 Task: Find connections with filter location Chía with filter topic #likewith filter profile language Potuguese with filter current company Hubilo with filter school Muzaffarpur Institute of Technology with filter industry Securities and Commodity Exchanges with filter service category Typing with filter keywords title Proposal Writer
Action: Mouse moved to (619, 90)
Screenshot: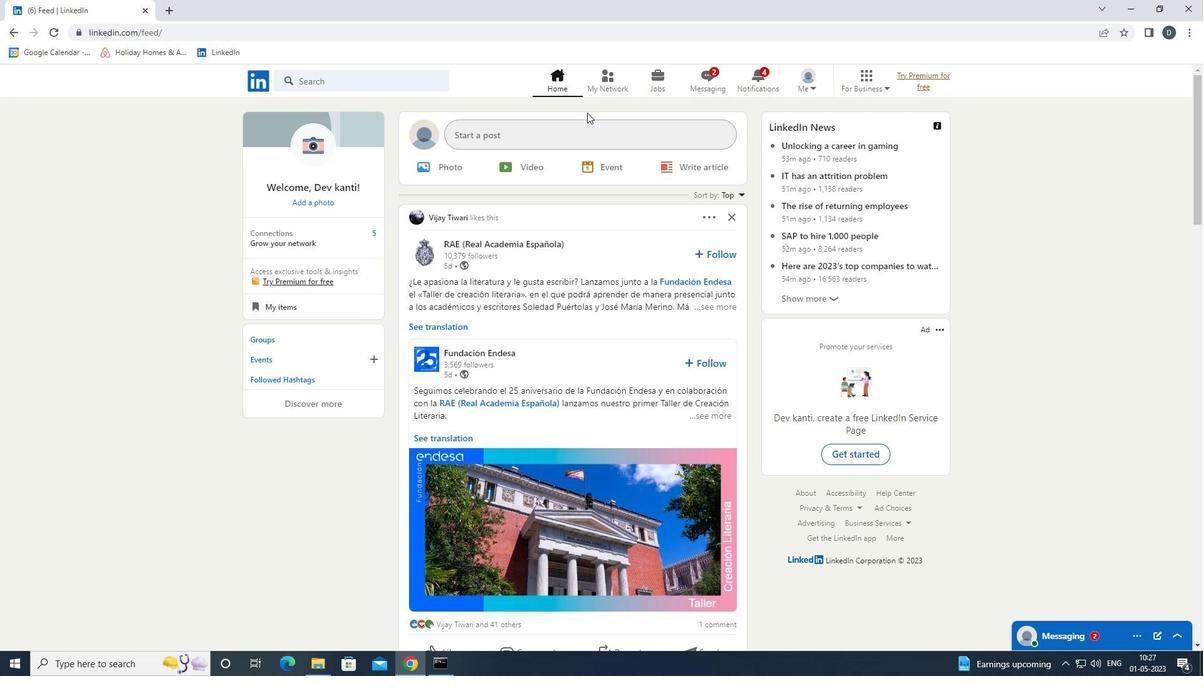 
Action: Mouse pressed left at (619, 90)
Screenshot: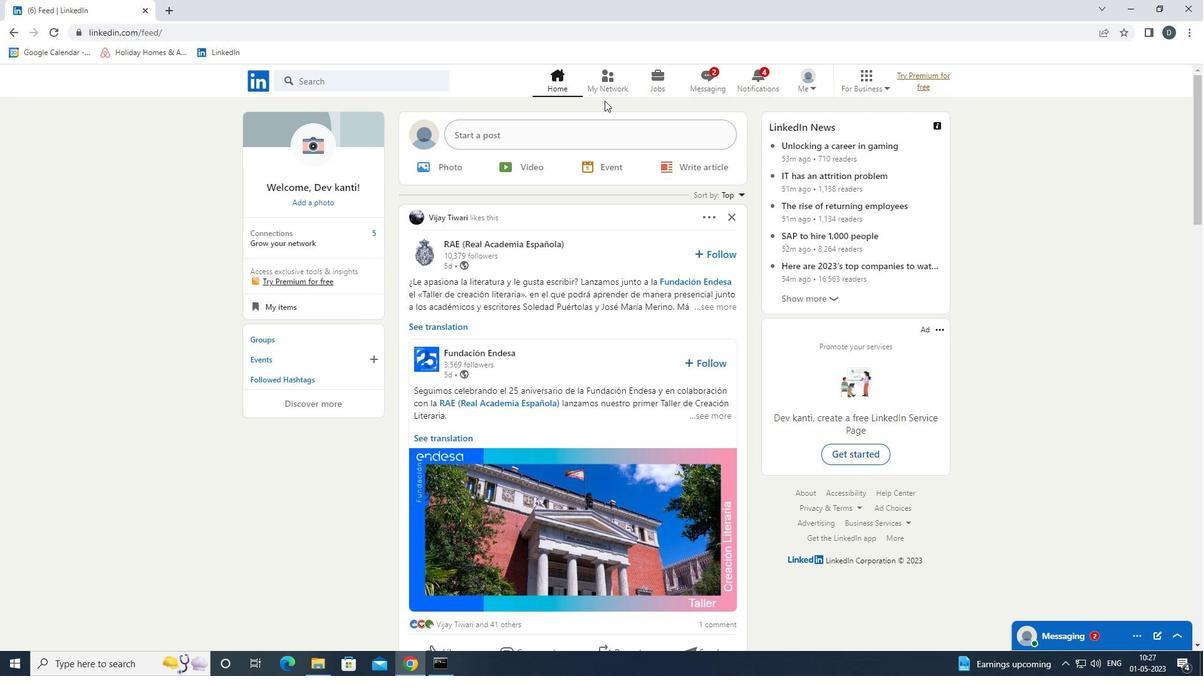 
Action: Mouse moved to (410, 150)
Screenshot: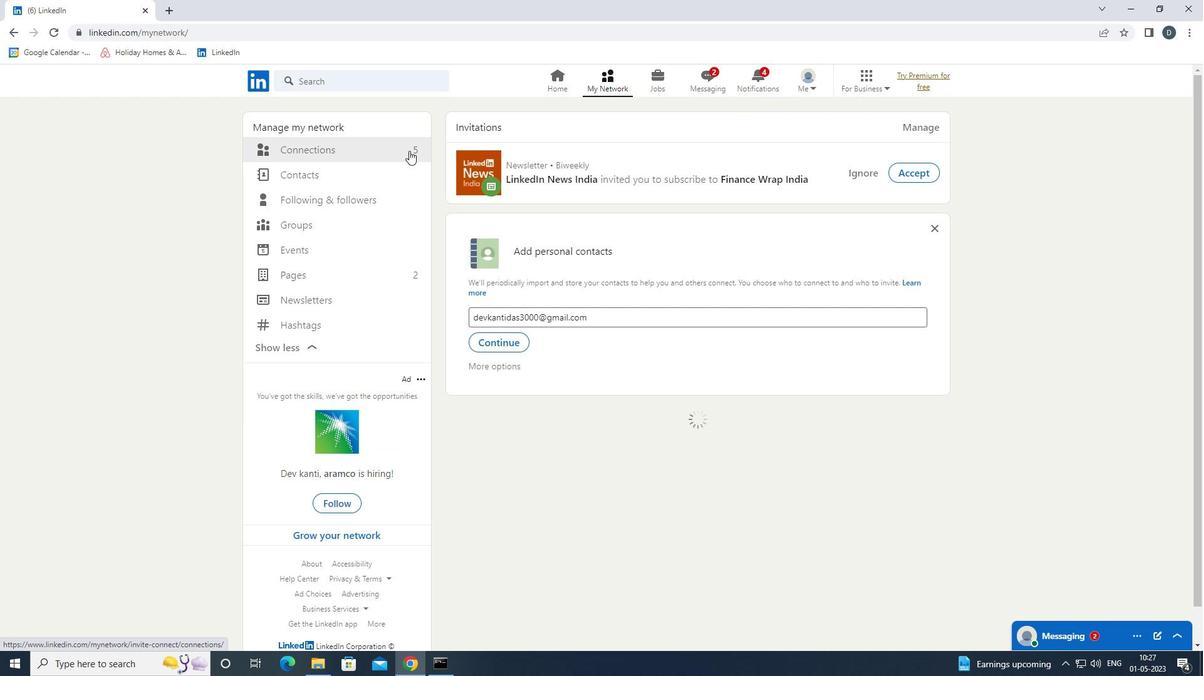 
Action: Mouse pressed left at (410, 150)
Screenshot: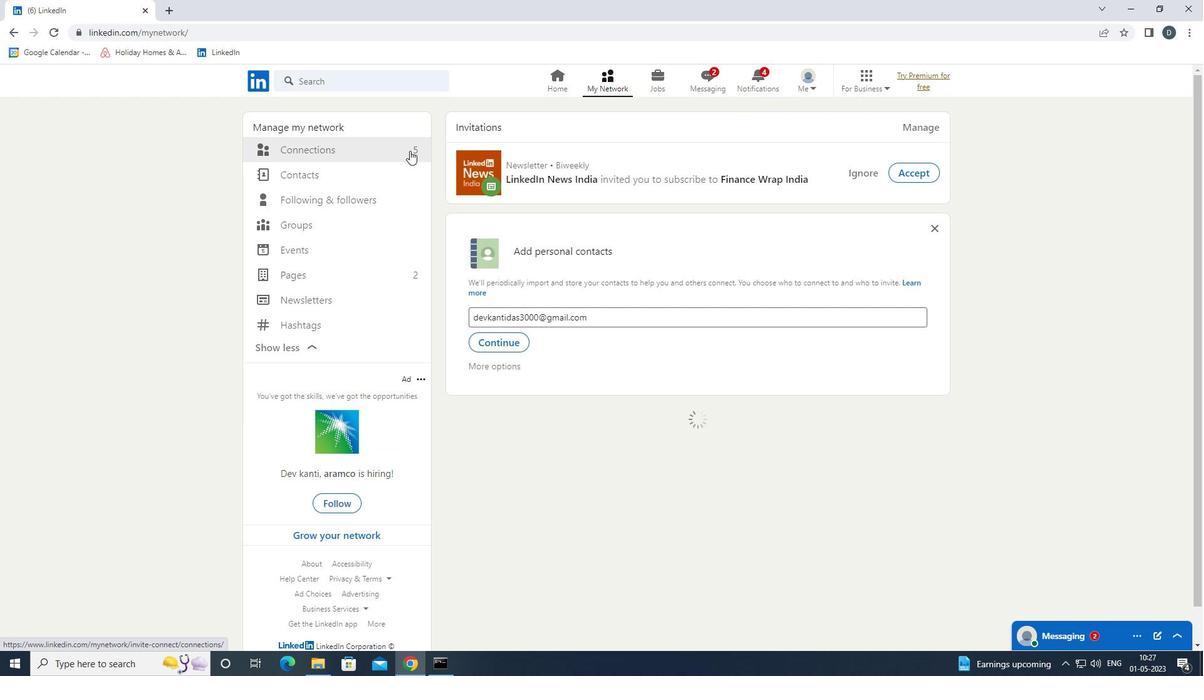 
Action: Mouse moved to (704, 148)
Screenshot: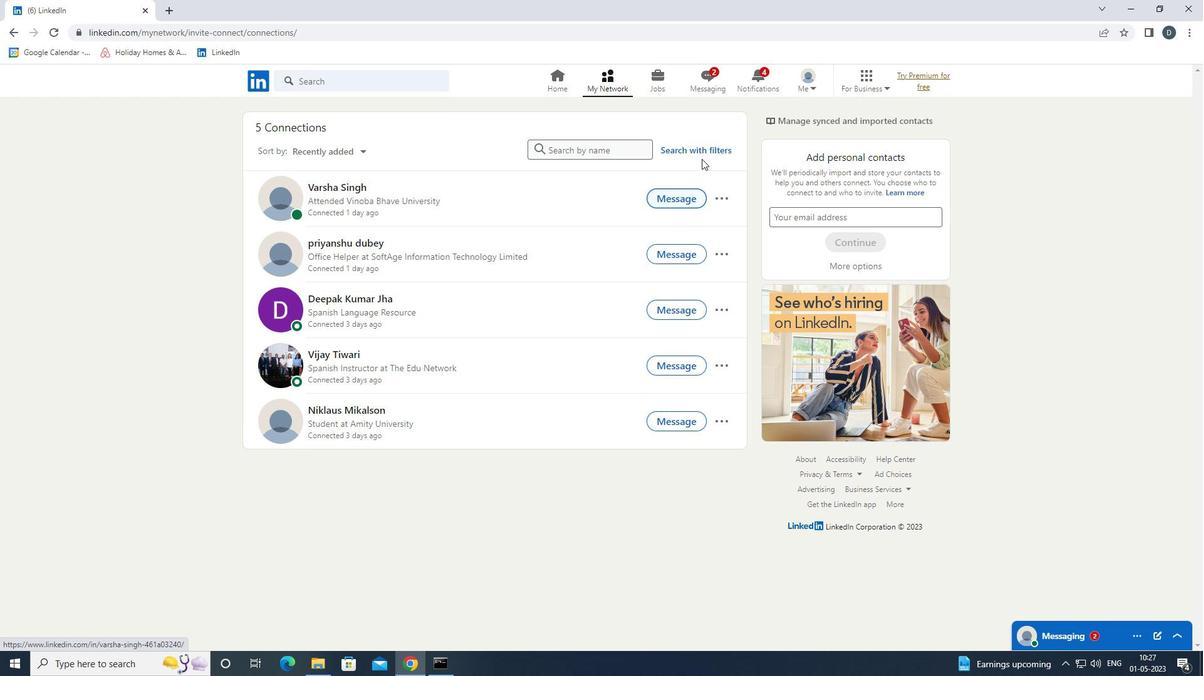 
Action: Mouse pressed left at (704, 148)
Screenshot: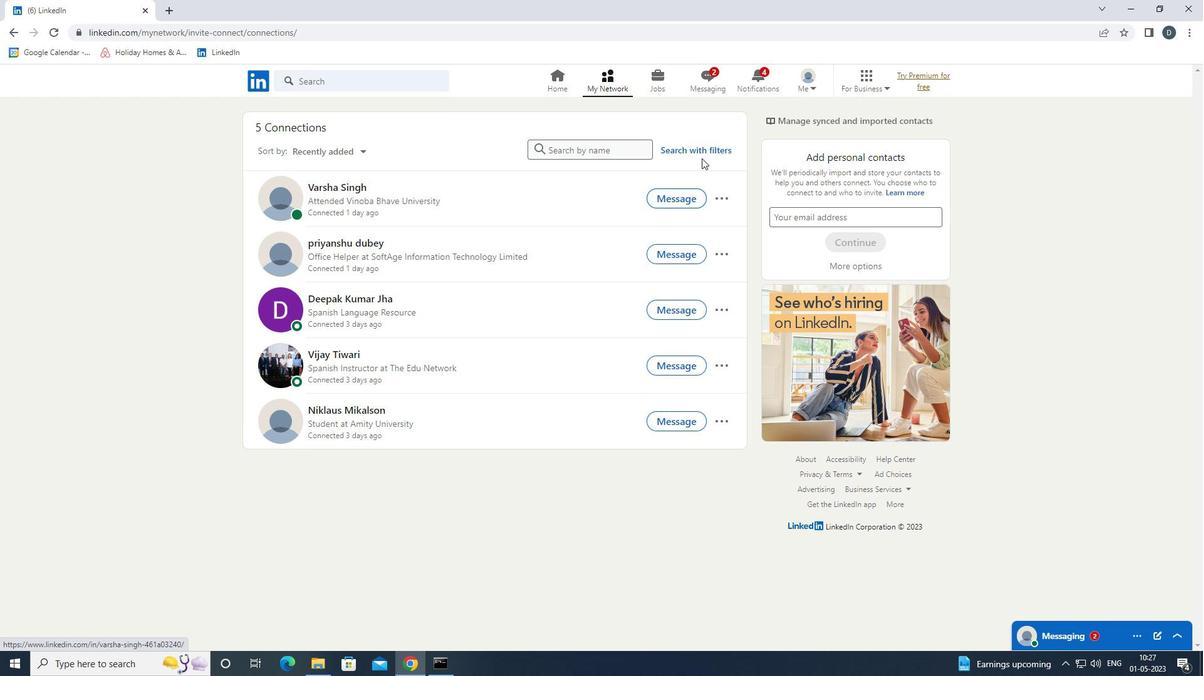 
Action: Mouse moved to (630, 112)
Screenshot: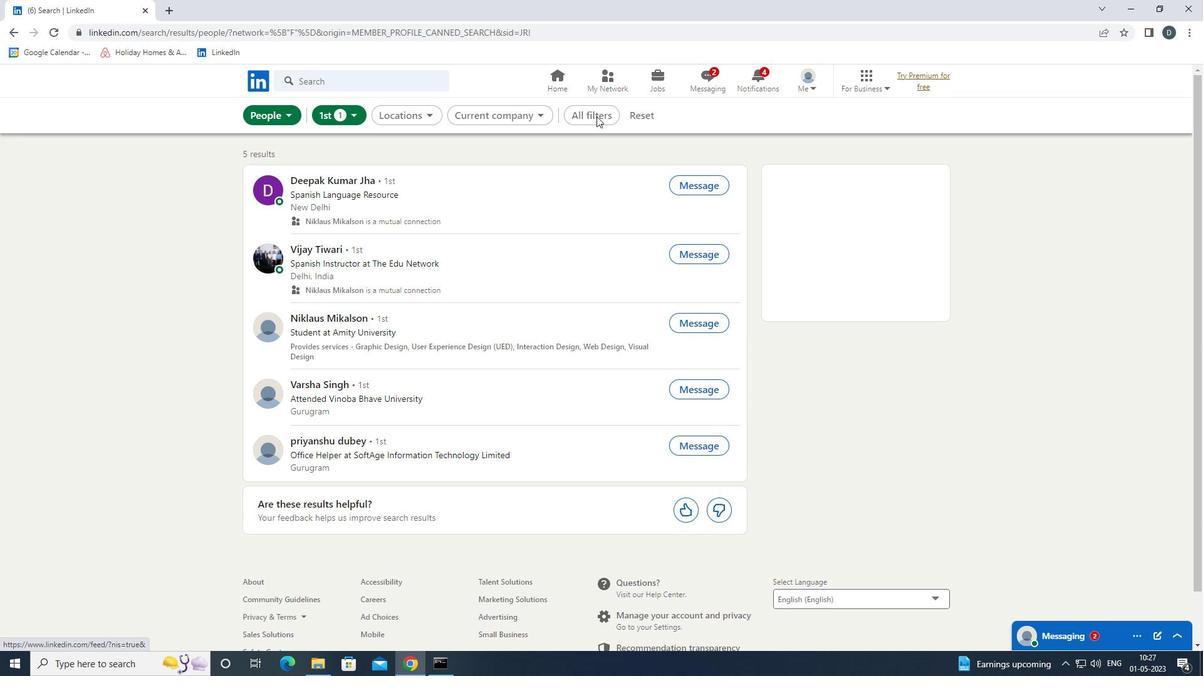 
Action: Mouse pressed left at (630, 112)
Screenshot: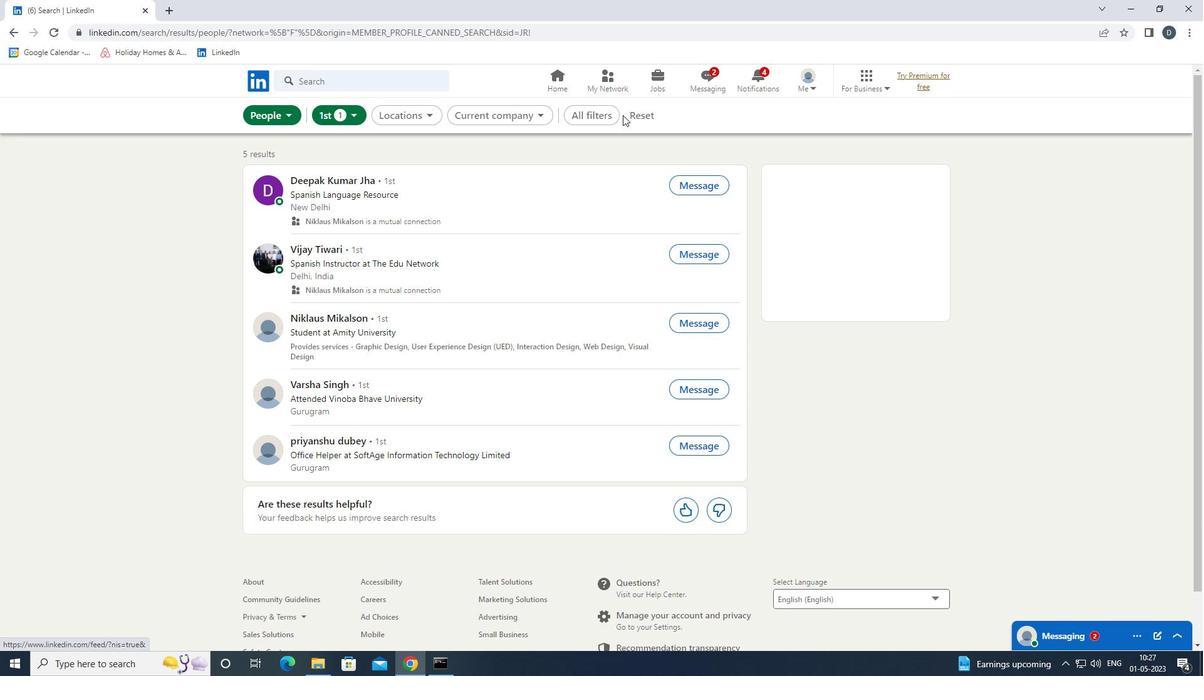 
Action: Mouse moved to (619, 109)
Screenshot: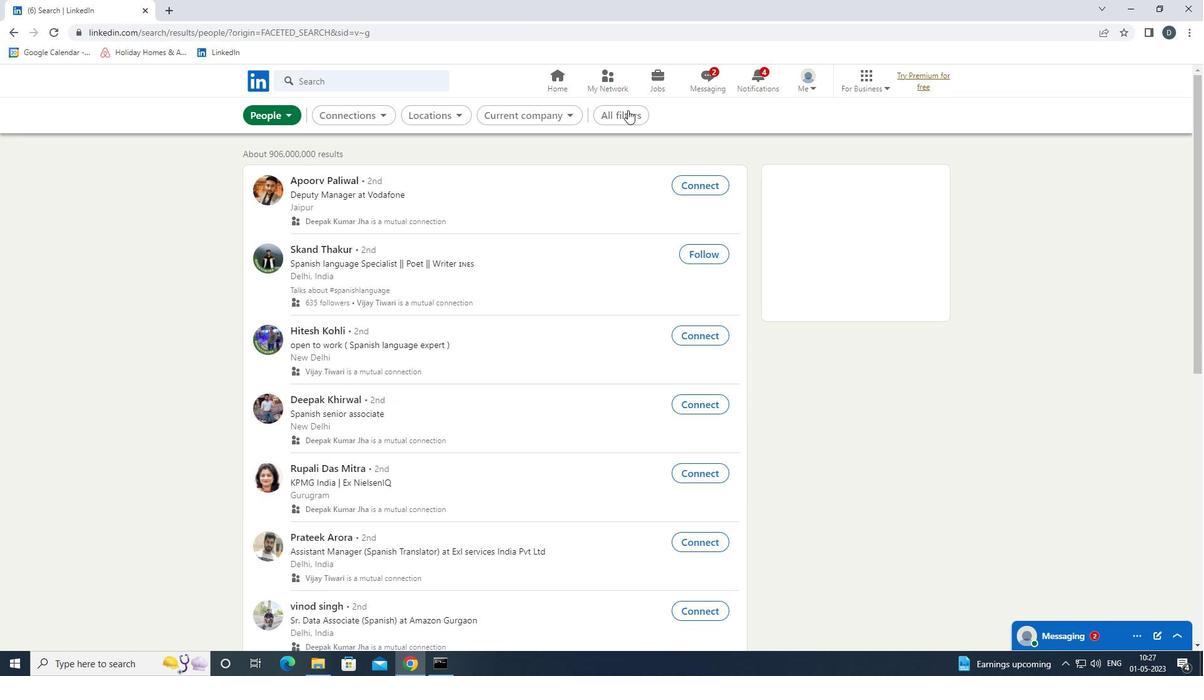 
Action: Mouse pressed left at (619, 109)
Screenshot: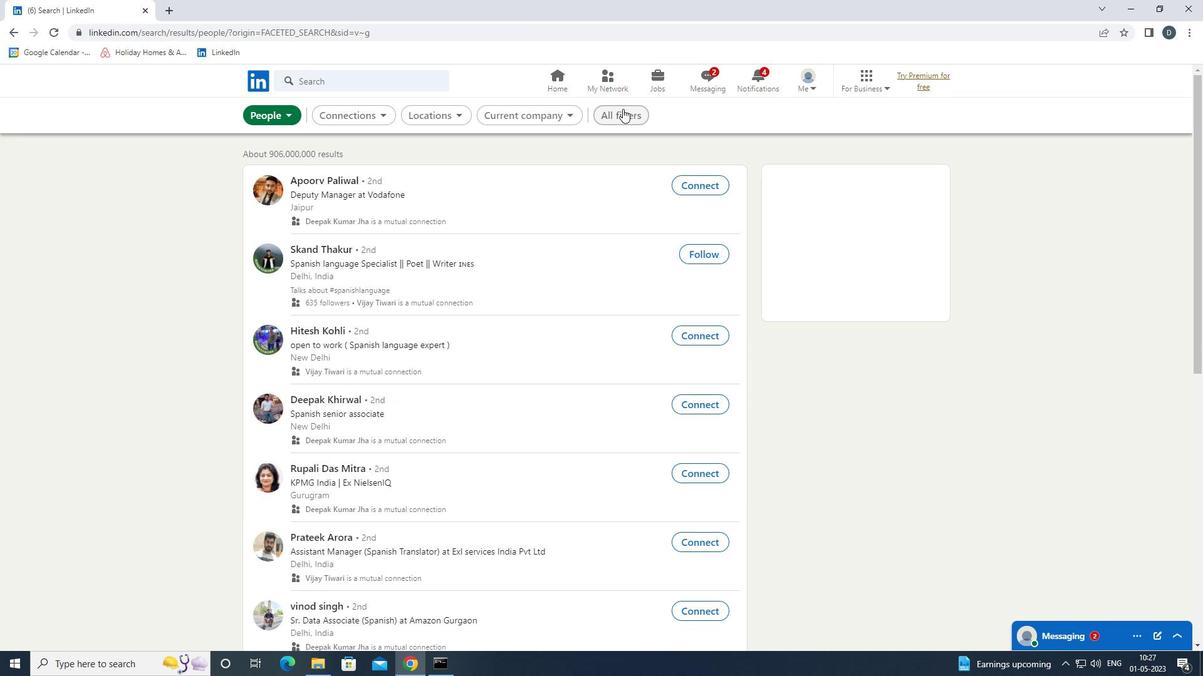 
Action: Mouse moved to (979, 375)
Screenshot: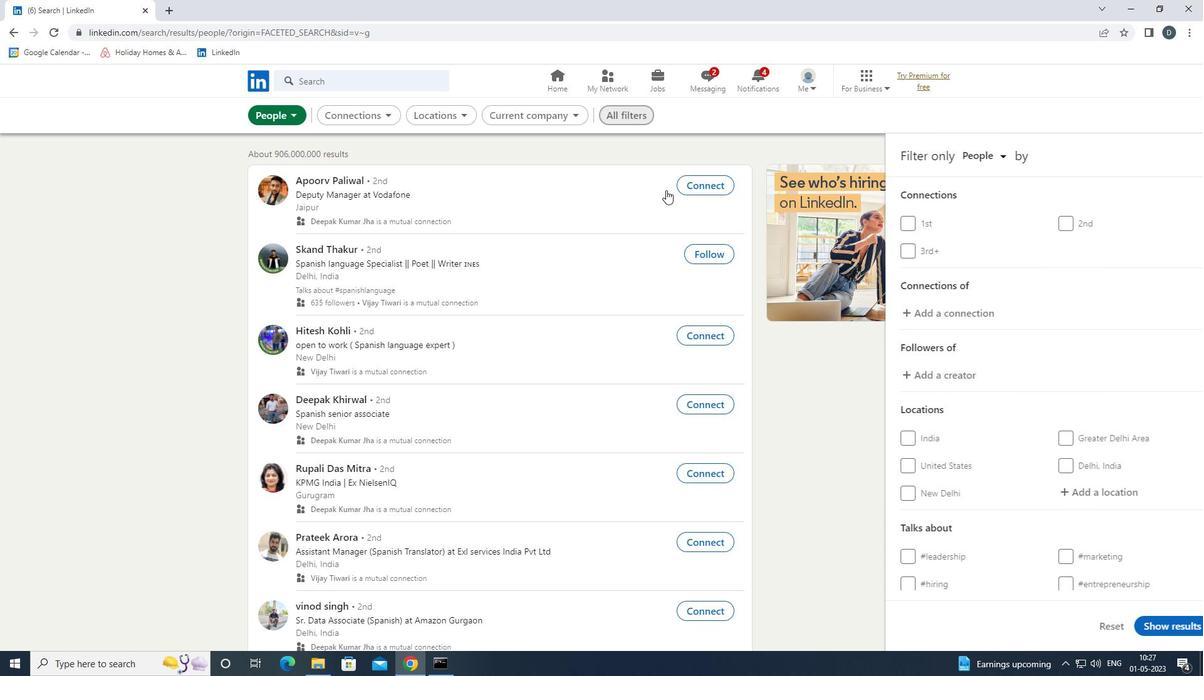 
Action: Mouse scrolled (979, 374) with delta (0, 0)
Screenshot: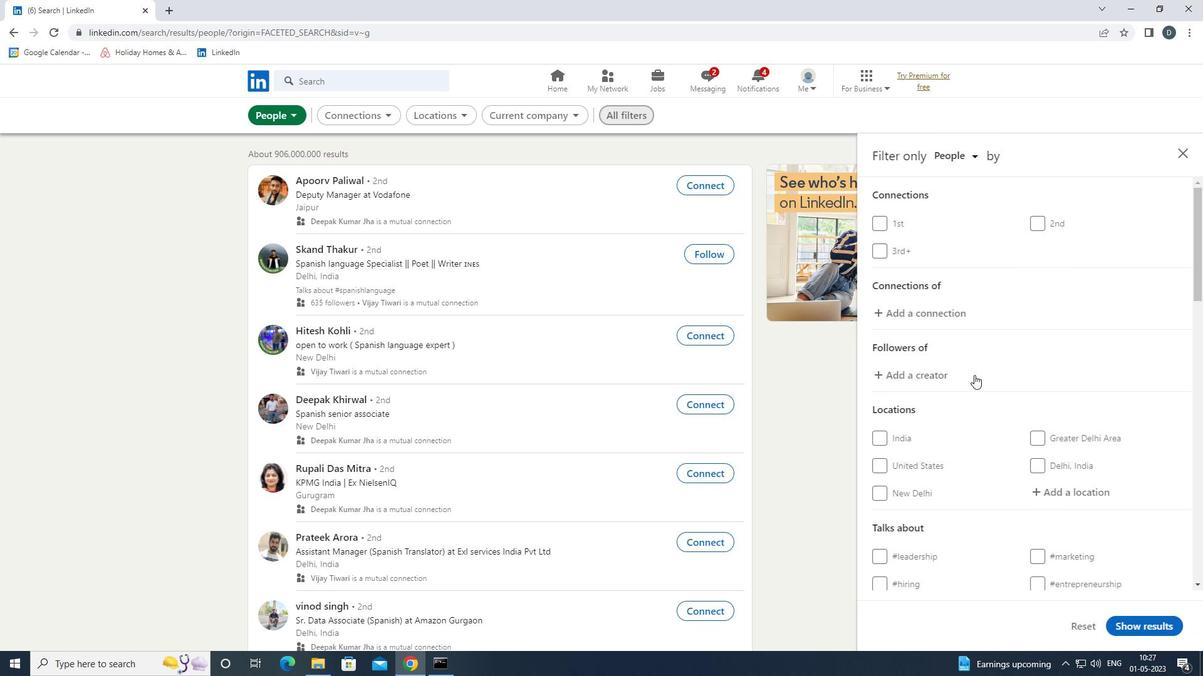 
Action: Mouse scrolled (979, 374) with delta (0, 0)
Screenshot: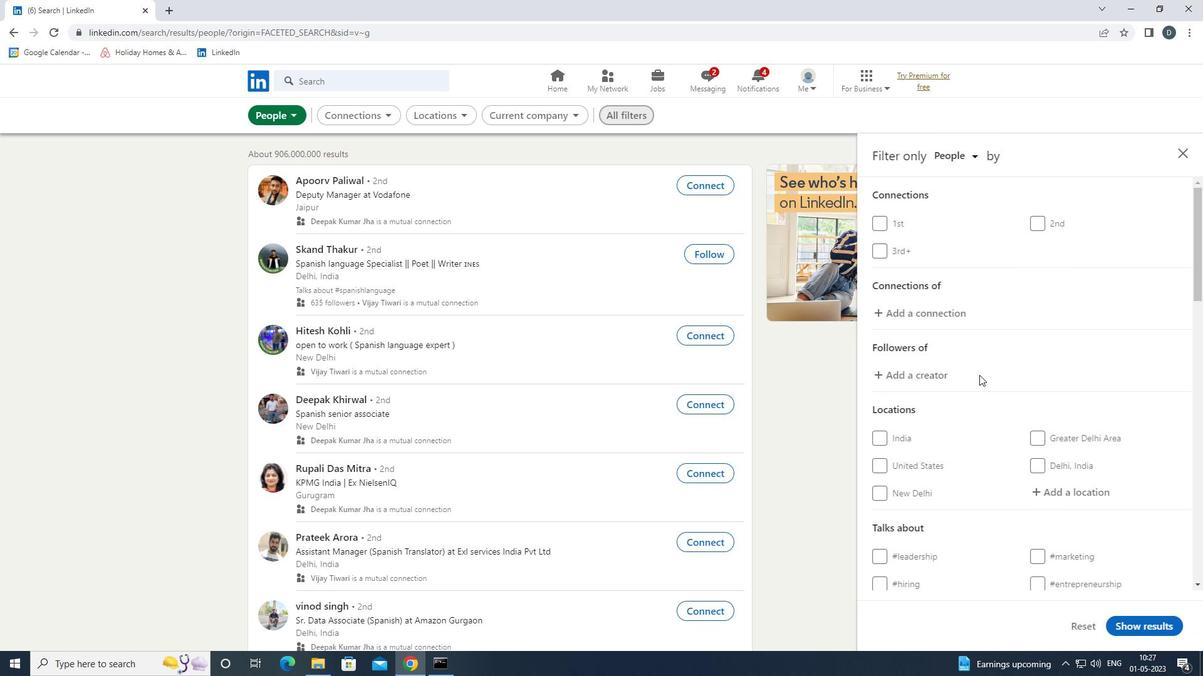 
Action: Mouse moved to (1050, 369)
Screenshot: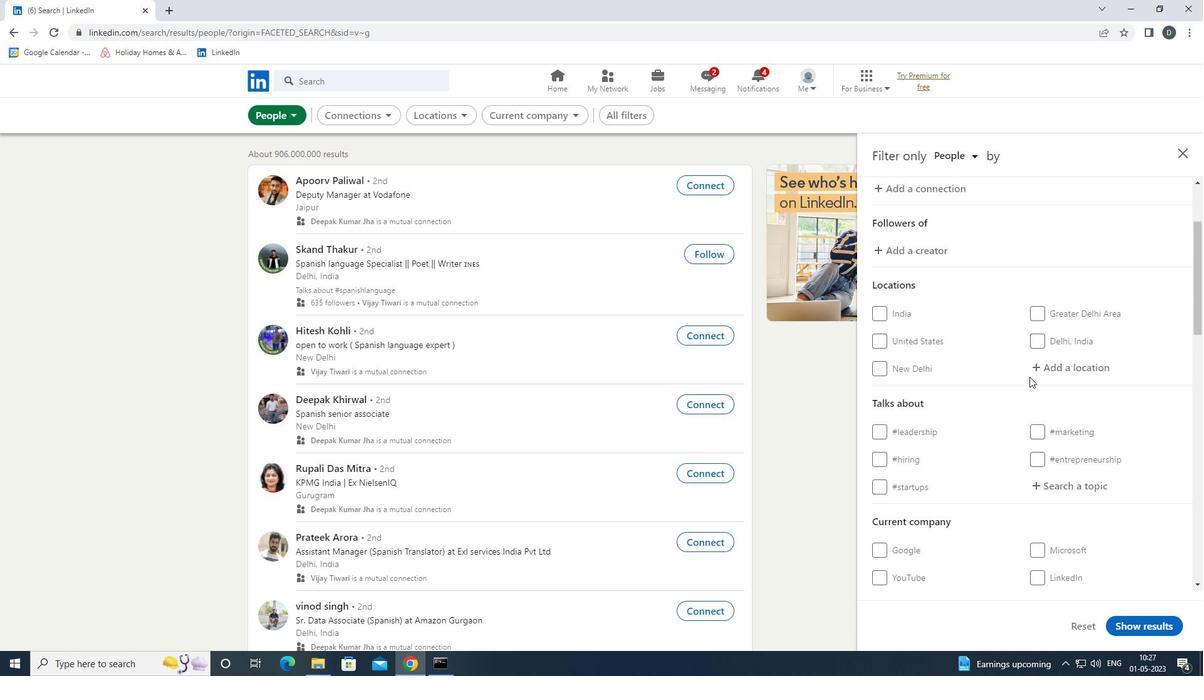 
Action: Mouse pressed left at (1050, 369)
Screenshot: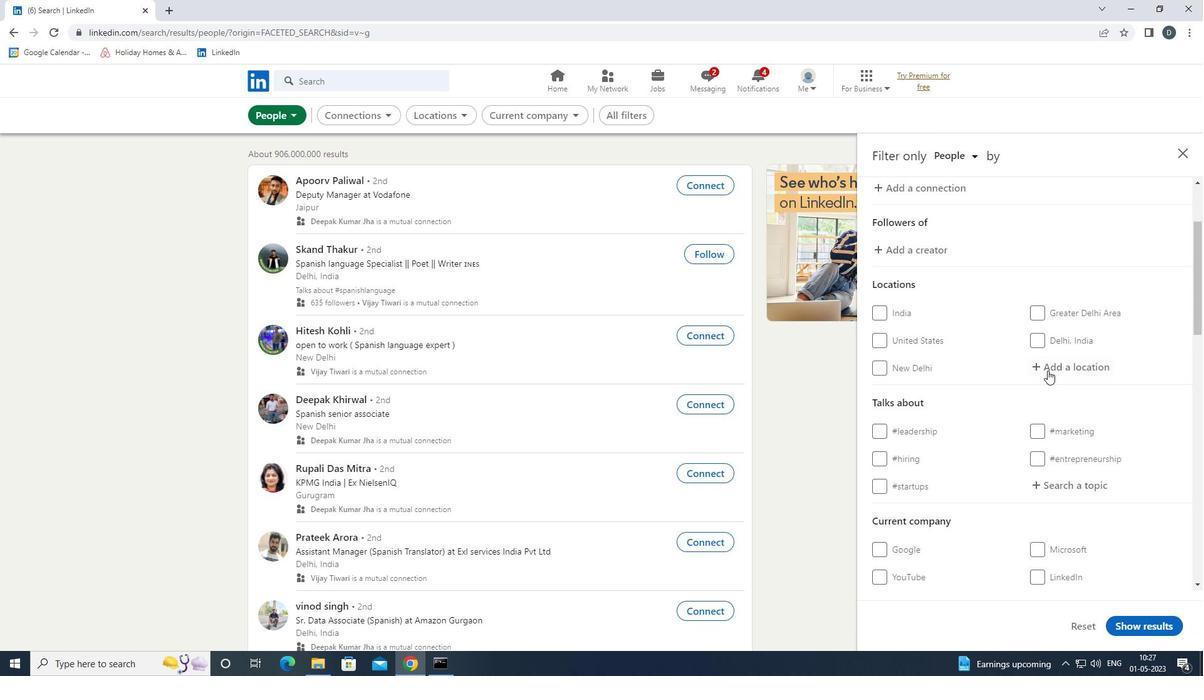 
Action: Key pressed <Key.shift>CHIA<Key.enter>
Screenshot: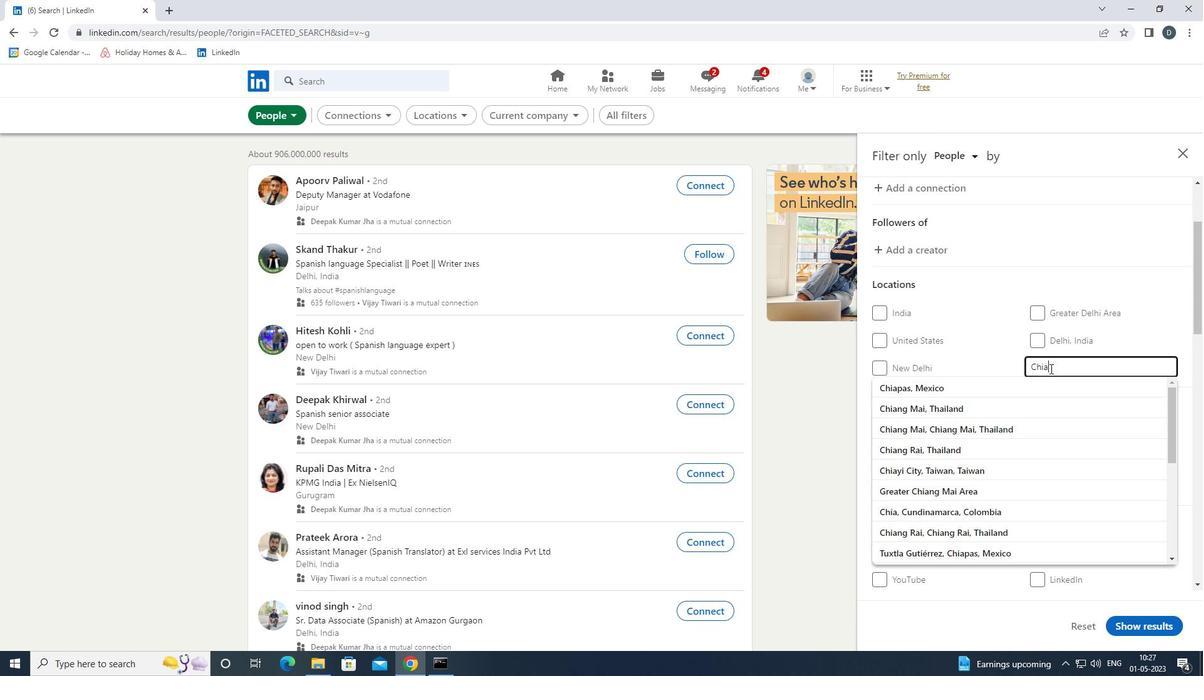 
Action: Mouse scrolled (1050, 368) with delta (0, 0)
Screenshot: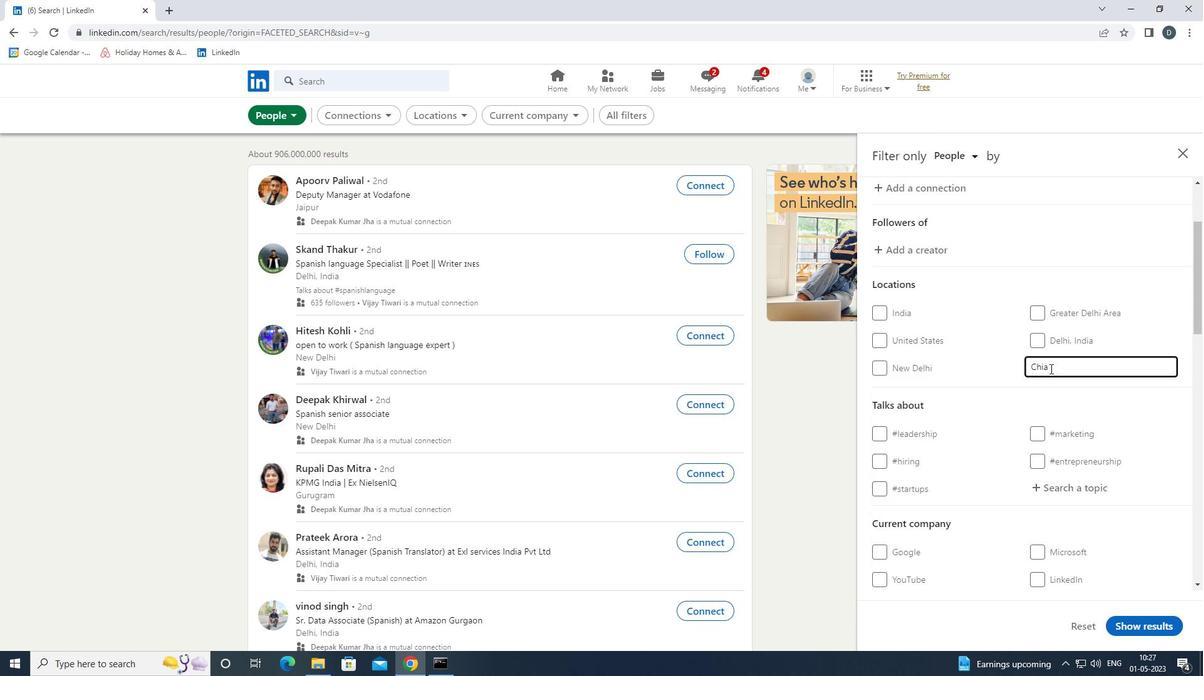 
Action: Mouse scrolled (1050, 368) with delta (0, 0)
Screenshot: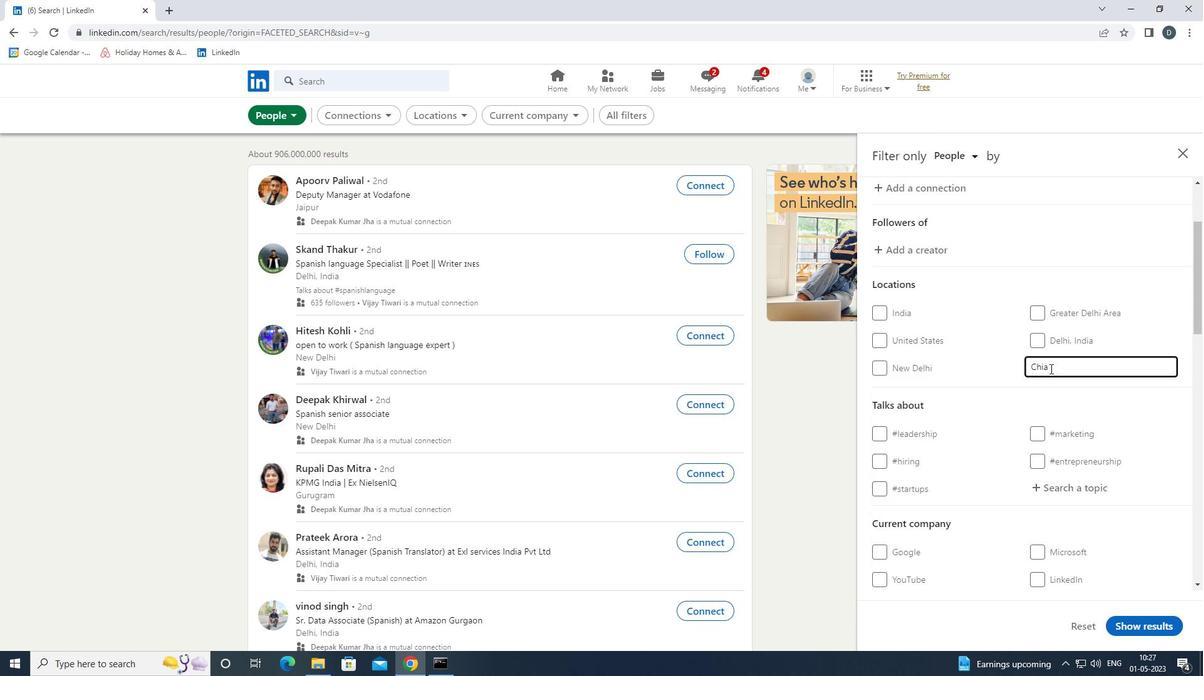 
Action: Mouse moved to (1056, 369)
Screenshot: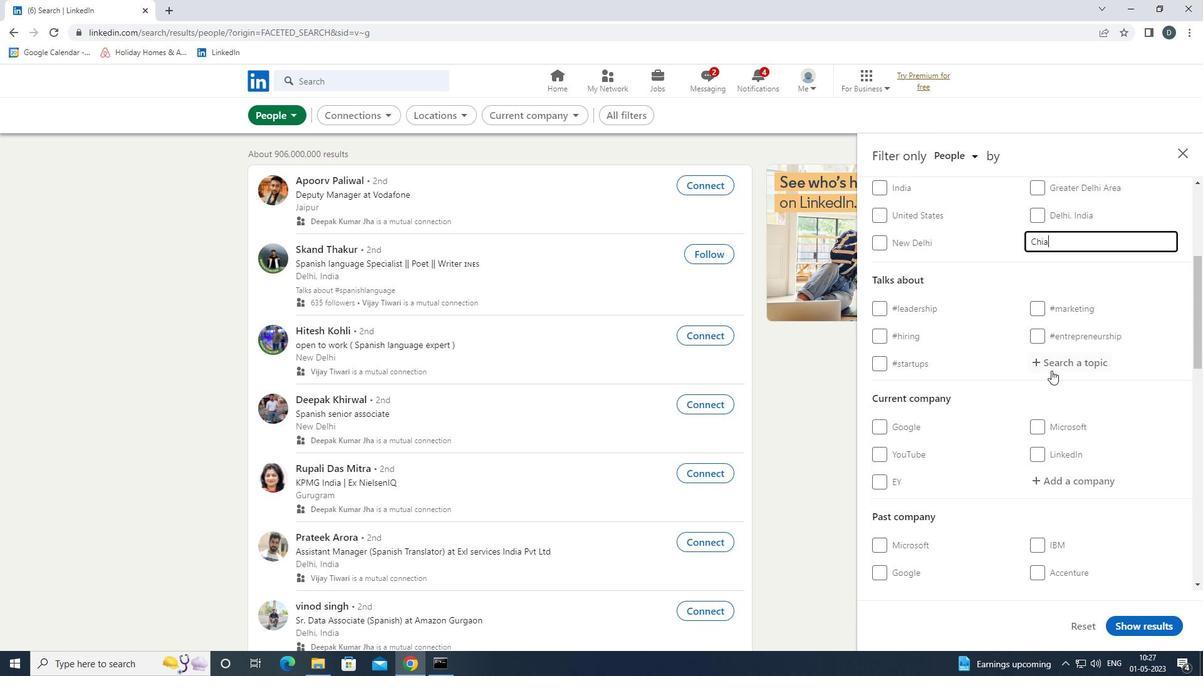 
Action: Mouse pressed left at (1056, 369)
Screenshot: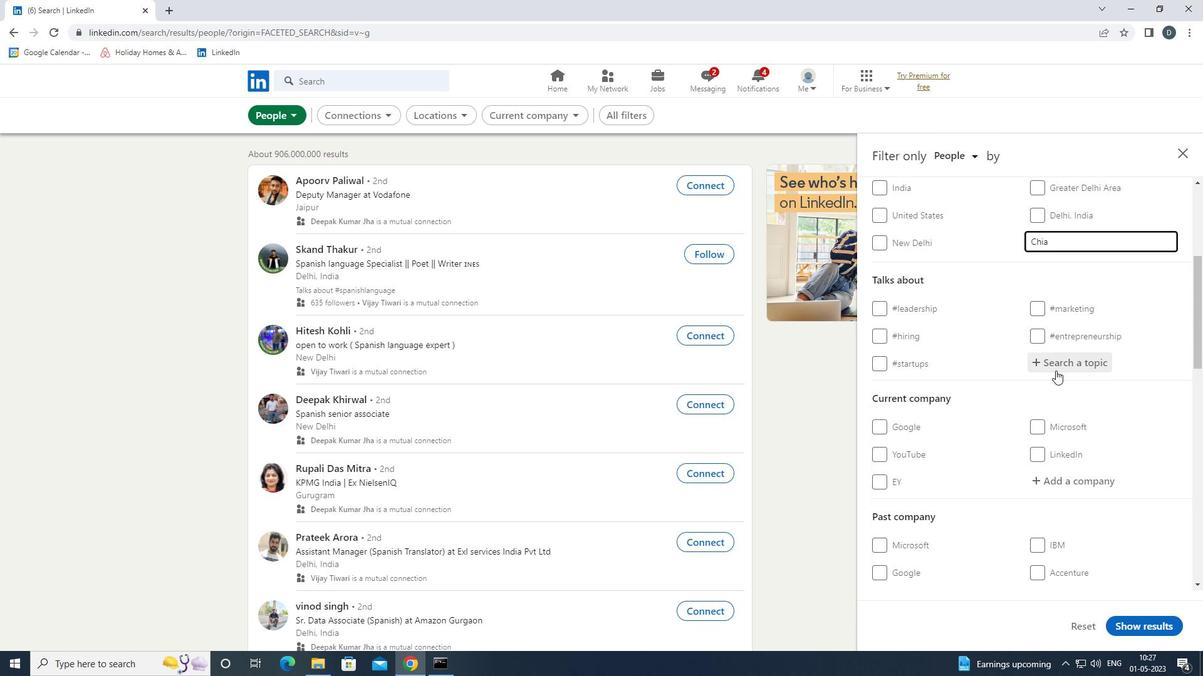 
Action: Key pressed <Key.shift>#LIKE
Screenshot: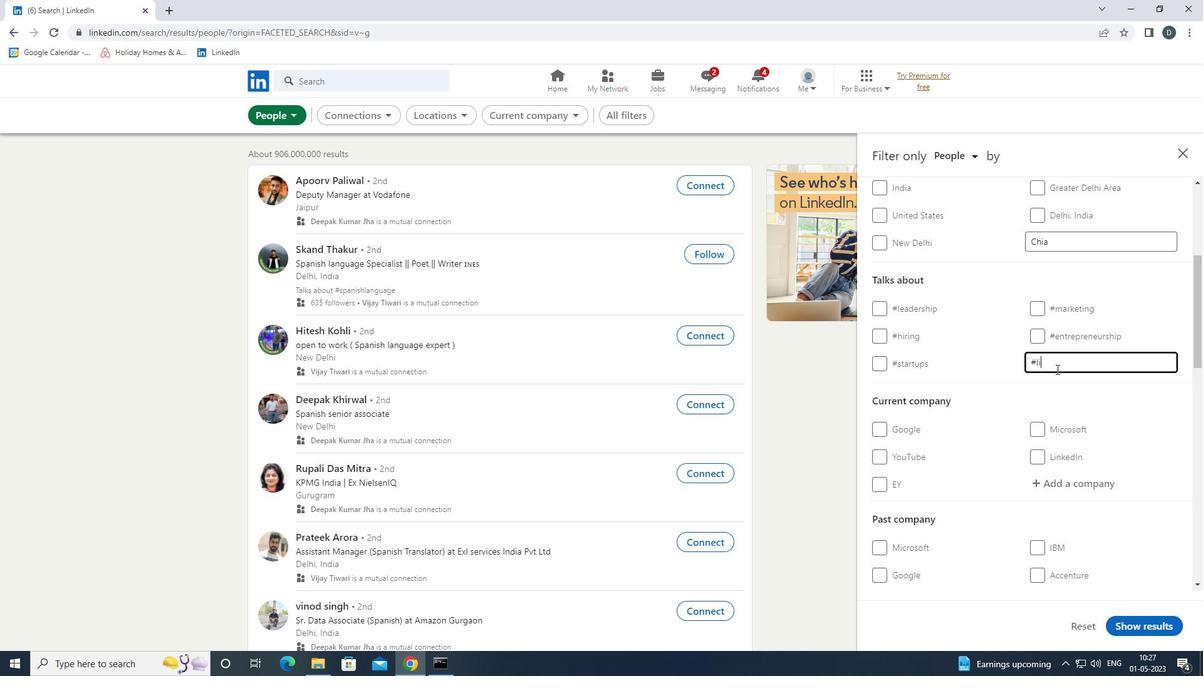 
Action: Mouse scrolled (1056, 369) with delta (0, 0)
Screenshot: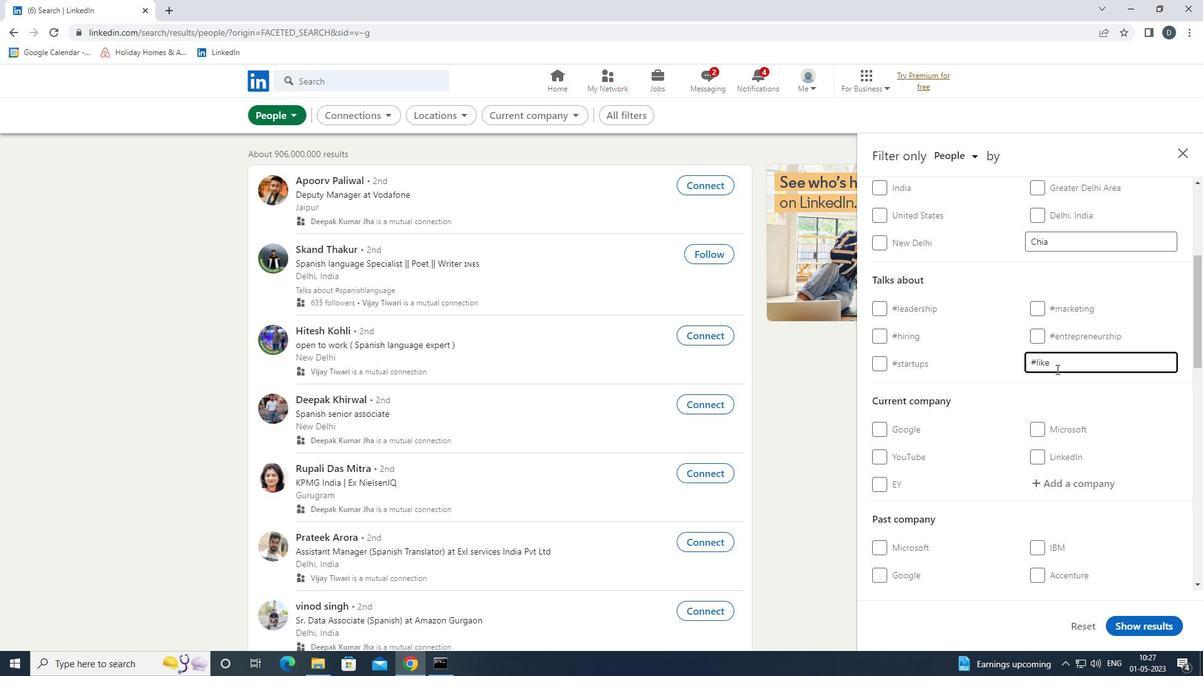 
Action: Mouse scrolled (1056, 369) with delta (0, 0)
Screenshot: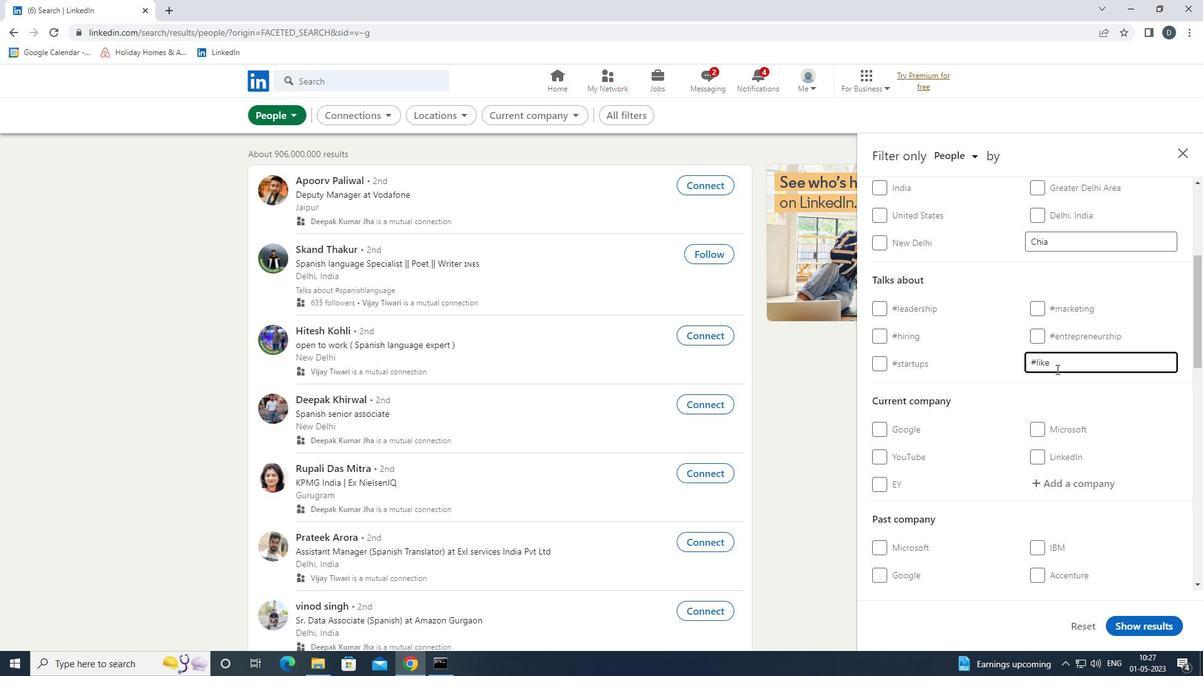 
Action: Mouse scrolled (1056, 369) with delta (0, 0)
Screenshot: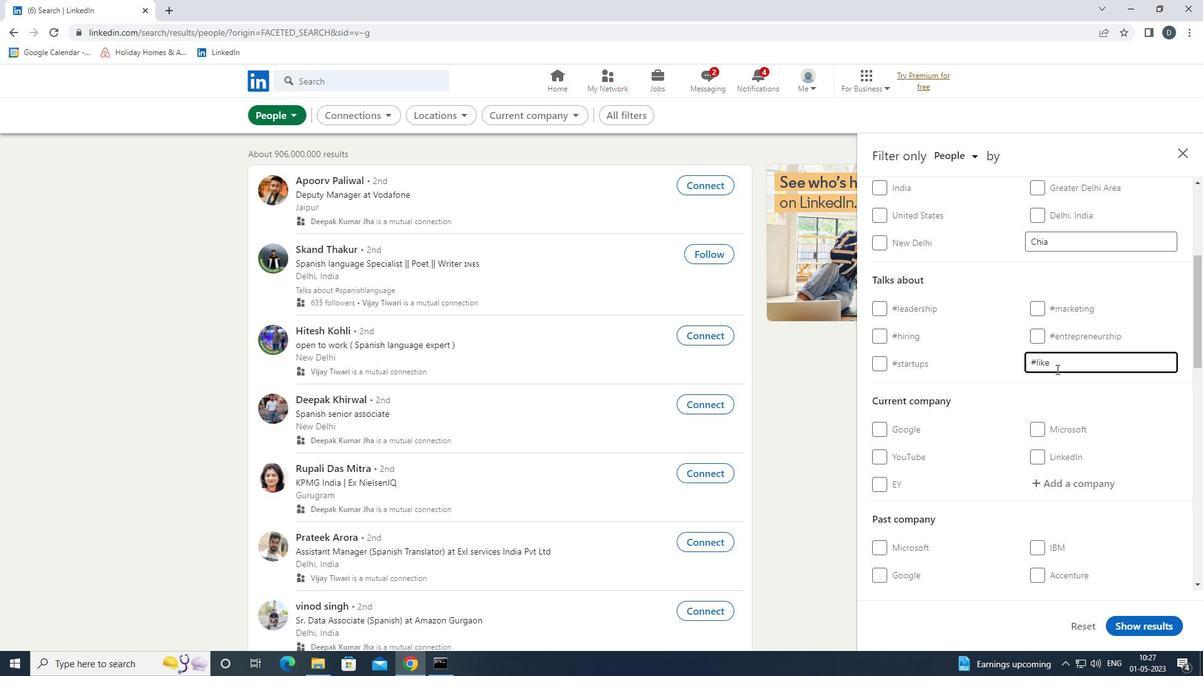 
Action: Mouse scrolled (1056, 369) with delta (0, 0)
Screenshot: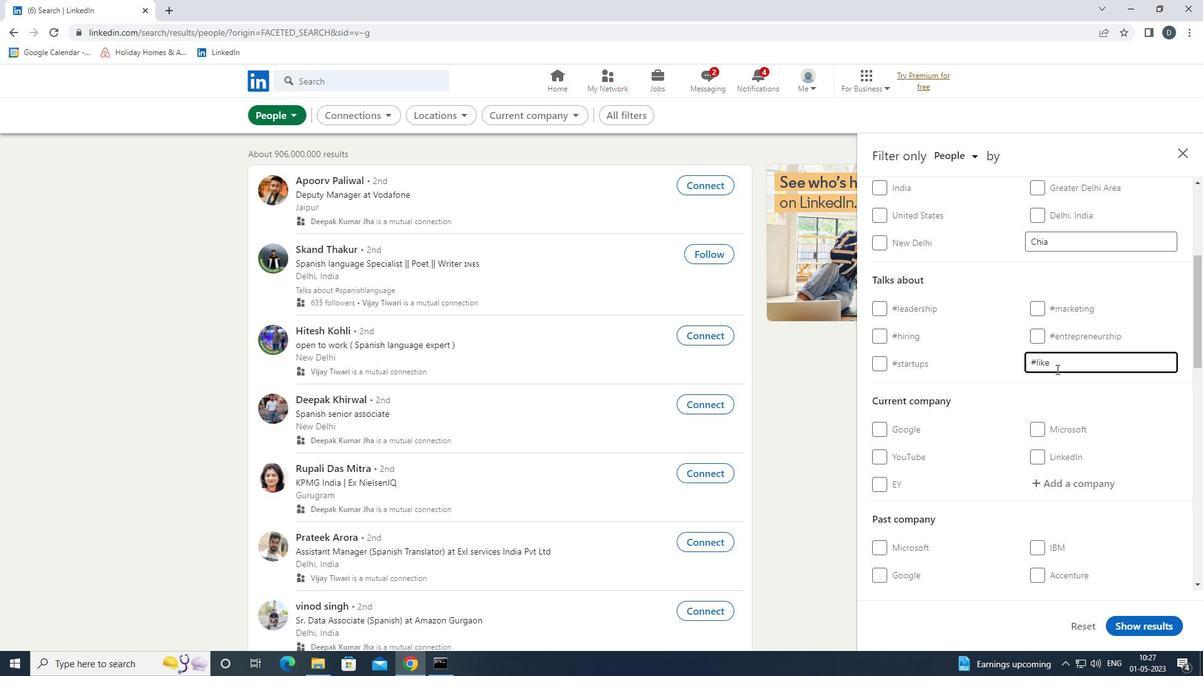 
Action: Mouse moved to (1056, 369)
Screenshot: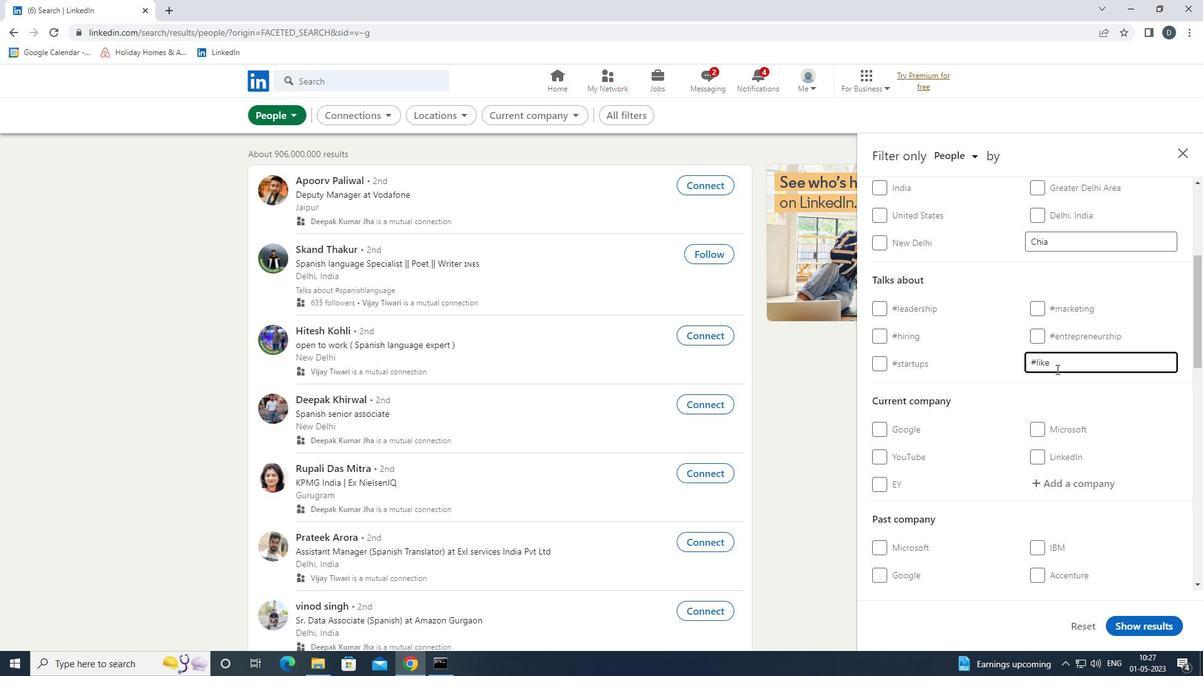 
Action: Mouse scrolled (1056, 369) with delta (0, 0)
Screenshot: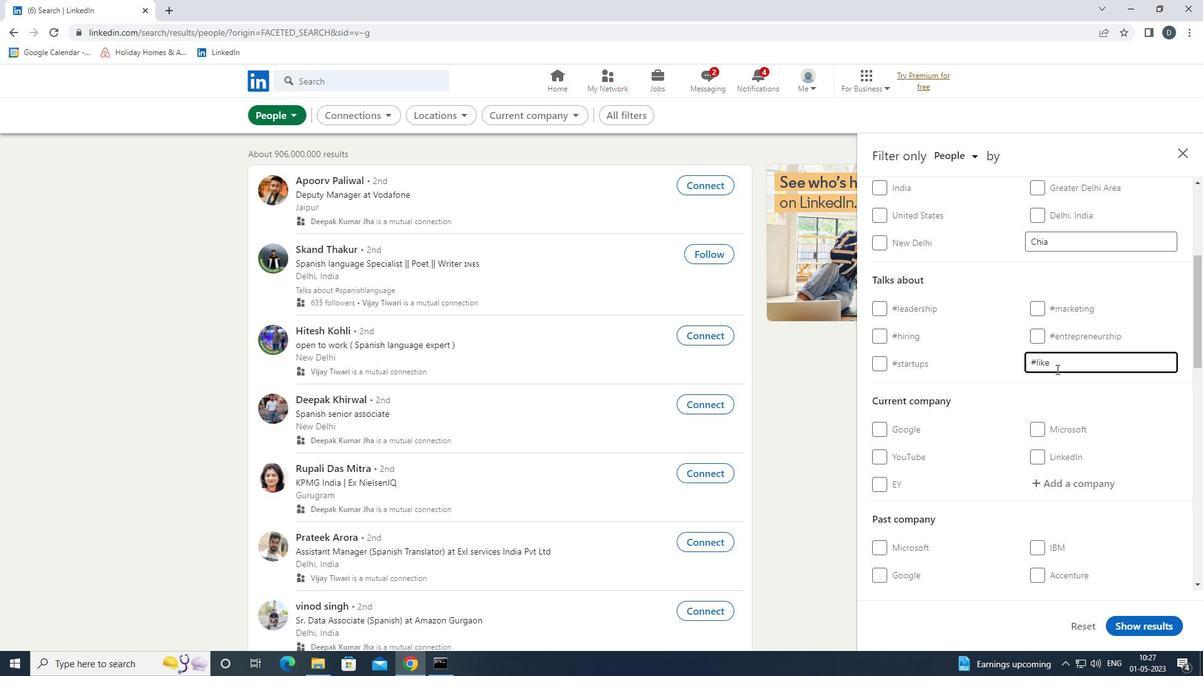 
Action: Mouse scrolled (1056, 369) with delta (0, 0)
Screenshot: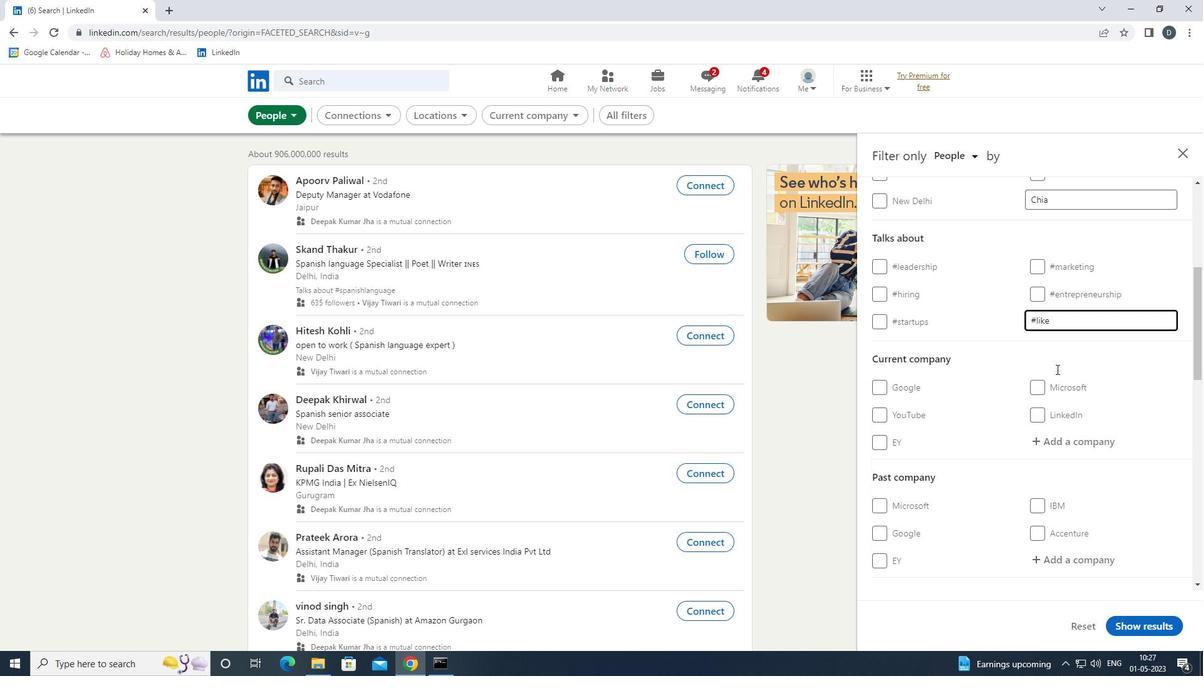 
Action: Mouse scrolled (1056, 369) with delta (0, 0)
Screenshot: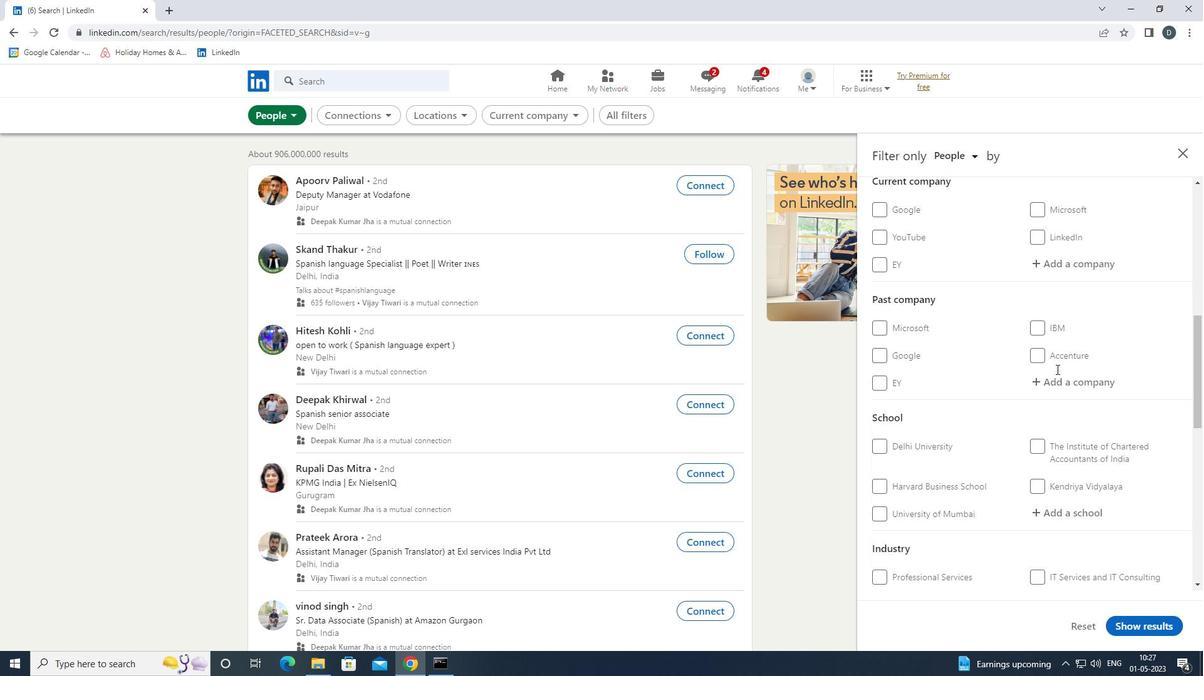 
Action: Mouse scrolled (1056, 369) with delta (0, 0)
Screenshot: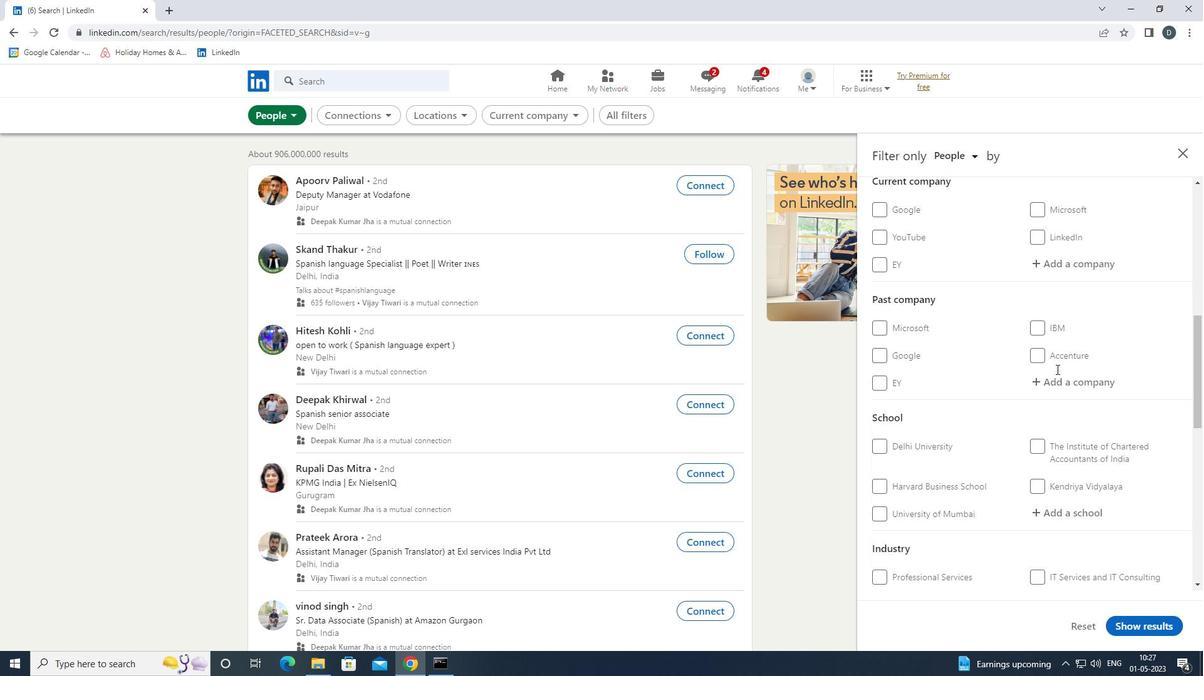 
Action: Mouse moved to (1021, 408)
Screenshot: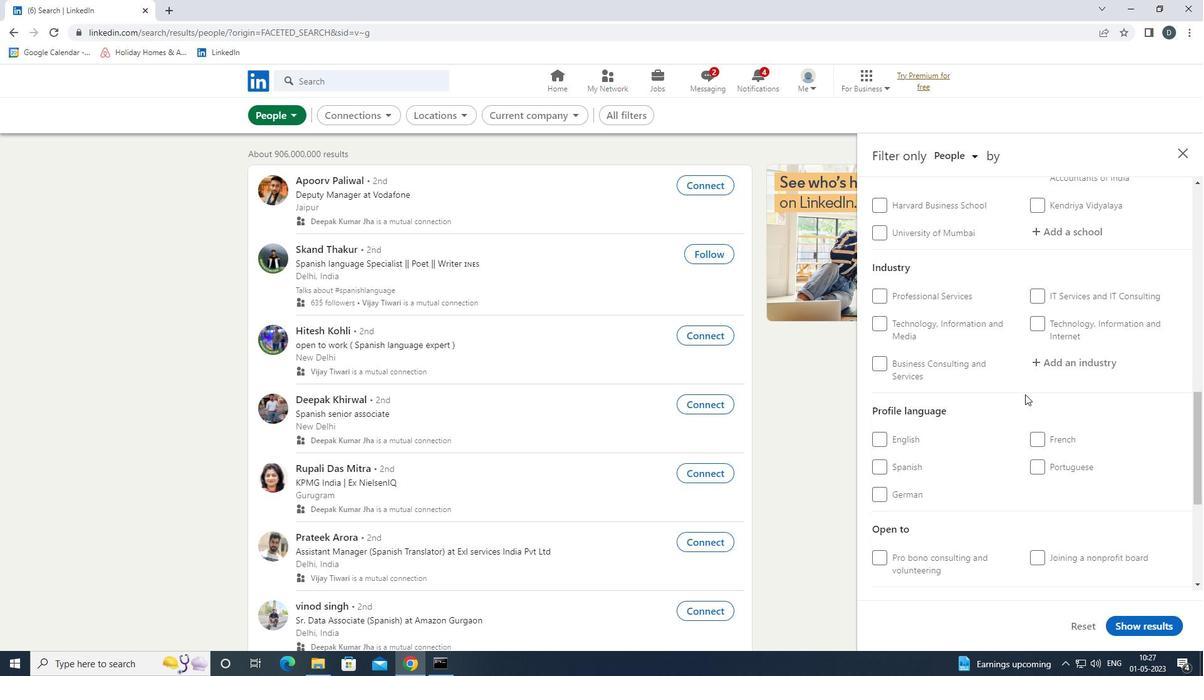 
Action: Mouse scrolled (1021, 407) with delta (0, 0)
Screenshot: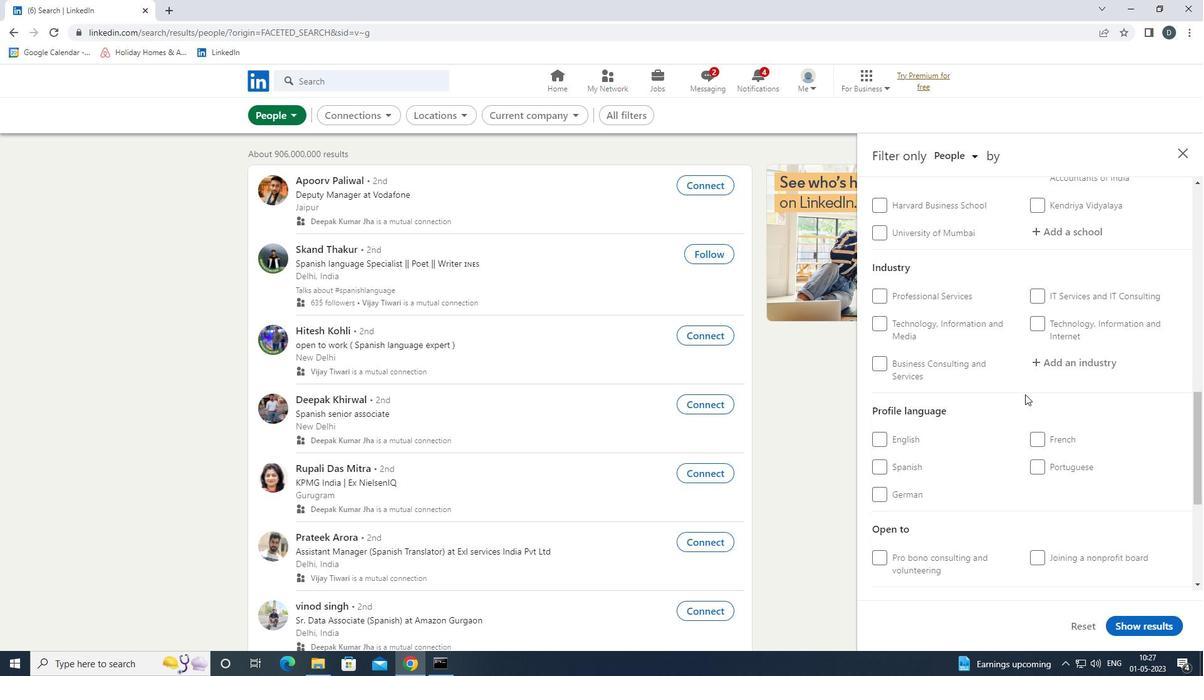 
Action: Mouse moved to (1052, 406)
Screenshot: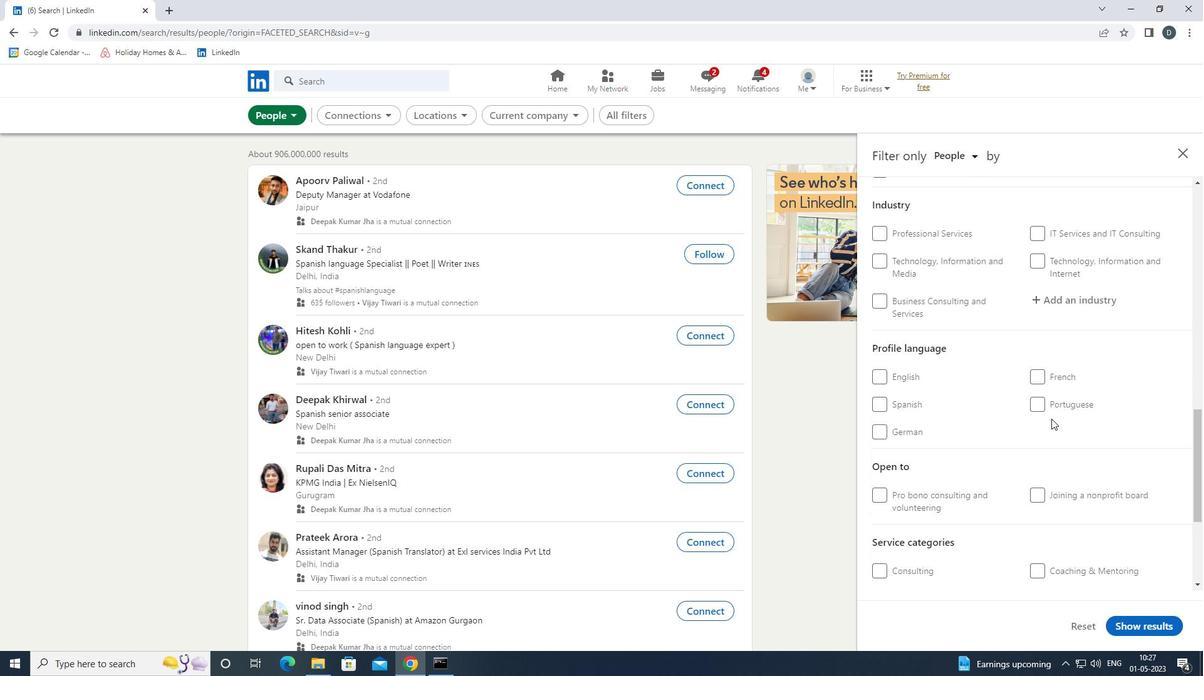 
Action: Mouse pressed left at (1052, 406)
Screenshot: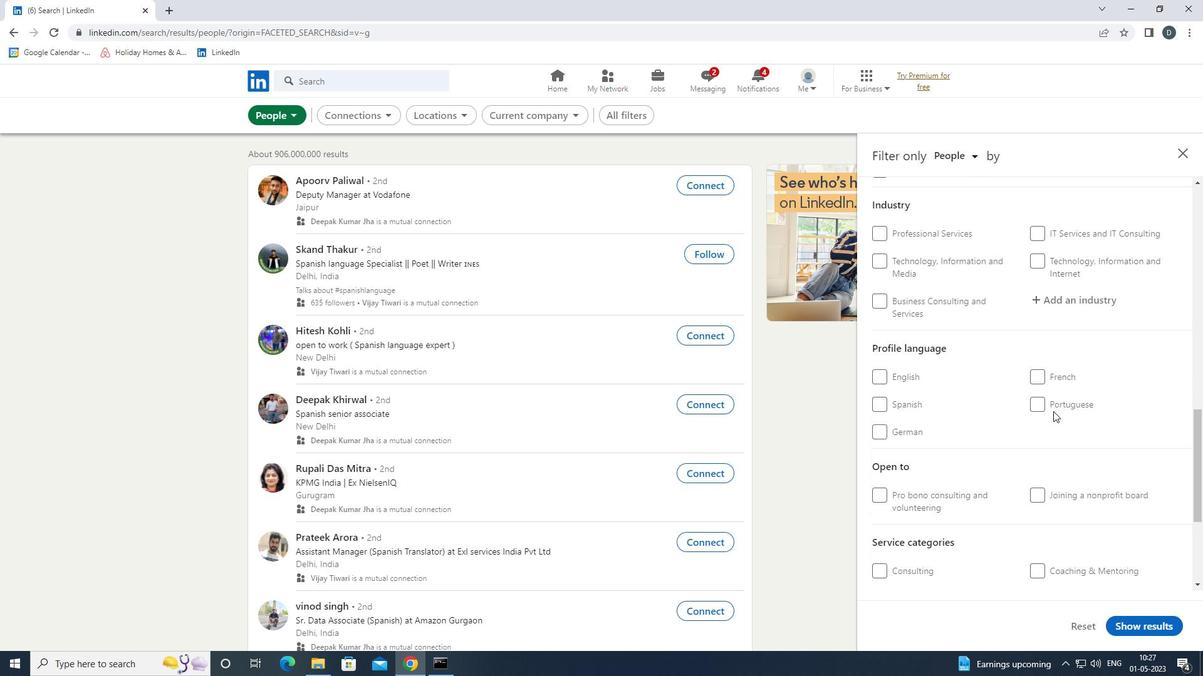 
Action: Mouse scrolled (1052, 407) with delta (0, 0)
Screenshot: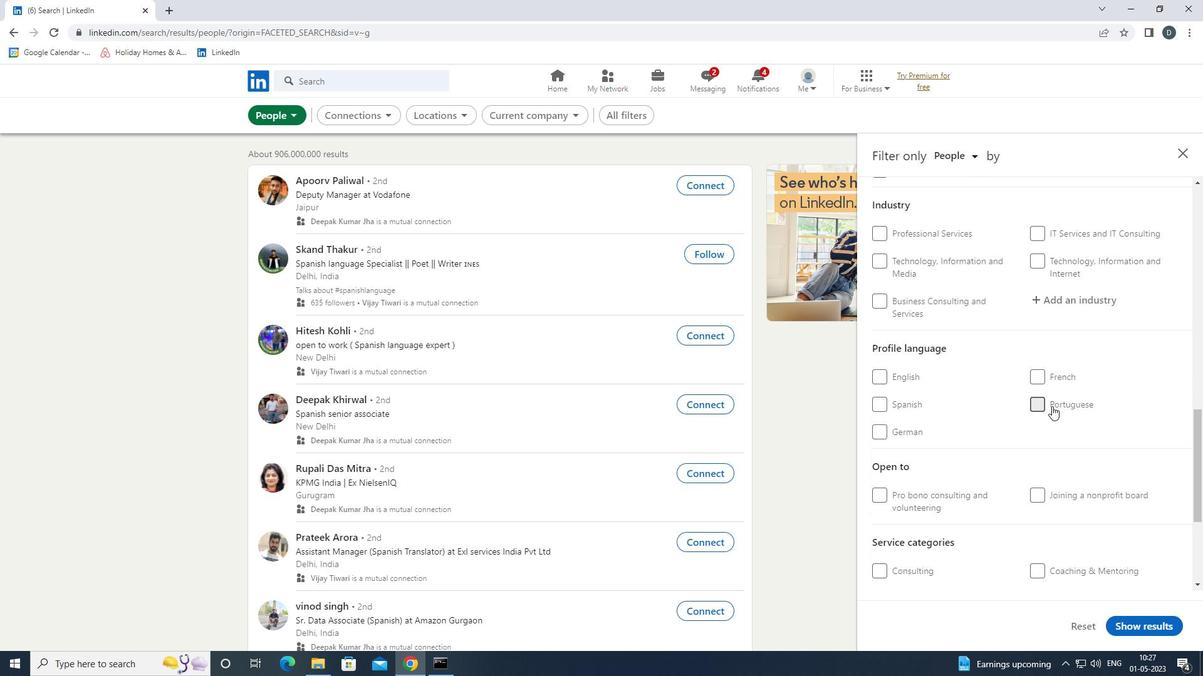 
Action: Mouse scrolled (1052, 407) with delta (0, 0)
Screenshot: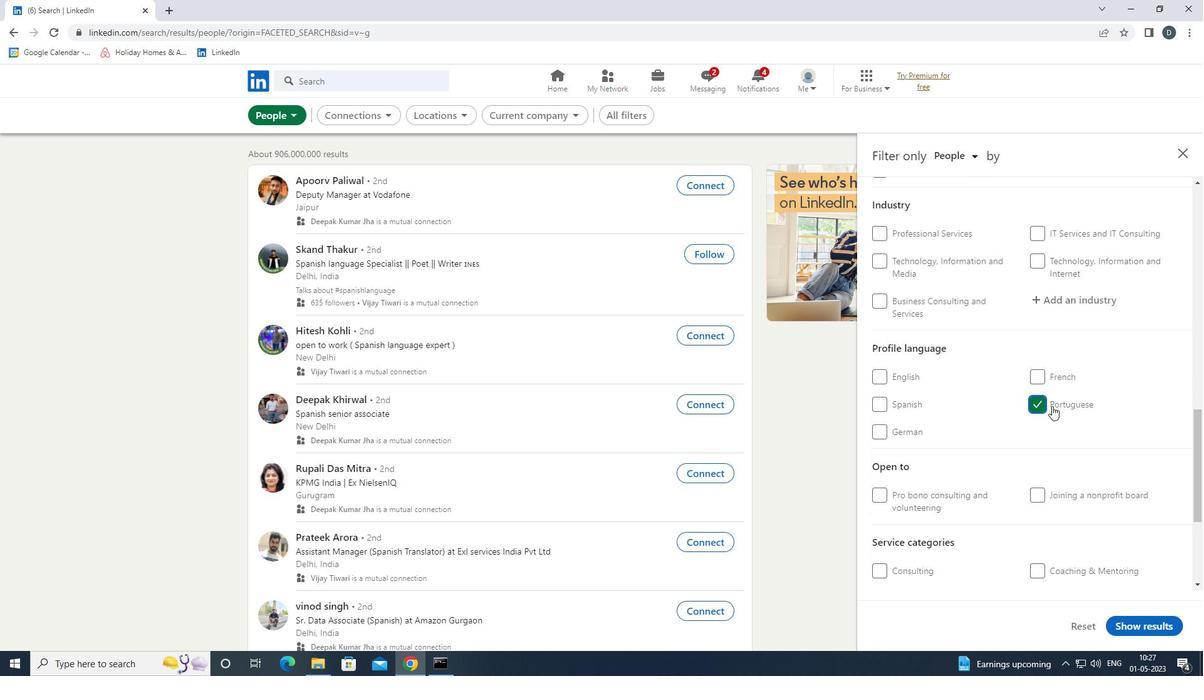 
Action: Mouse scrolled (1052, 407) with delta (0, 0)
Screenshot: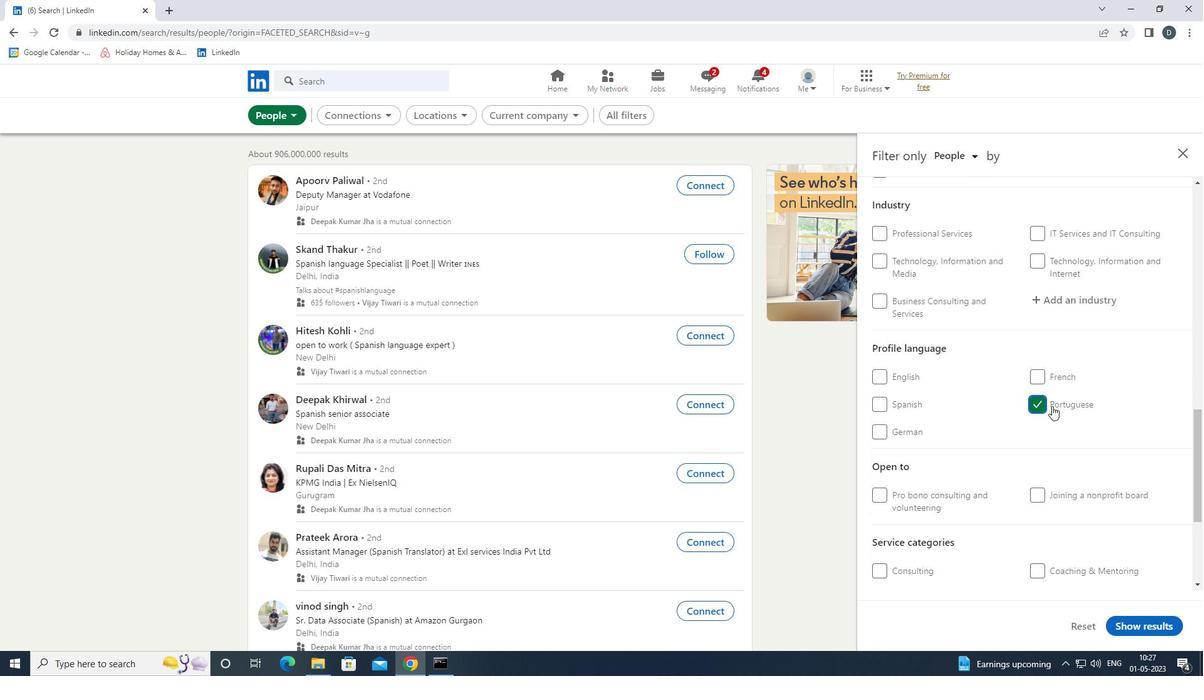 
Action: Mouse scrolled (1052, 407) with delta (0, 0)
Screenshot: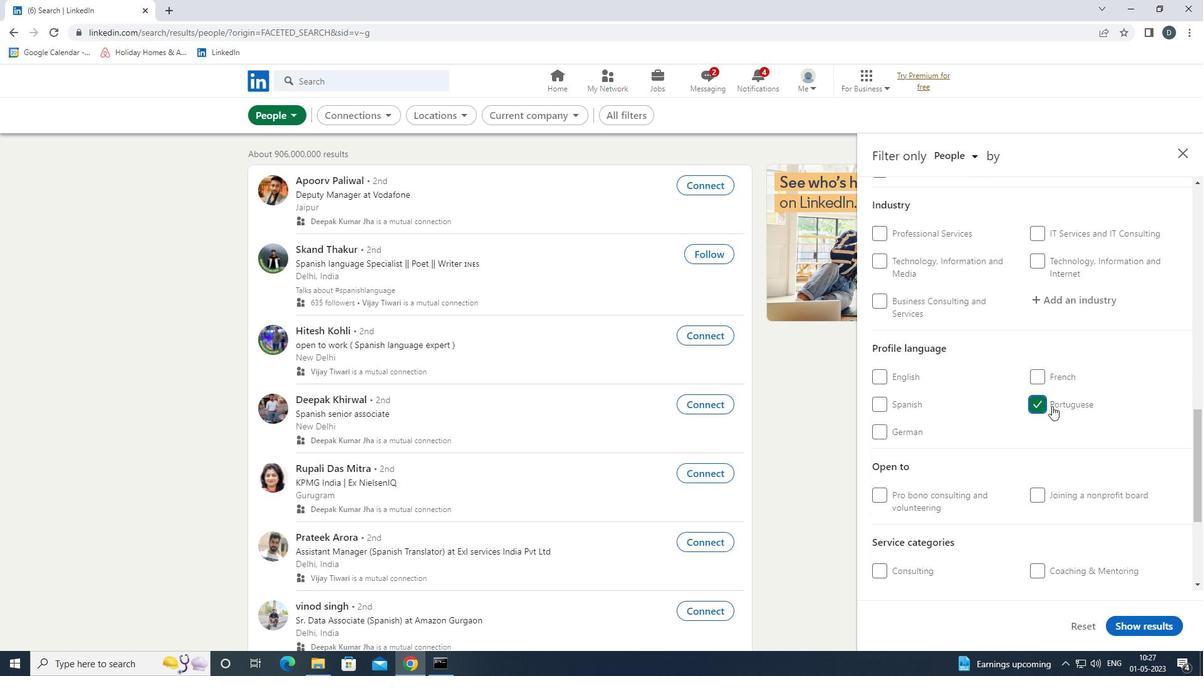 
Action: Mouse scrolled (1052, 407) with delta (0, 0)
Screenshot: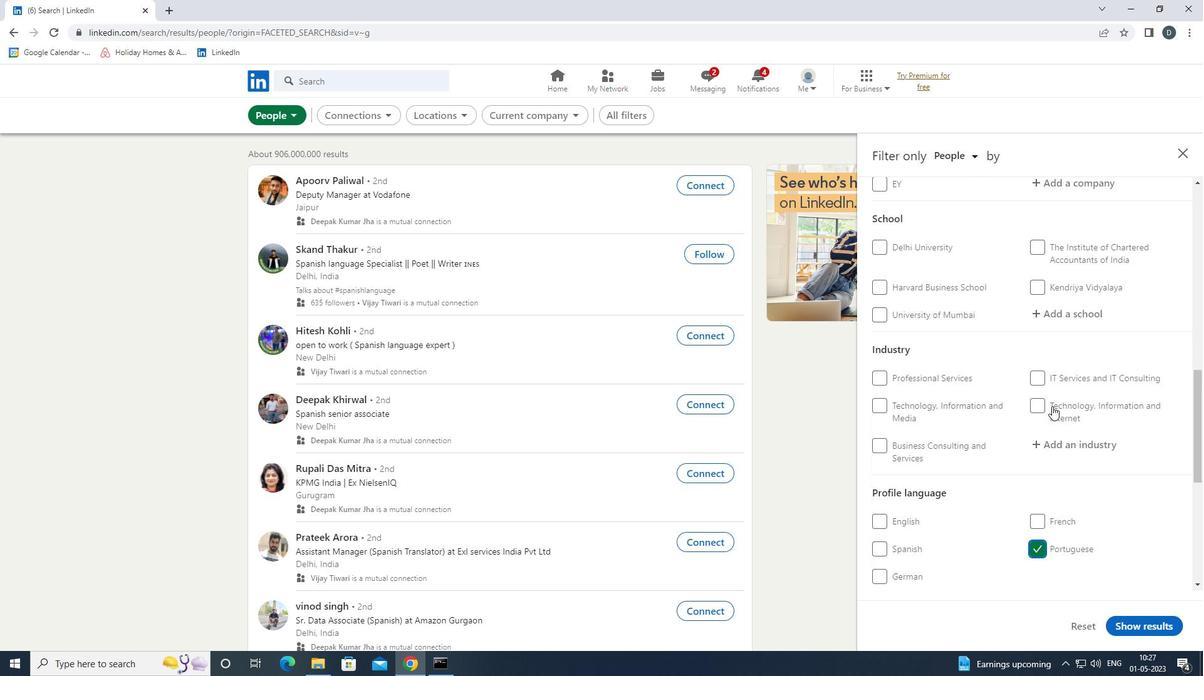 
Action: Mouse scrolled (1052, 407) with delta (0, 0)
Screenshot: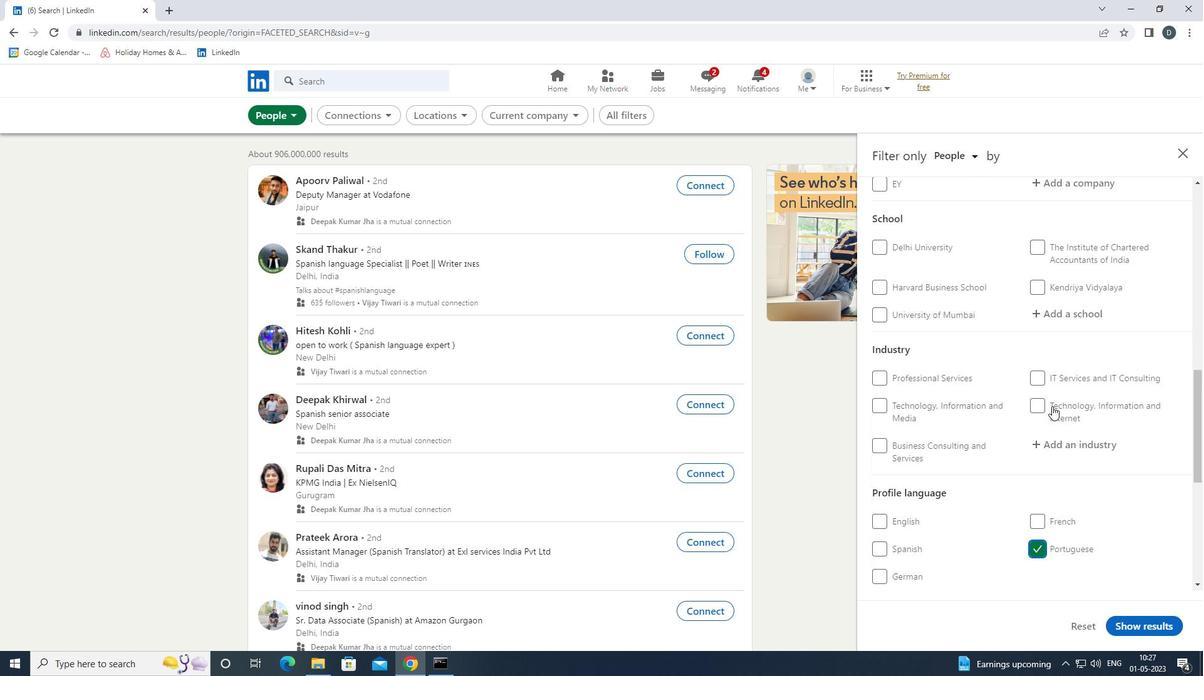 
Action: Mouse scrolled (1052, 407) with delta (0, 0)
Screenshot: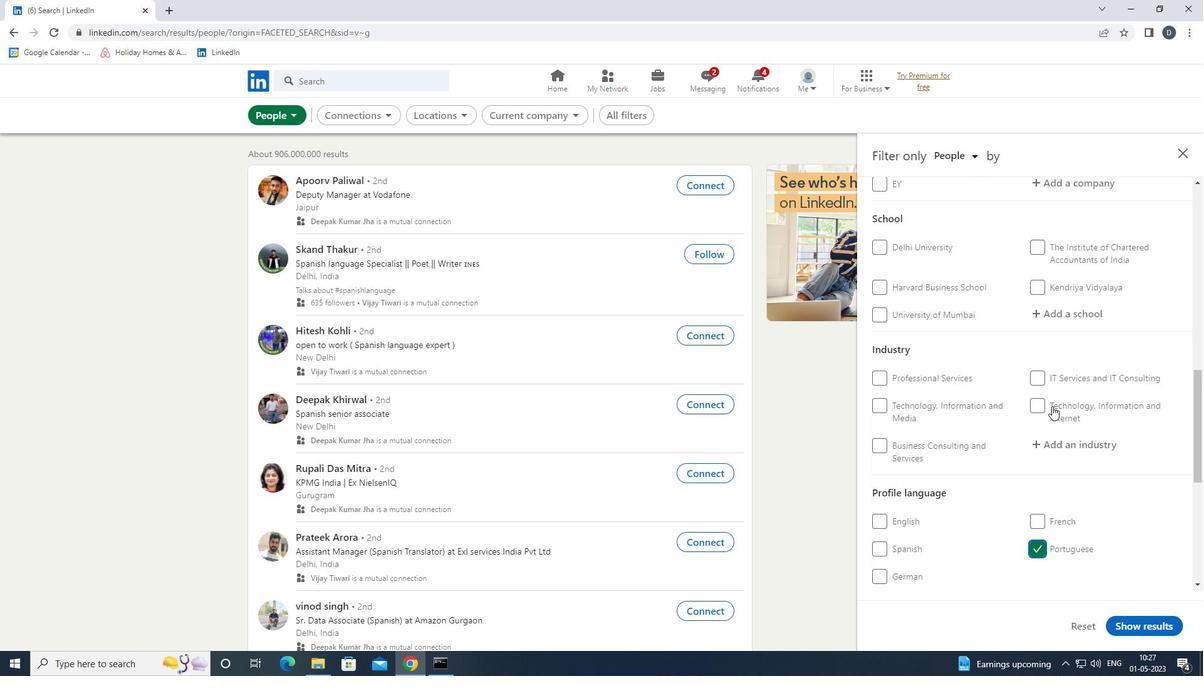 
Action: Mouse moved to (1068, 355)
Screenshot: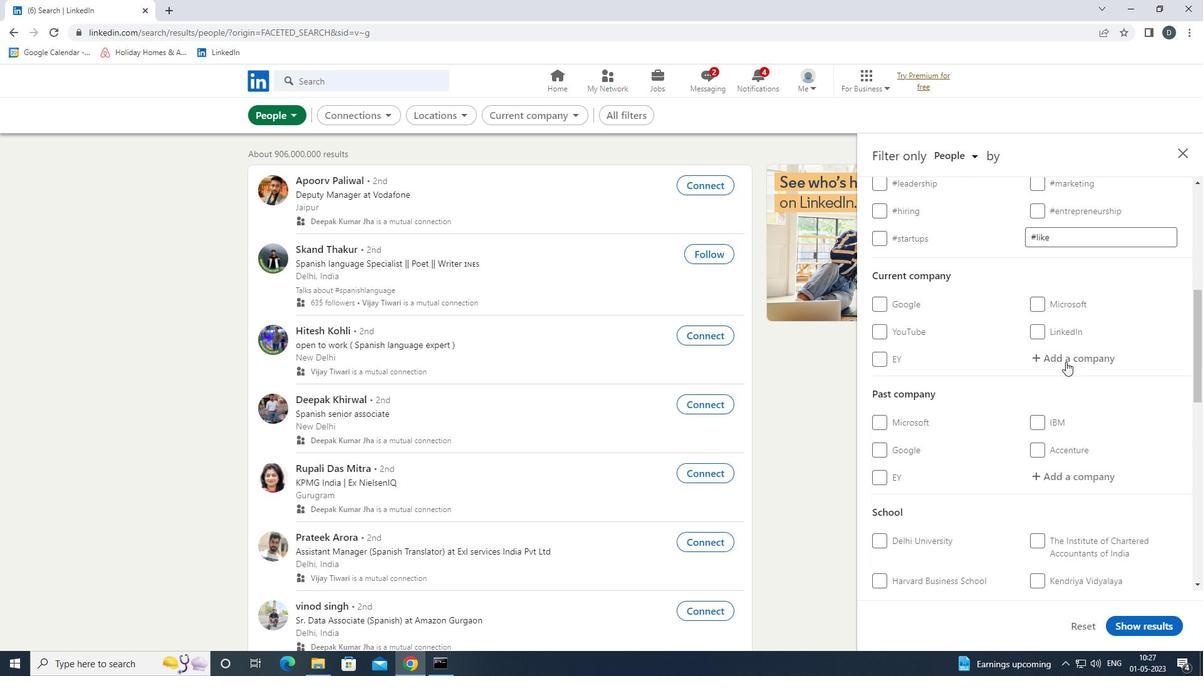 
Action: Mouse pressed left at (1068, 355)
Screenshot: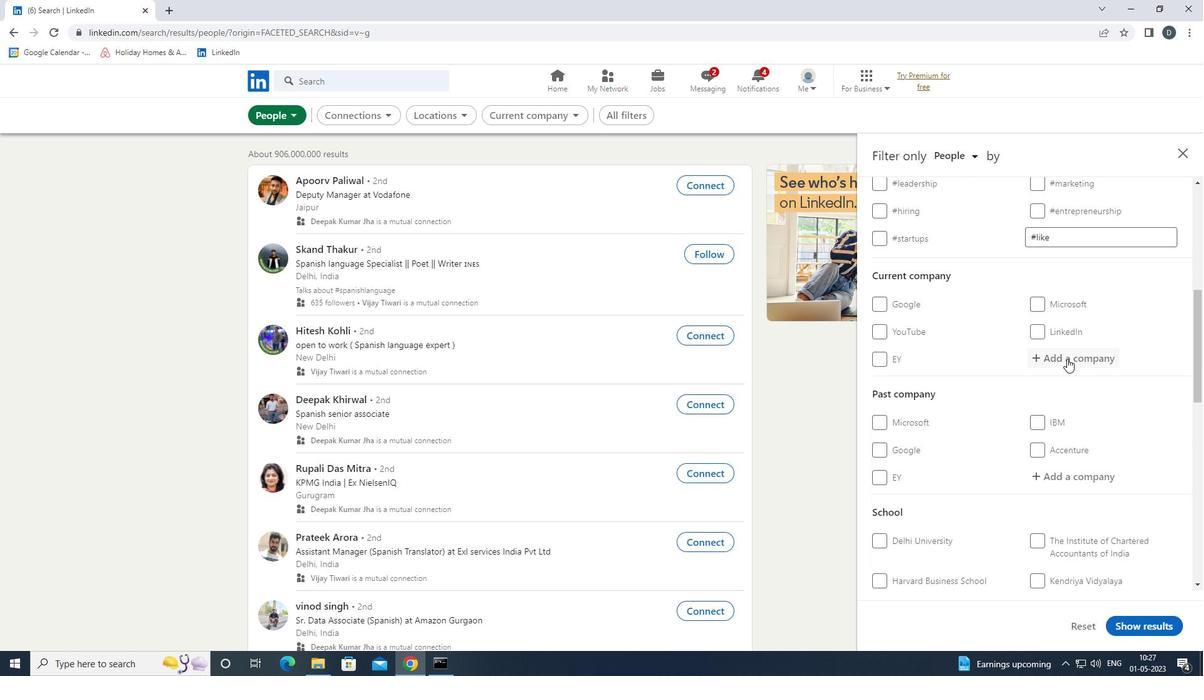 
Action: Key pressed <Key.shift><Key.shift><Key.shift><Key.shift>HUBILO<Key.space><Key.down><Key.enter>
Screenshot: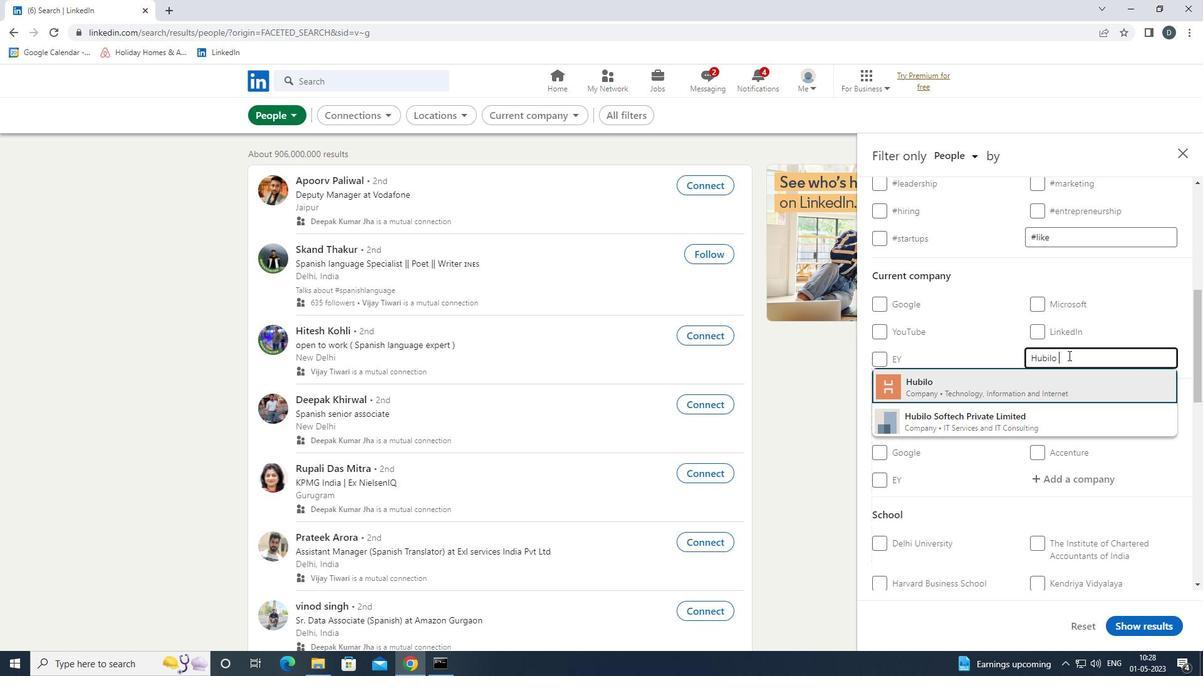 
Action: Mouse moved to (1074, 365)
Screenshot: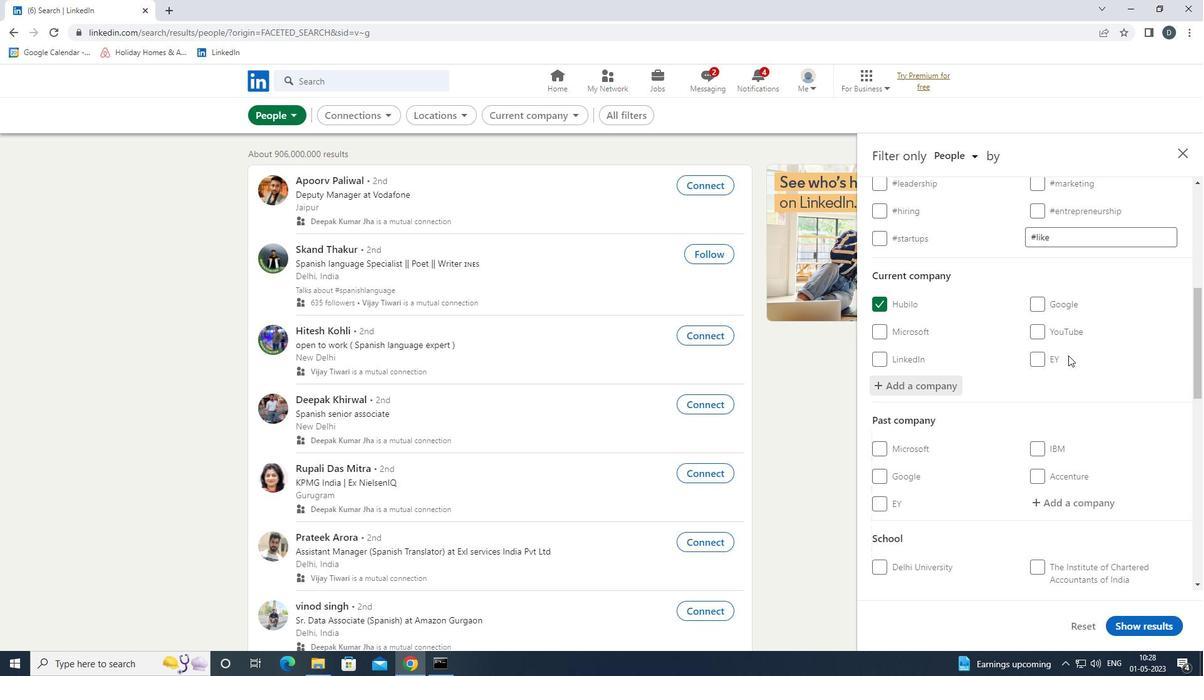 
Action: Mouse scrolled (1074, 365) with delta (0, 0)
Screenshot: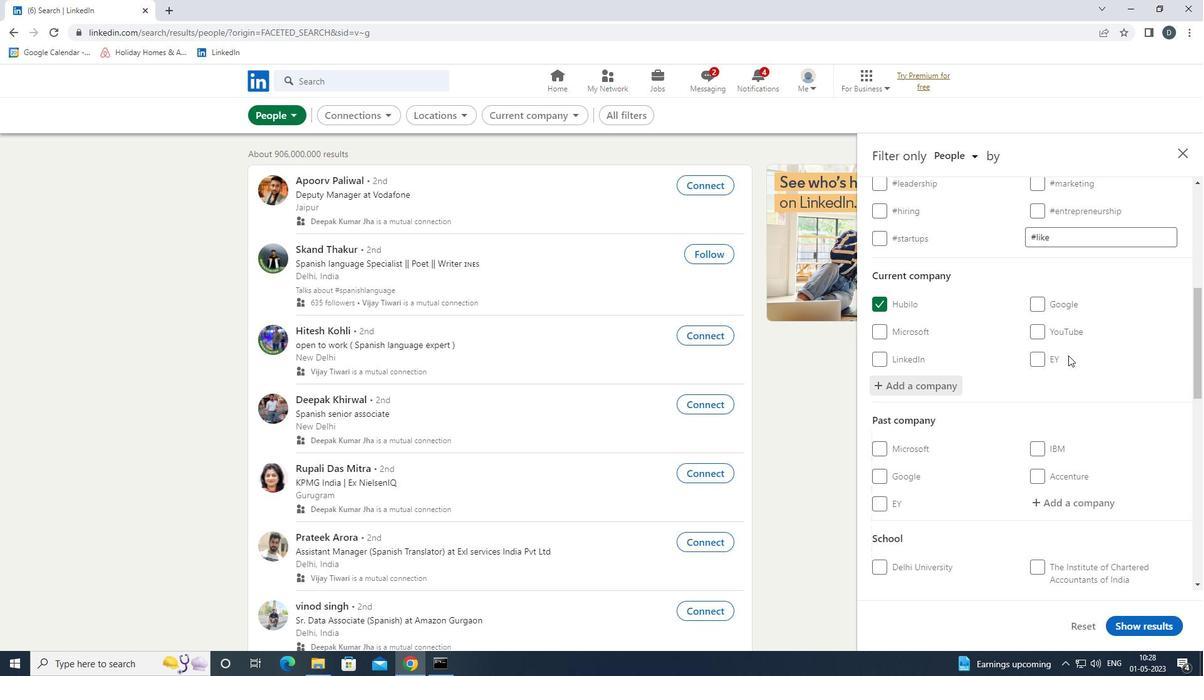 
Action: Mouse moved to (1074, 366)
Screenshot: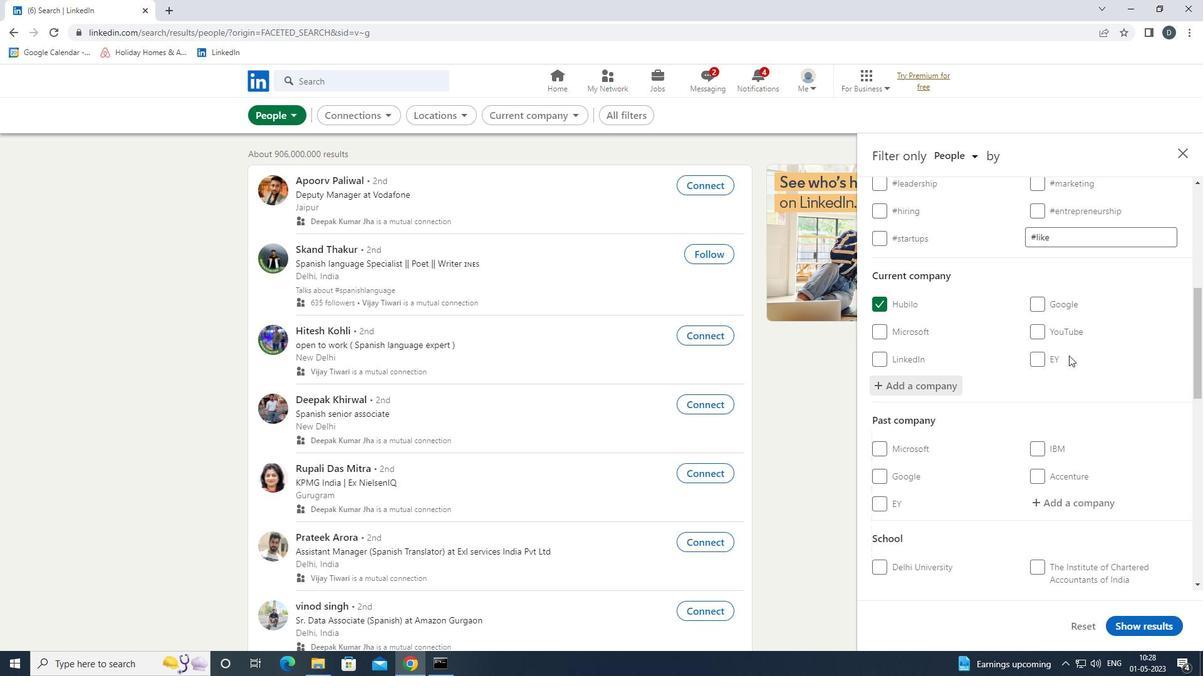 
Action: Mouse scrolled (1074, 365) with delta (0, 0)
Screenshot: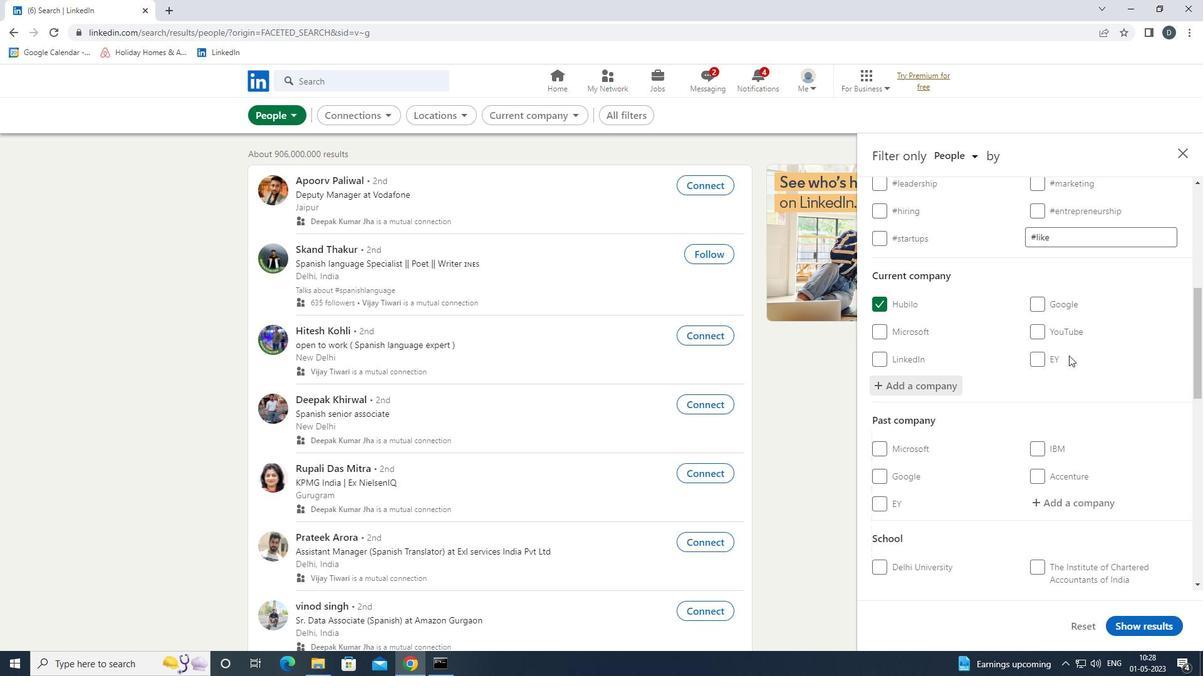 
Action: Mouse moved to (1075, 368)
Screenshot: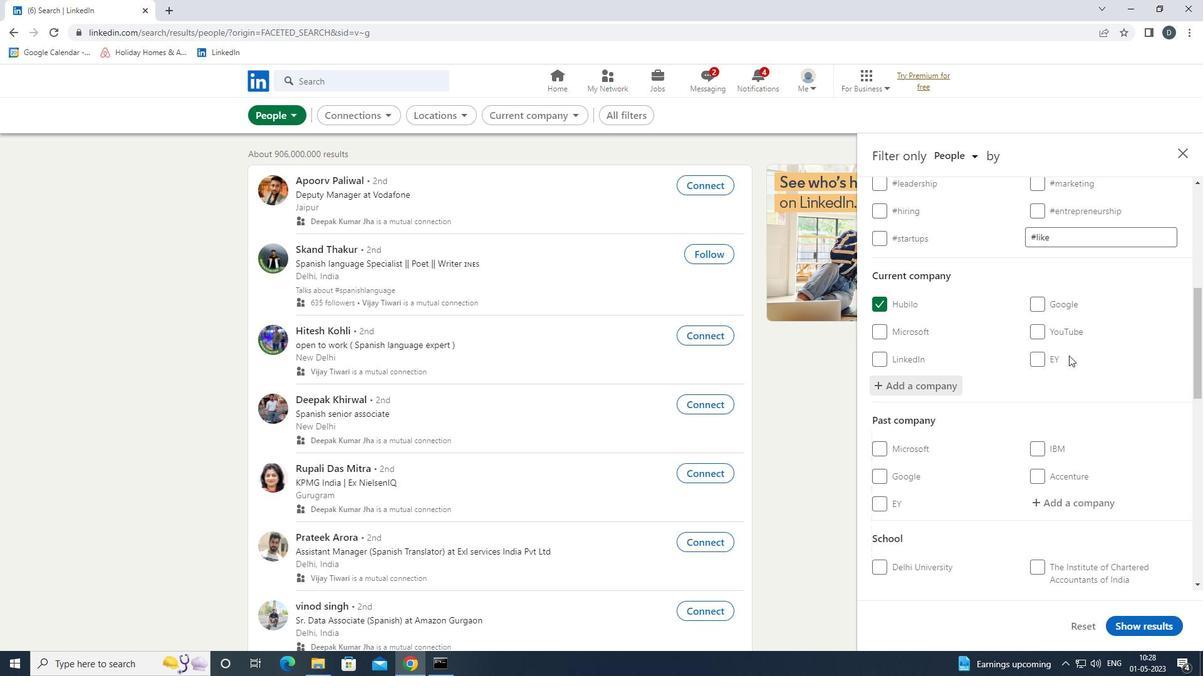 
Action: Mouse scrolled (1075, 367) with delta (0, 0)
Screenshot: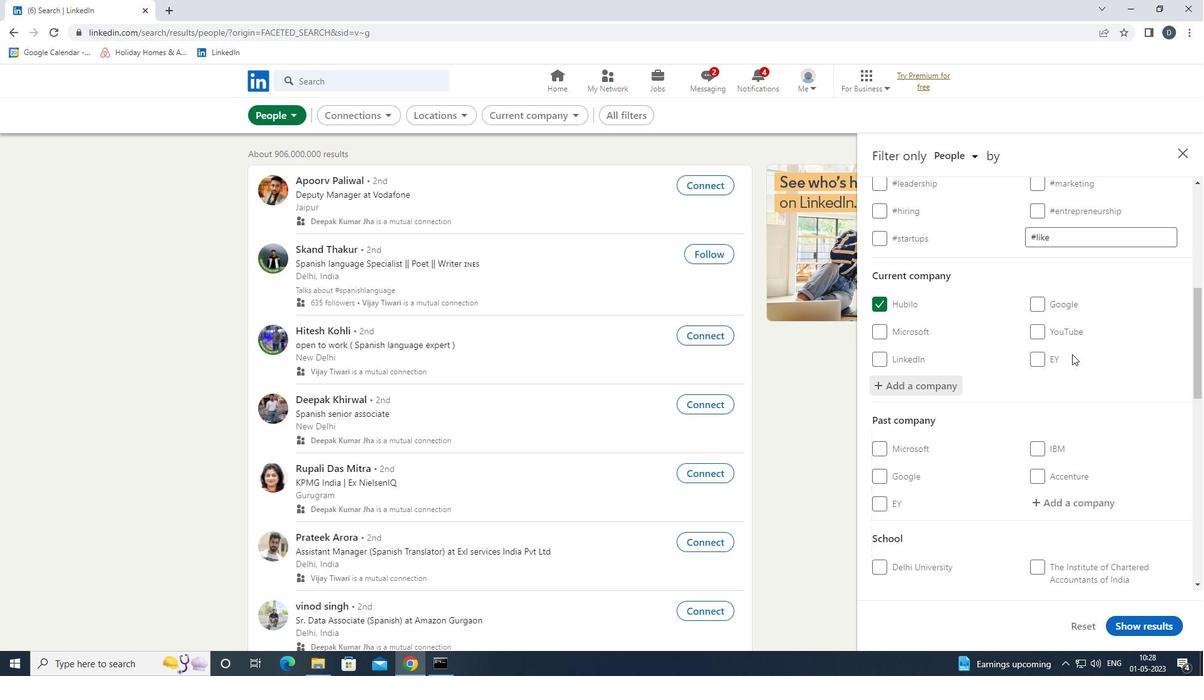
Action: Mouse moved to (1064, 449)
Screenshot: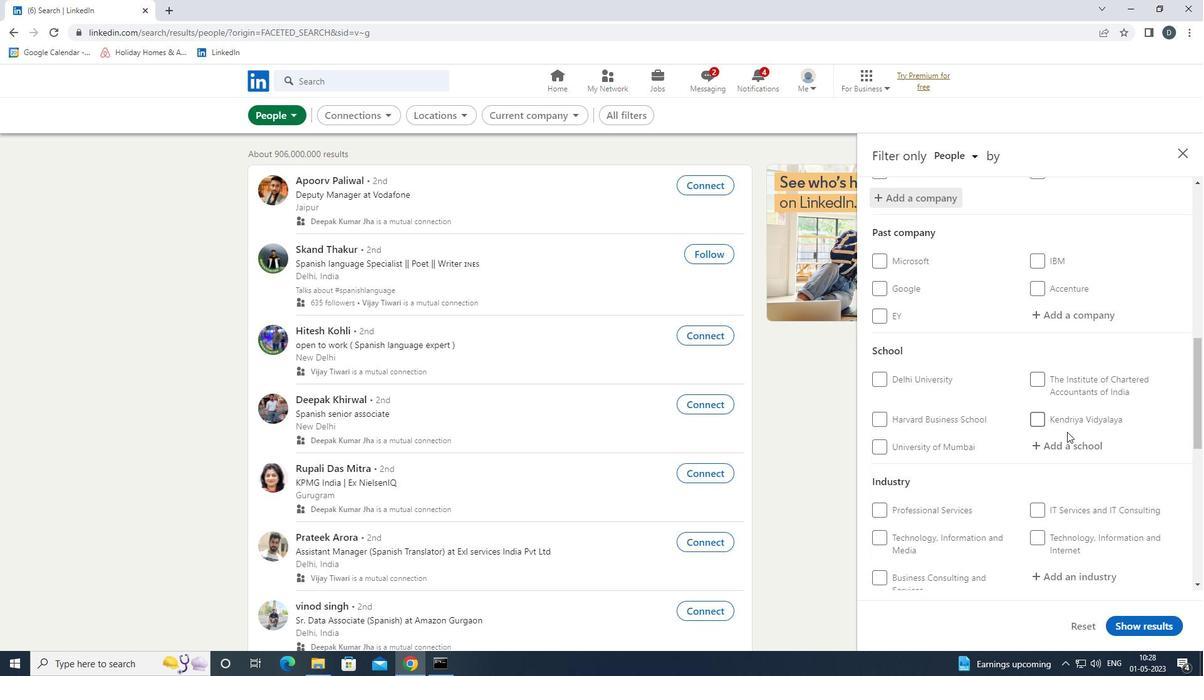 
Action: Mouse pressed left at (1064, 449)
Screenshot: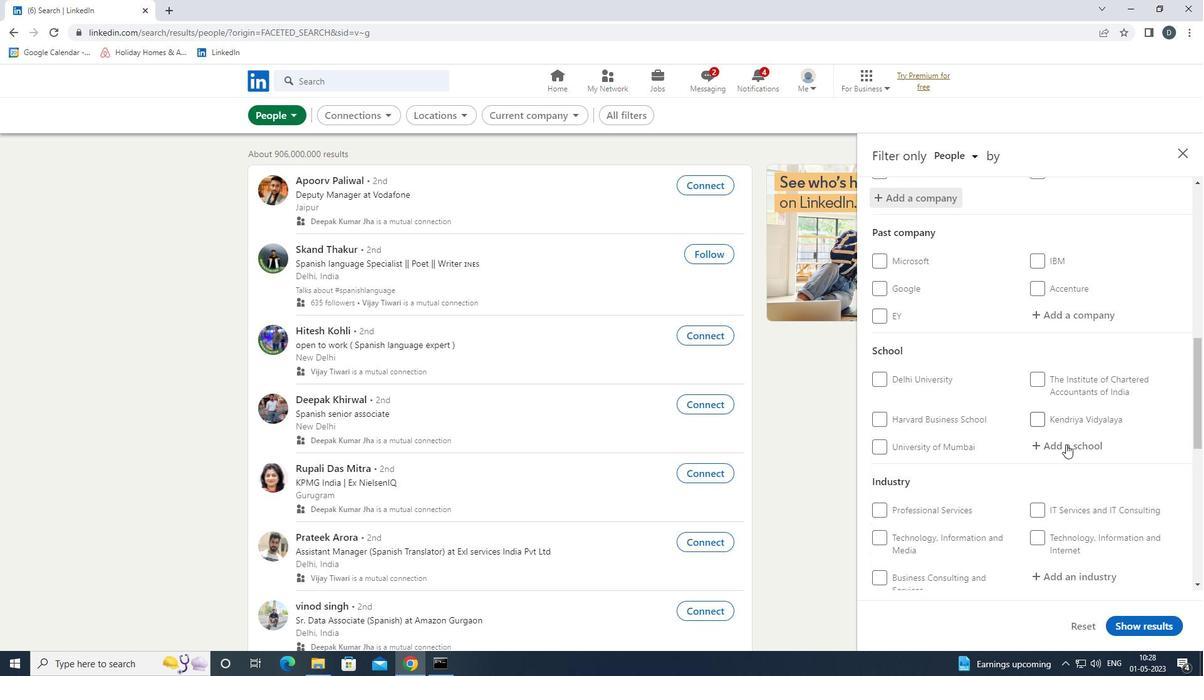 
Action: Key pressed <Key.shift><Key.shift>MUZAFFSA<Key.backspace><Key.backspace>AR
Screenshot: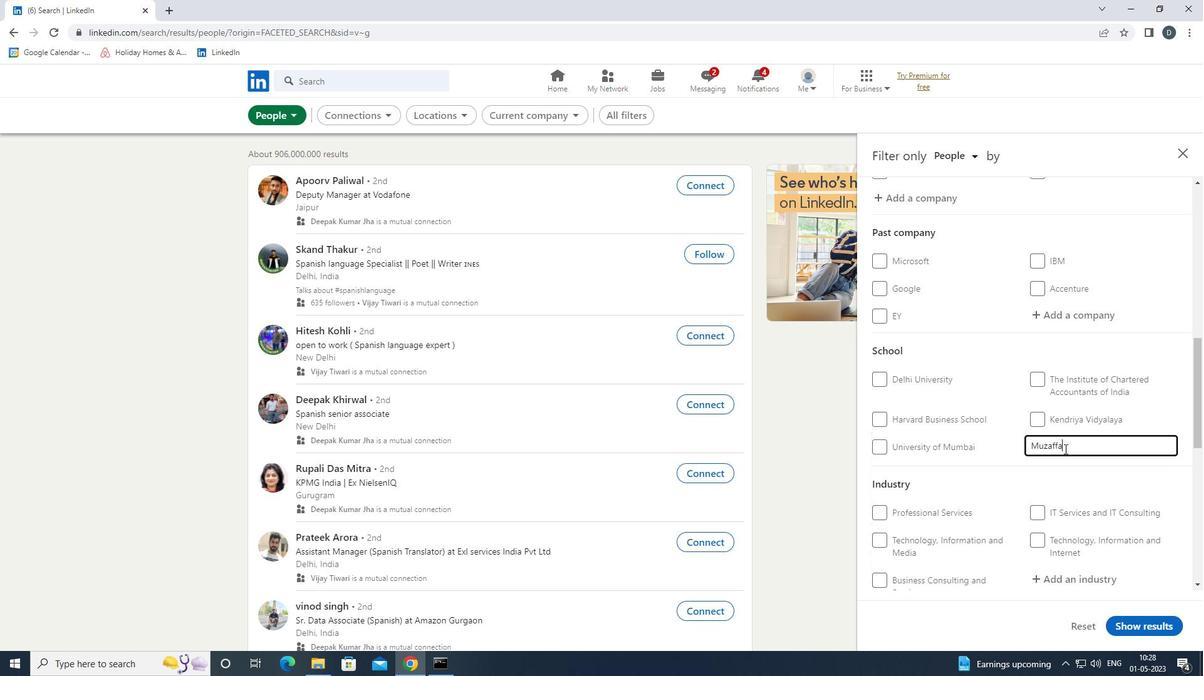 
Action: Mouse moved to (1072, 482)
Screenshot: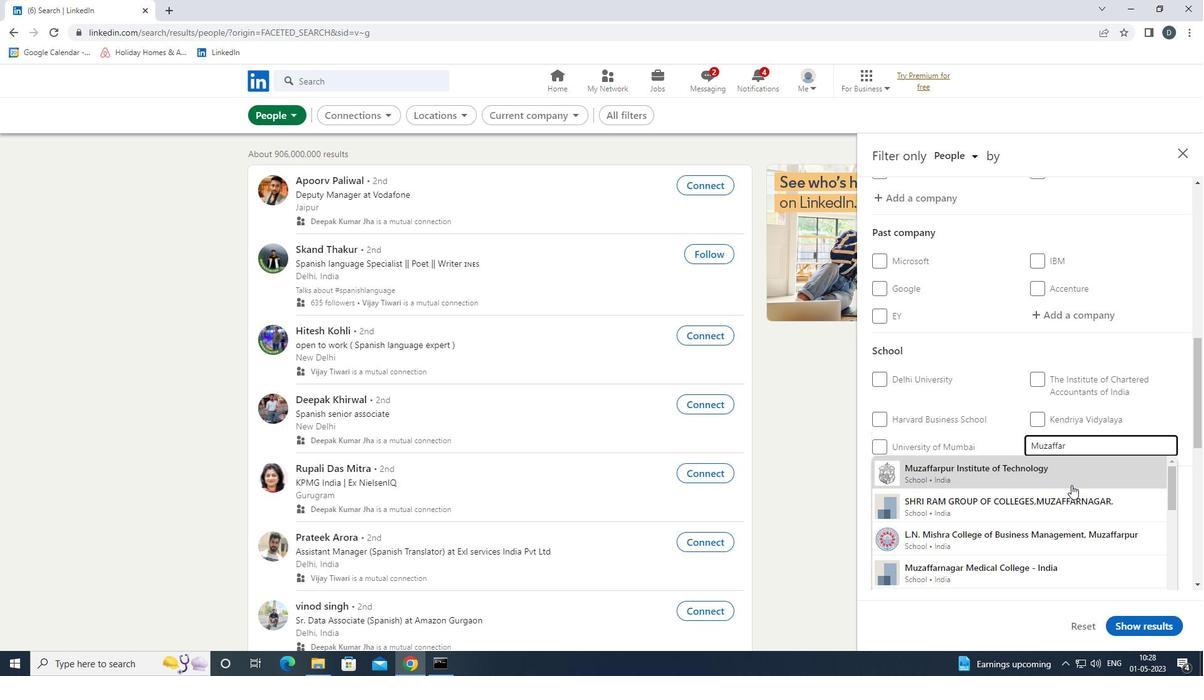 
Action: Mouse pressed left at (1072, 482)
Screenshot: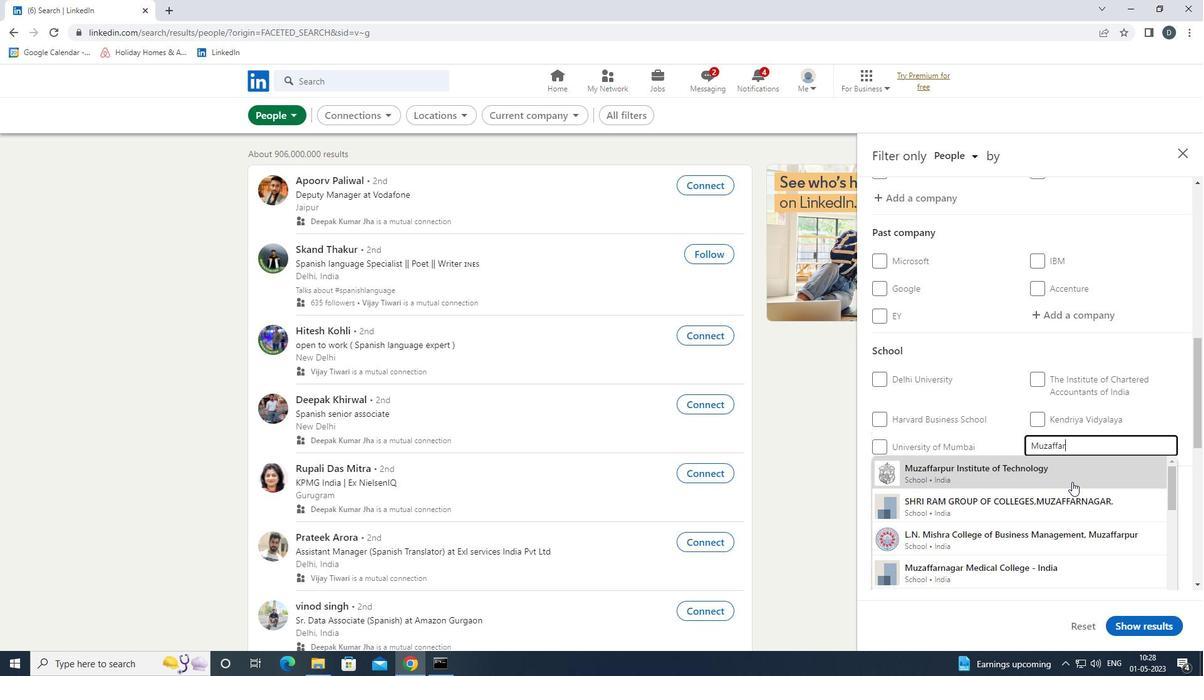 
Action: Mouse moved to (1072, 481)
Screenshot: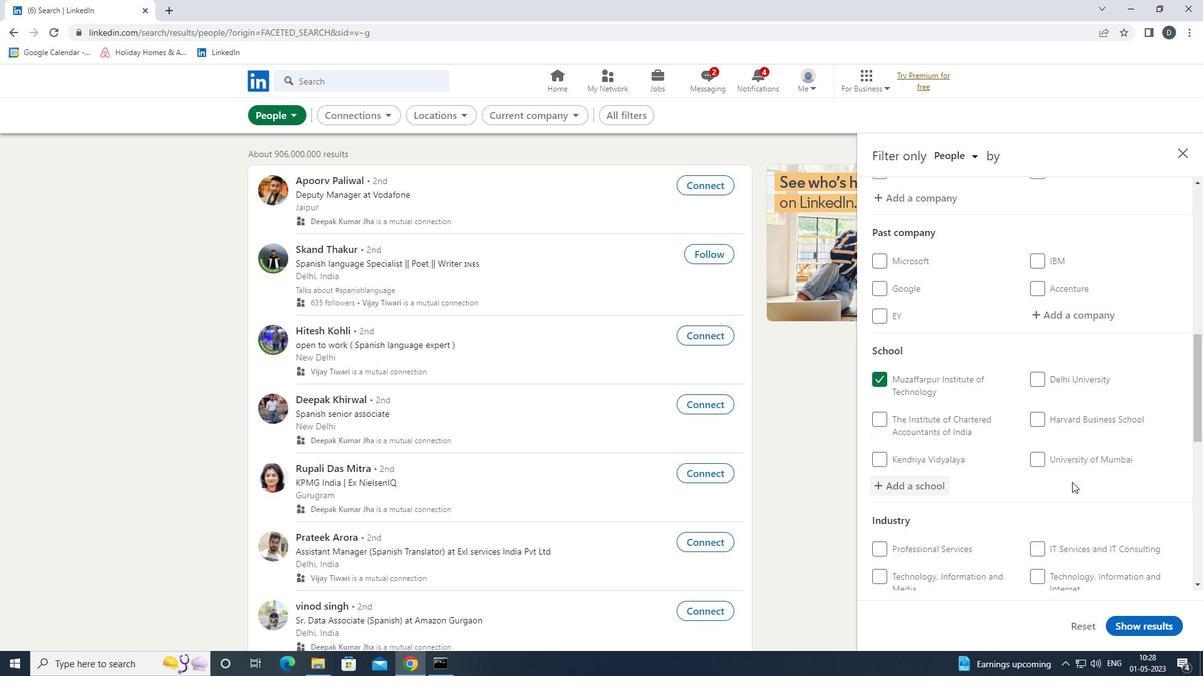 
Action: Mouse scrolled (1072, 481) with delta (0, 0)
Screenshot: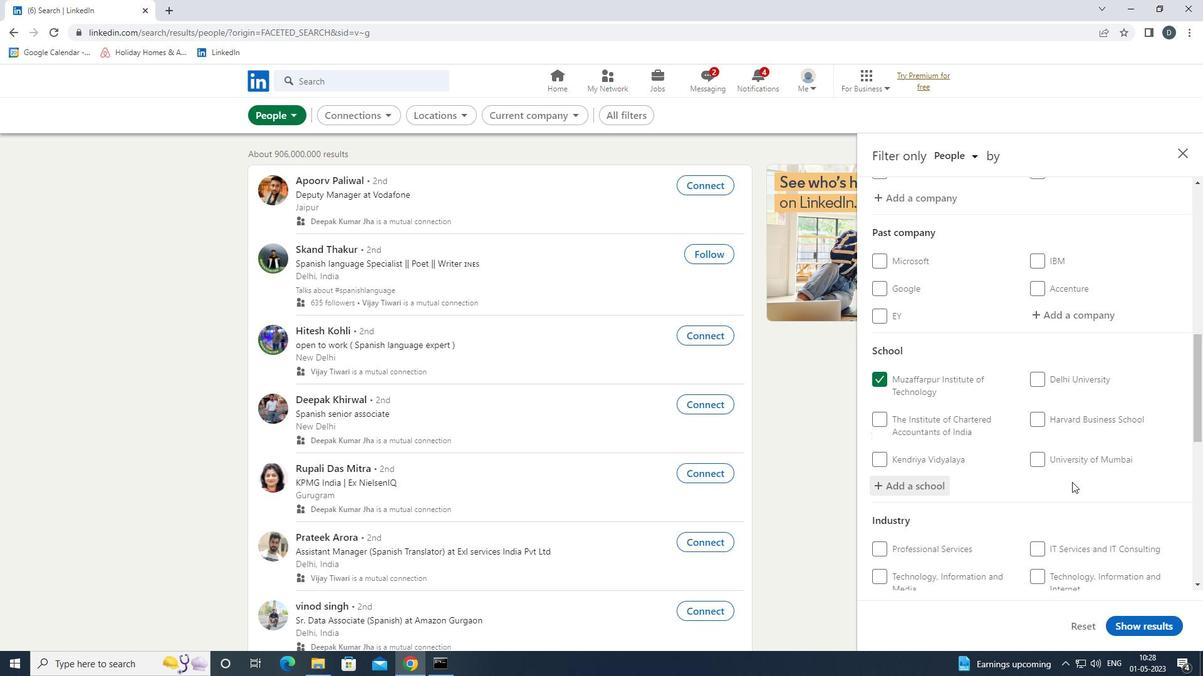 
Action: Mouse scrolled (1072, 481) with delta (0, 0)
Screenshot: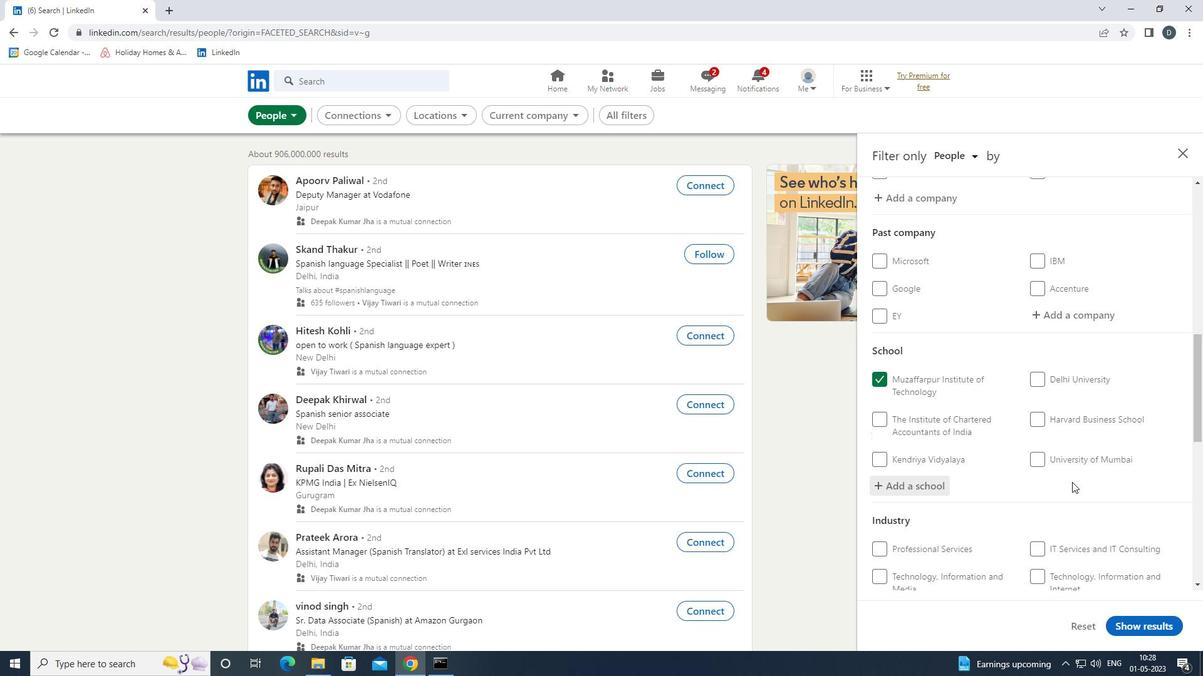 
Action: Mouse scrolled (1072, 481) with delta (0, 0)
Screenshot: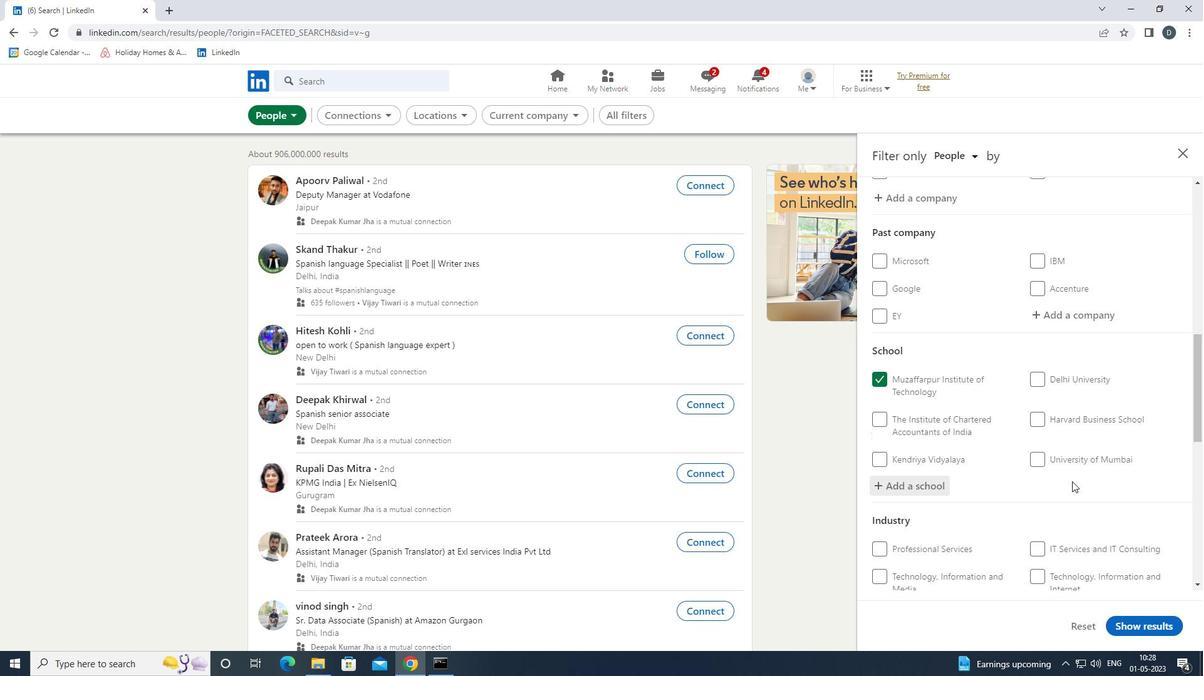 
Action: Mouse moved to (1081, 418)
Screenshot: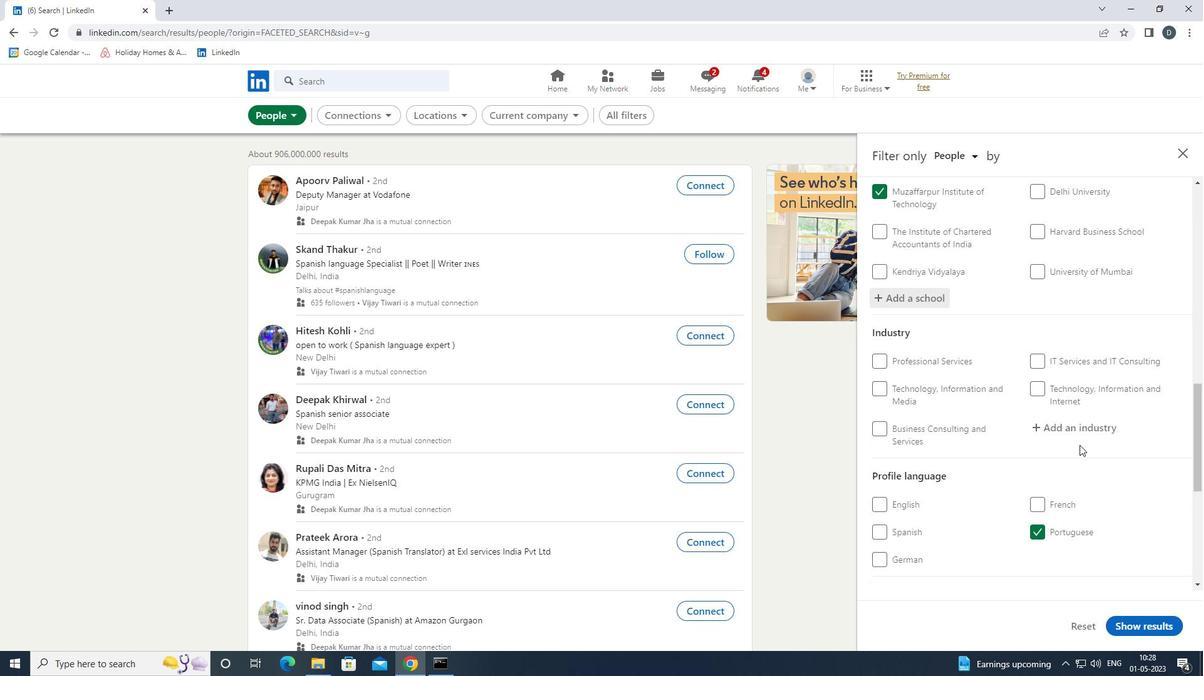 
Action: Mouse pressed left at (1081, 418)
Screenshot: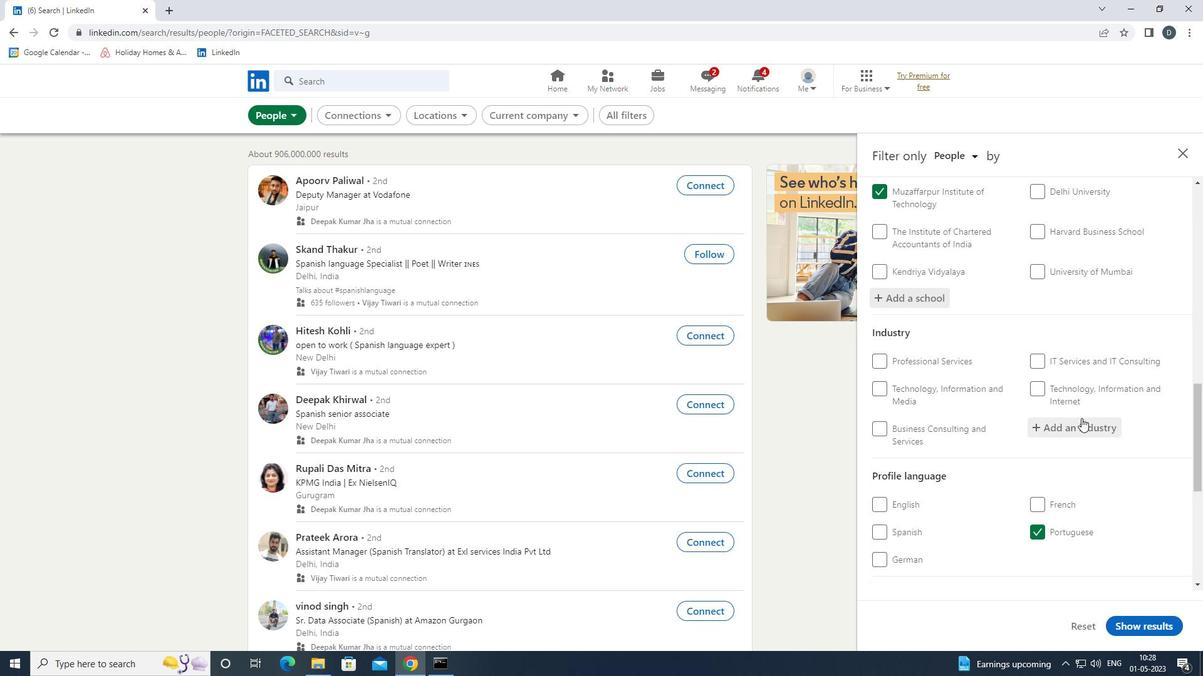 
Action: Key pressed <Key.shift>SECURITIES
Screenshot: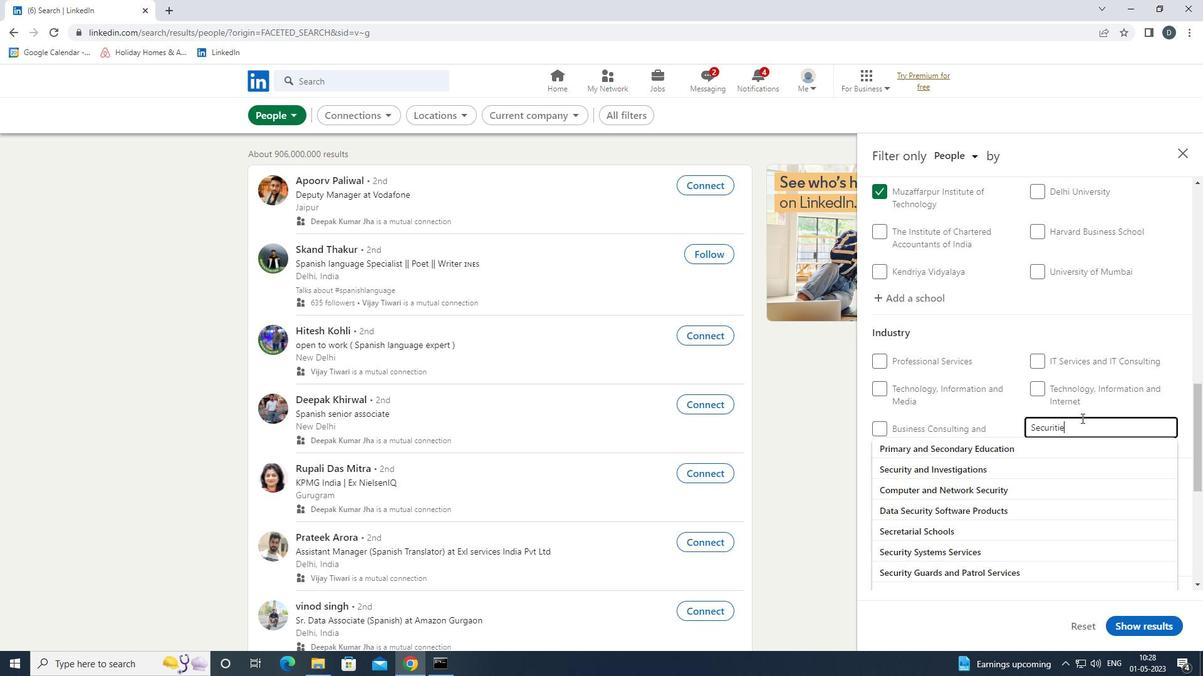 
Action: Mouse moved to (1070, 447)
Screenshot: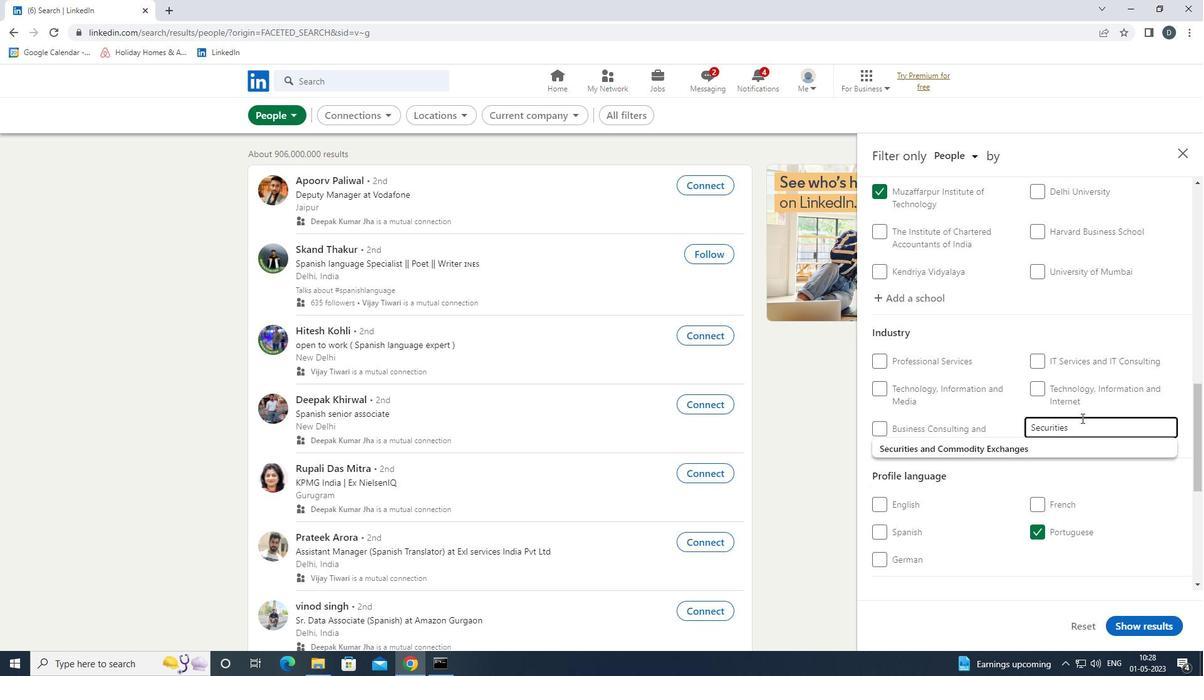 
Action: Mouse pressed left at (1070, 447)
Screenshot: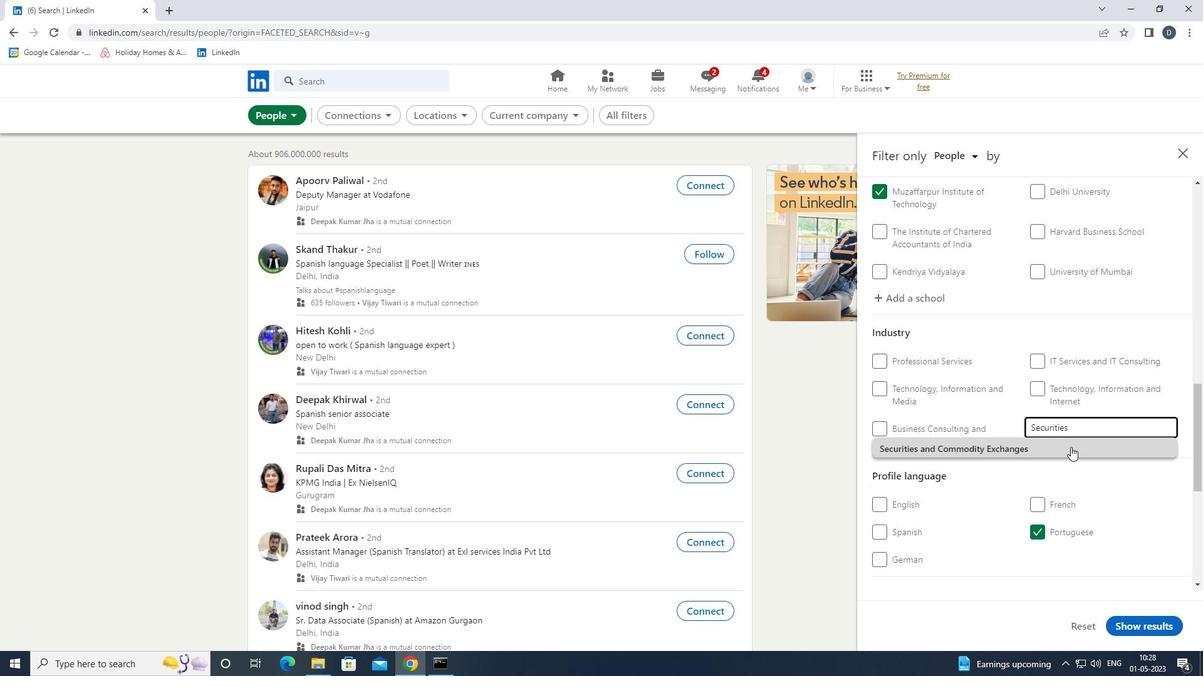 
Action: Mouse moved to (1070, 447)
Screenshot: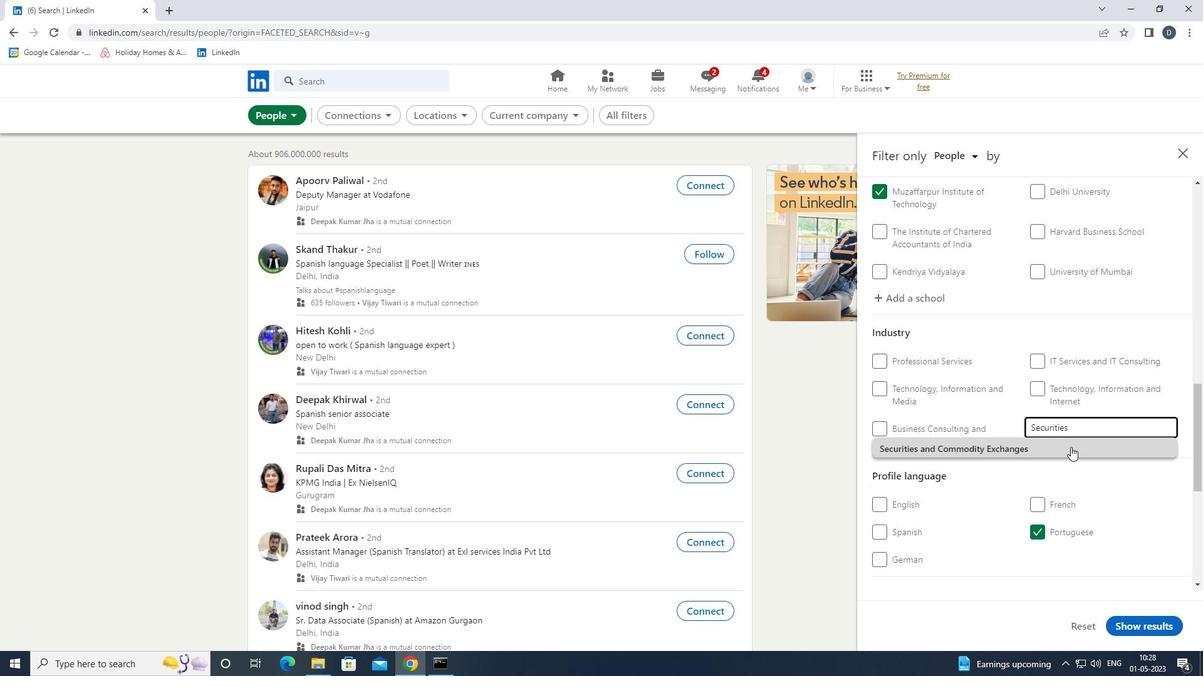 
Action: Mouse scrolled (1070, 446) with delta (0, 0)
Screenshot: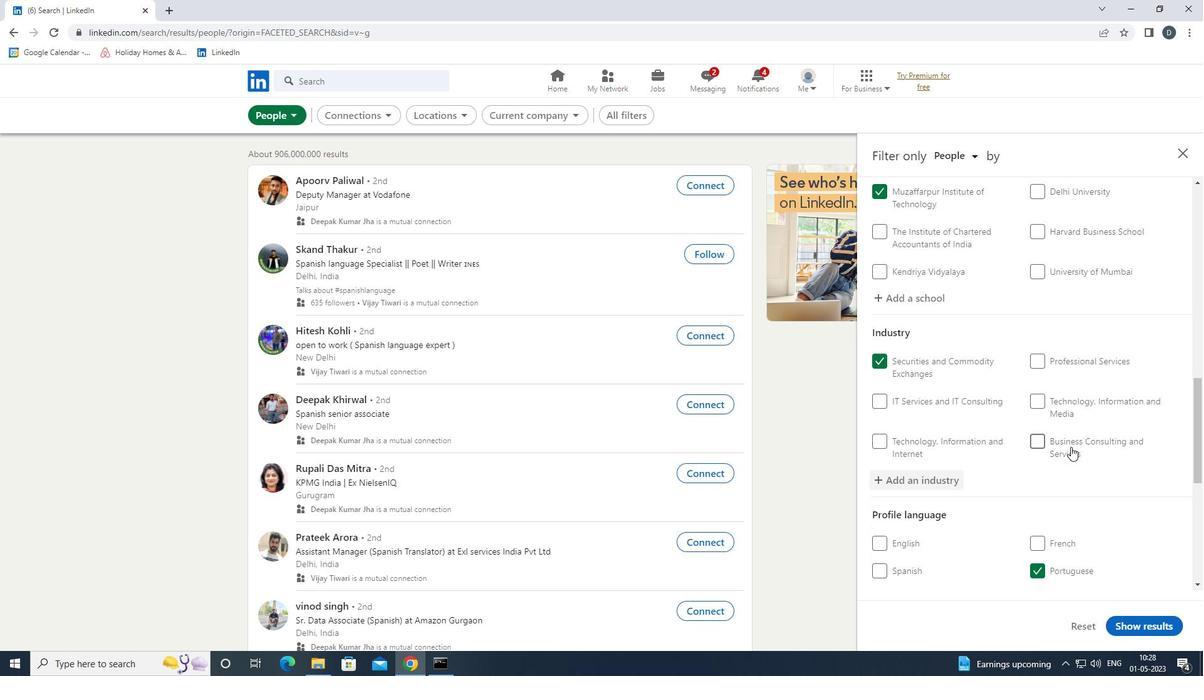 
Action: Mouse scrolled (1070, 446) with delta (0, 0)
Screenshot: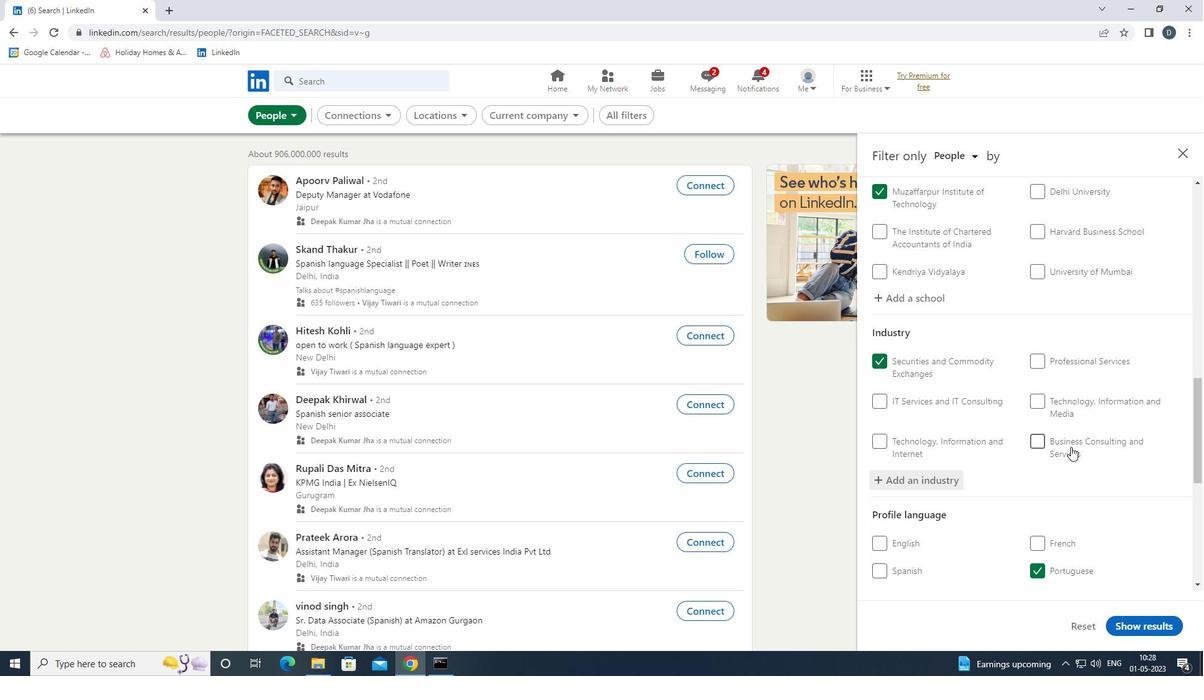 
Action: Mouse scrolled (1070, 446) with delta (0, 0)
Screenshot: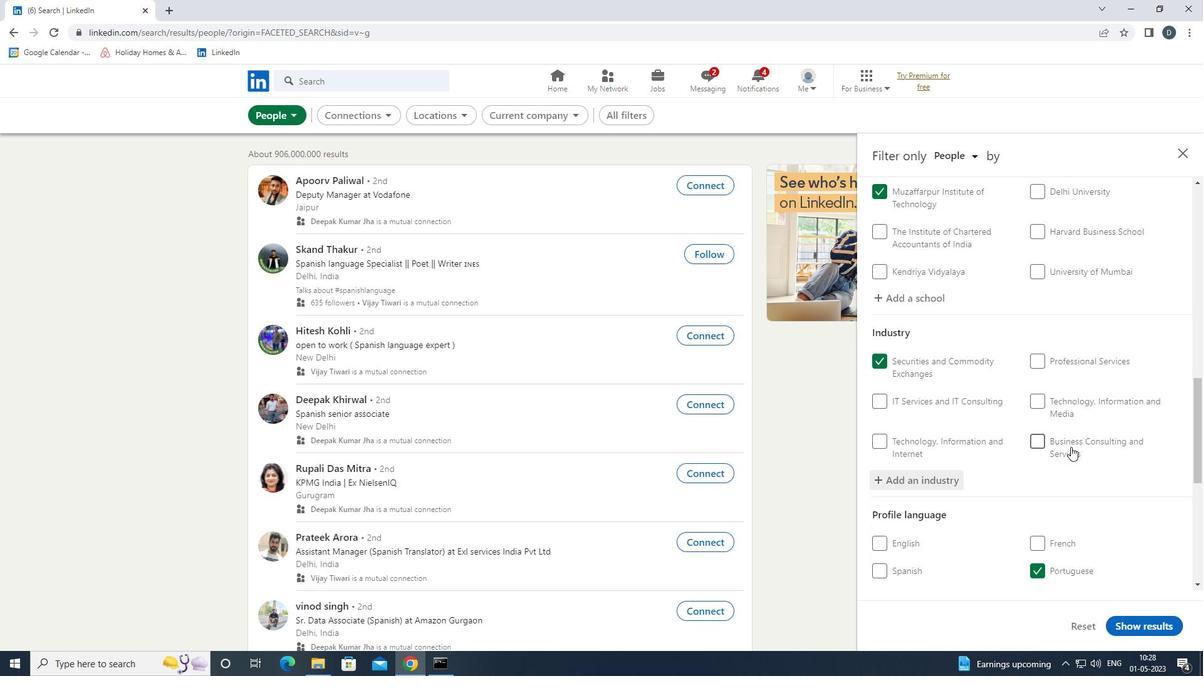 
Action: Mouse scrolled (1070, 446) with delta (0, 0)
Screenshot: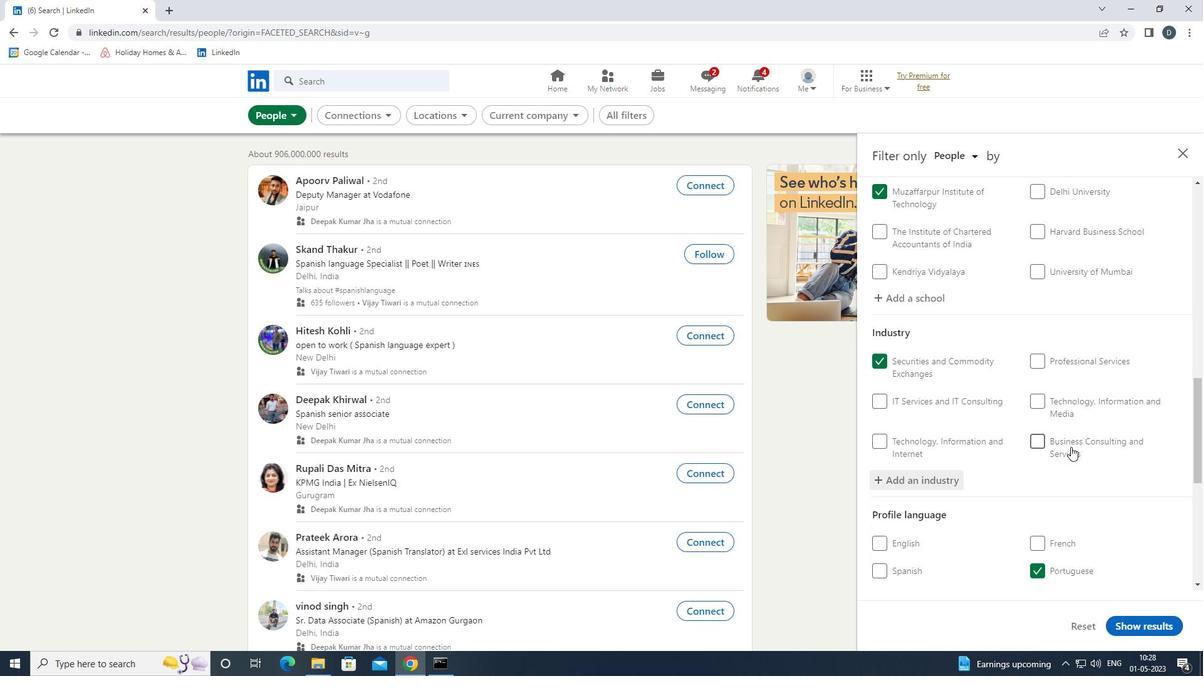 
Action: Mouse moved to (1059, 536)
Screenshot: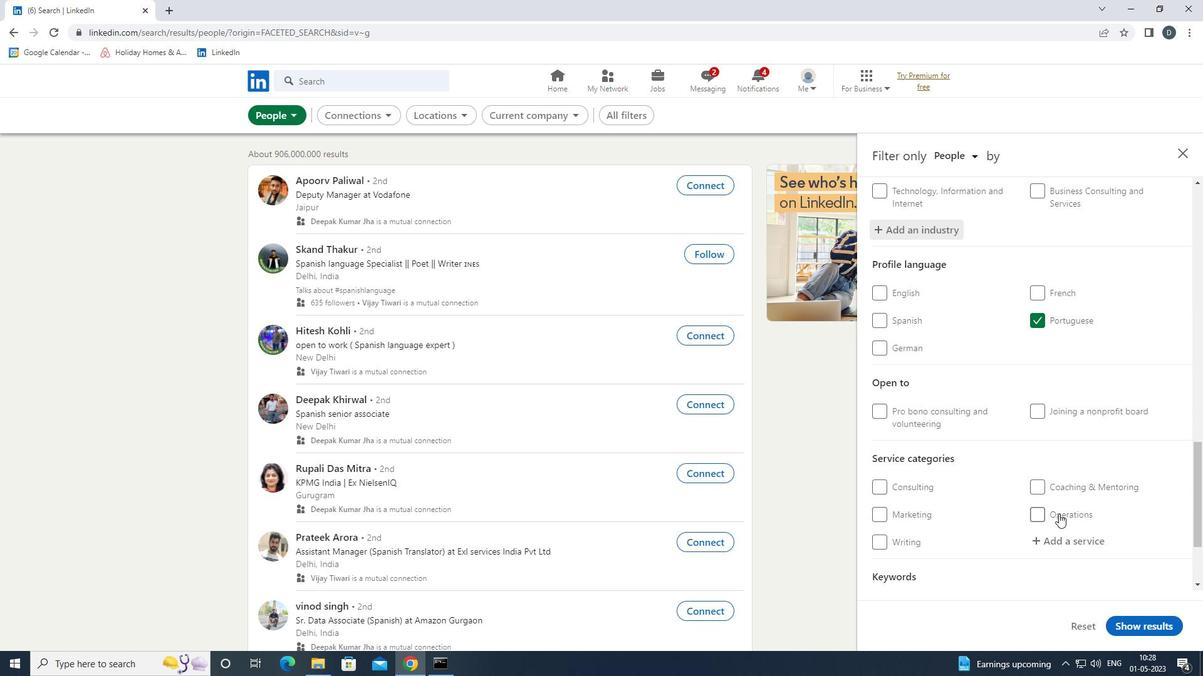
Action: Mouse pressed left at (1059, 536)
Screenshot: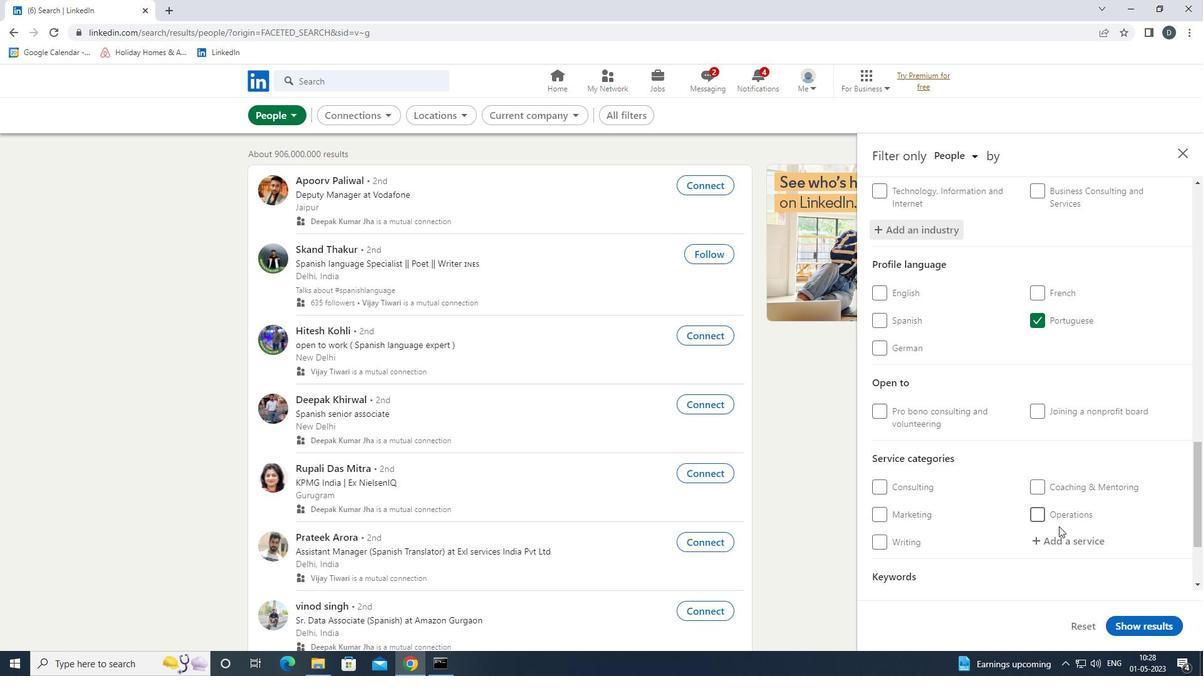 
Action: Mouse moved to (1067, 493)
Screenshot: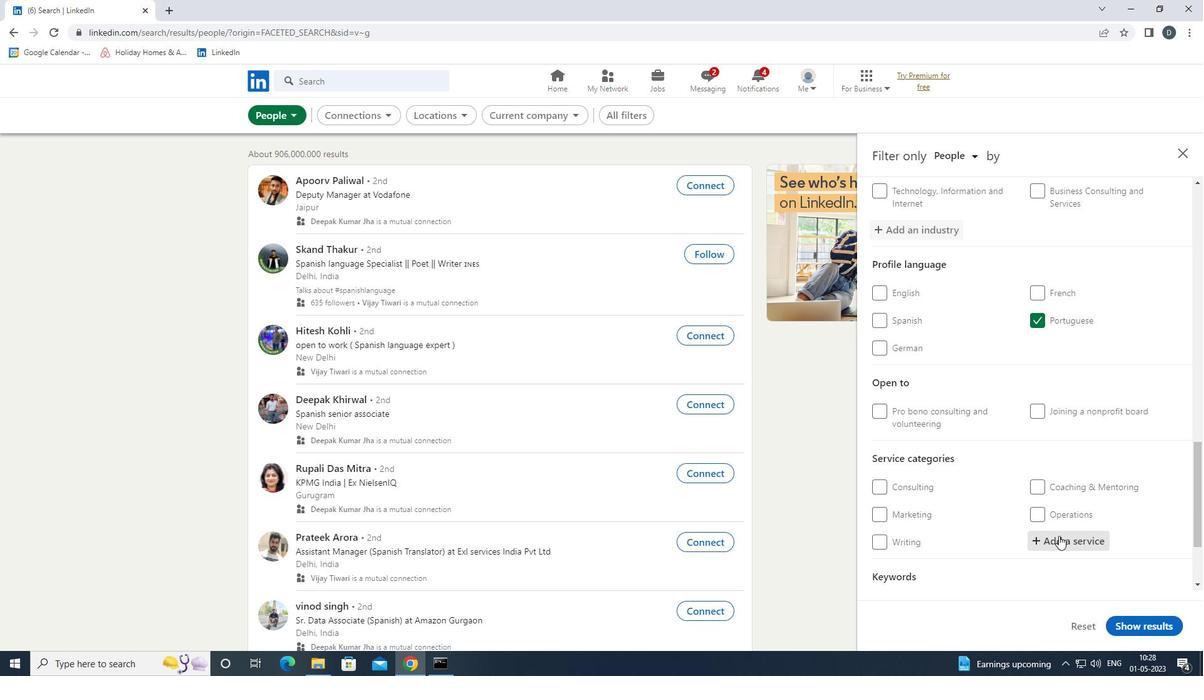 
Action: Mouse scrolled (1067, 492) with delta (0, 0)
Screenshot: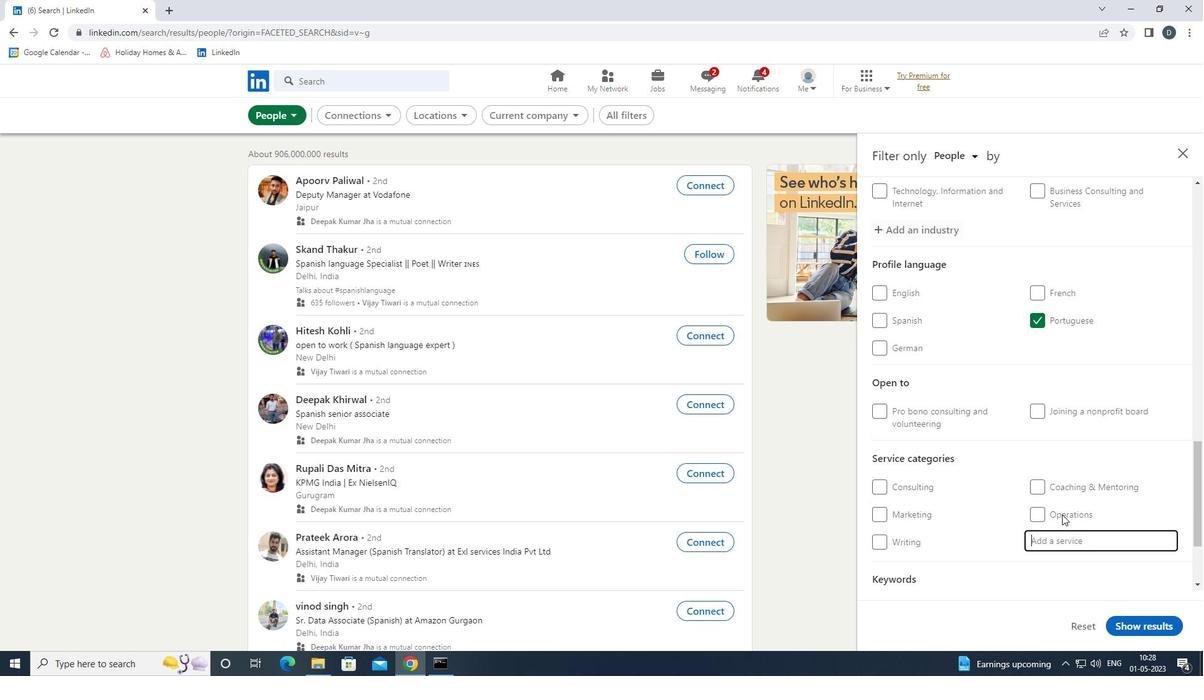 
Action: Mouse moved to (1075, 473)
Screenshot: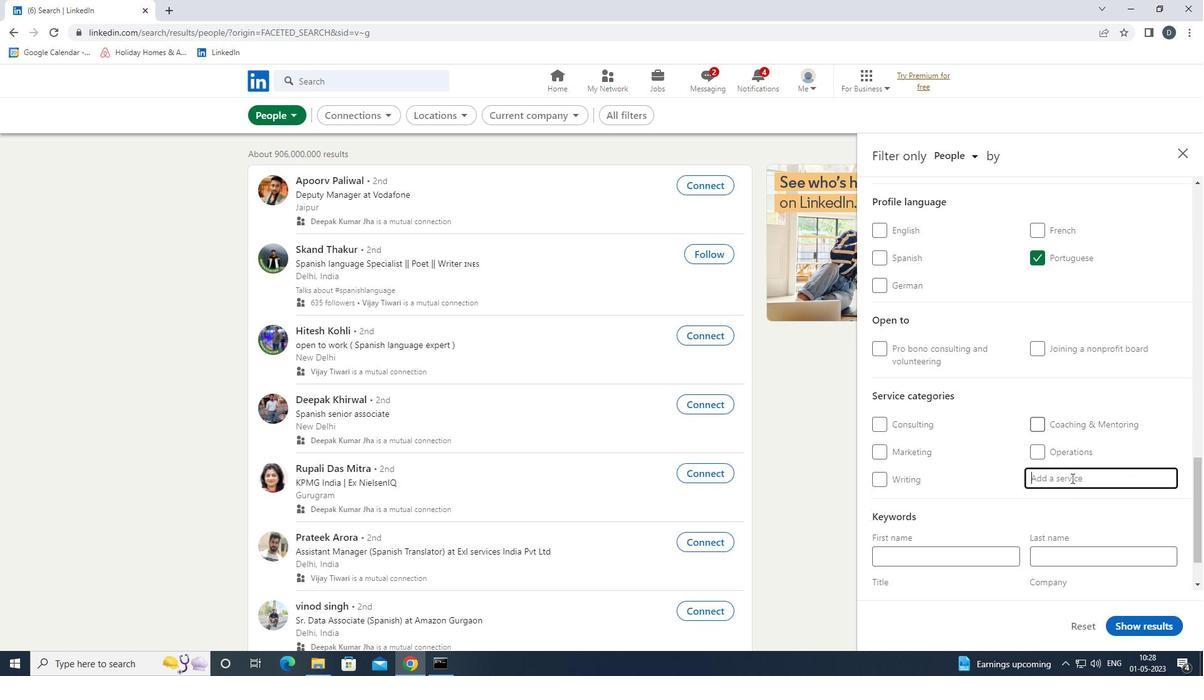 
Action: Key pressed <Key.shift><Key.shift>TYPING<Key.down><Key.enter>
Screenshot: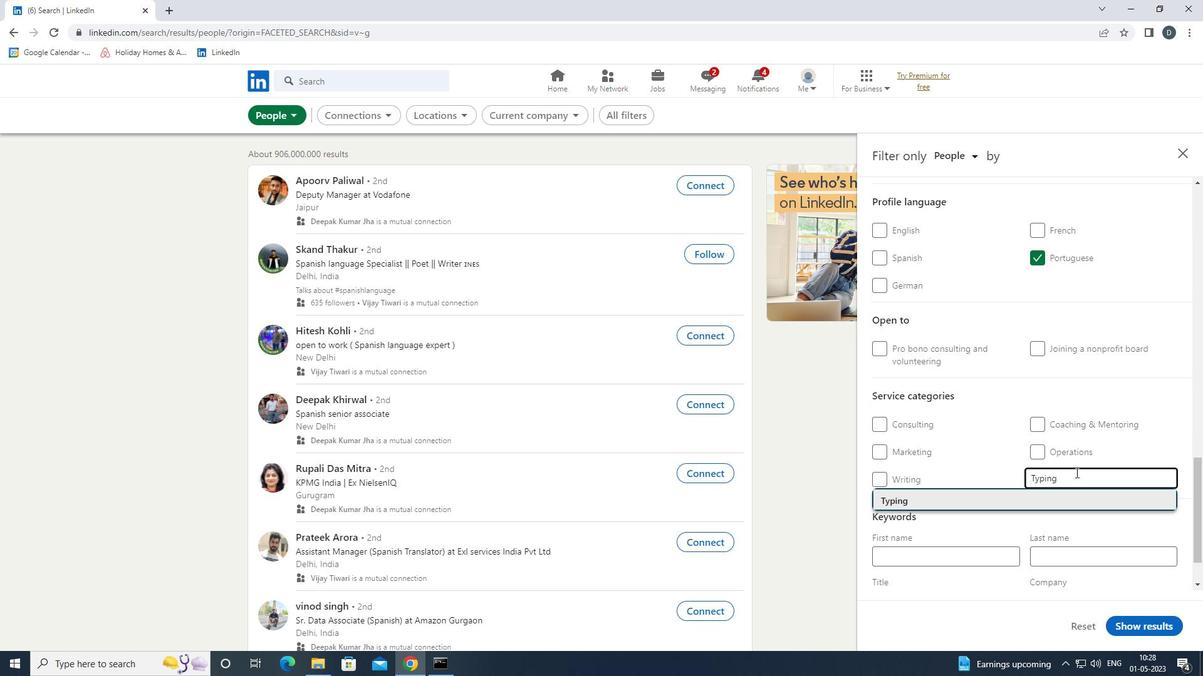 
Action: Mouse scrolled (1075, 472) with delta (0, 0)
Screenshot: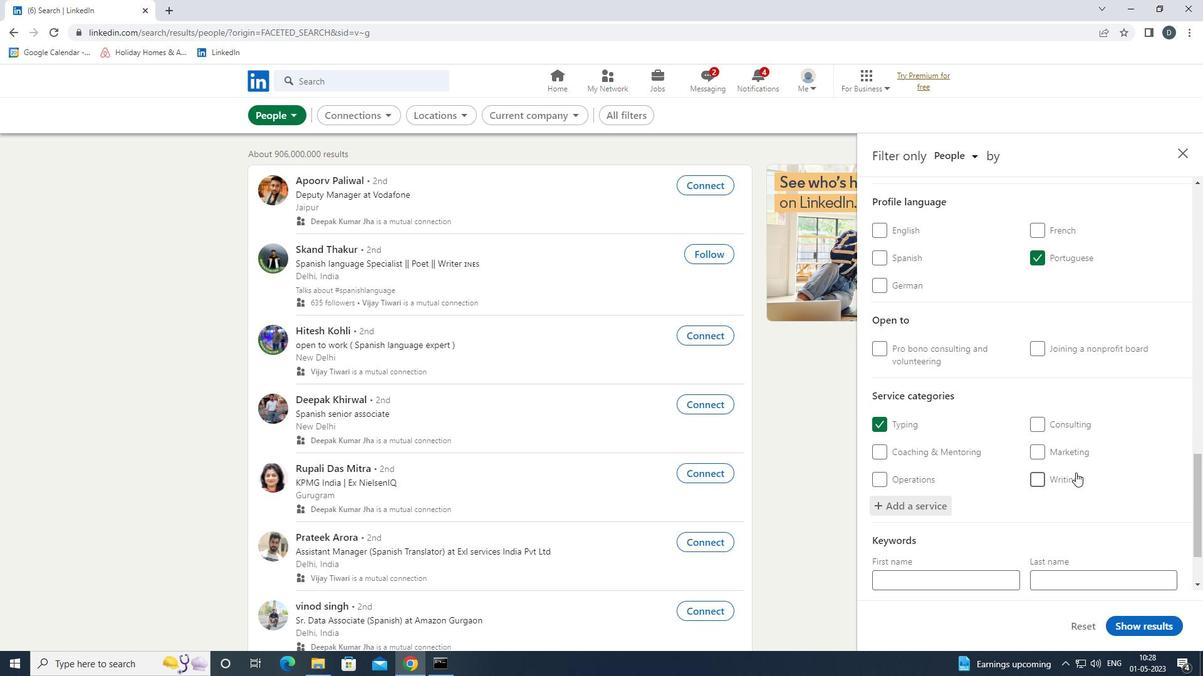 
Action: Mouse scrolled (1075, 472) with delta (0, 0)
Screenshot: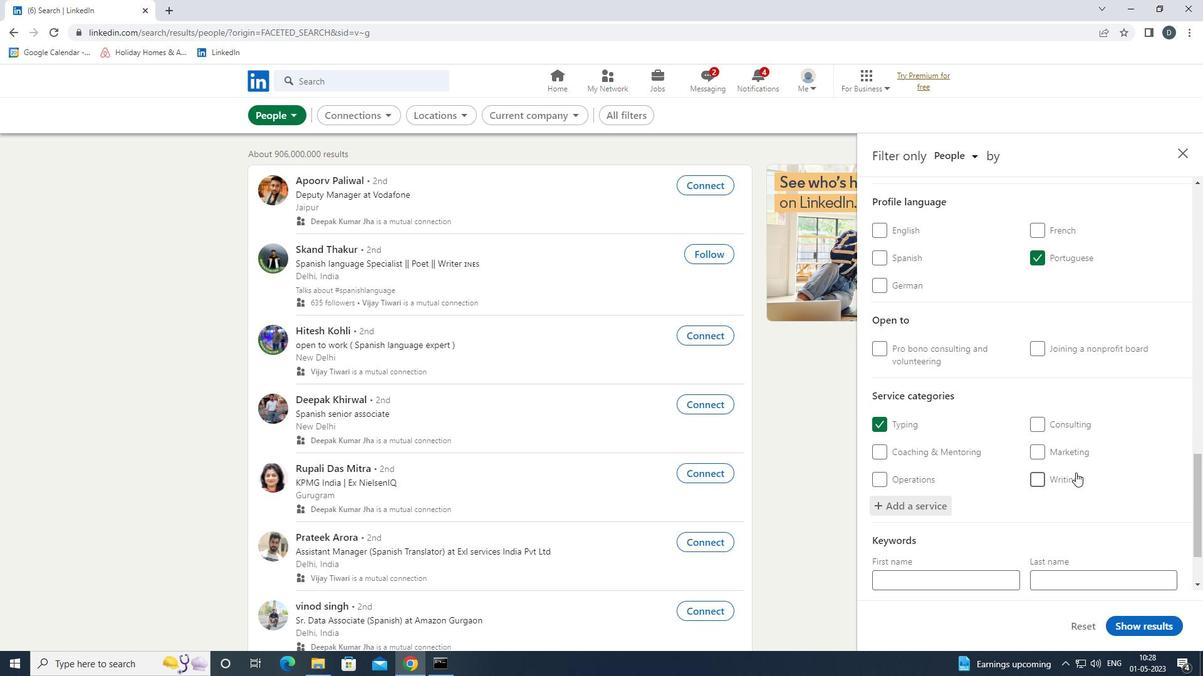 
Action: Mouse scrolled (1075, 472) with delta (0, 0)
Screenshot: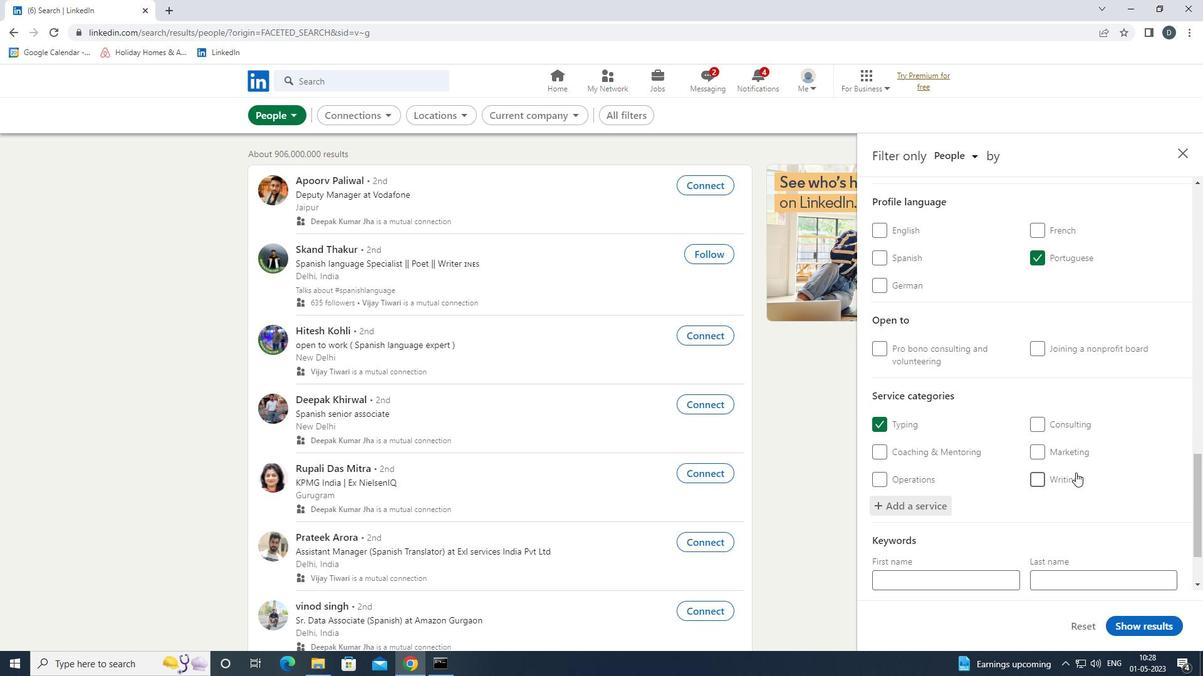 
Action: Mouse scrolled (1075, 472) with delta (0, 0)
Screenshot: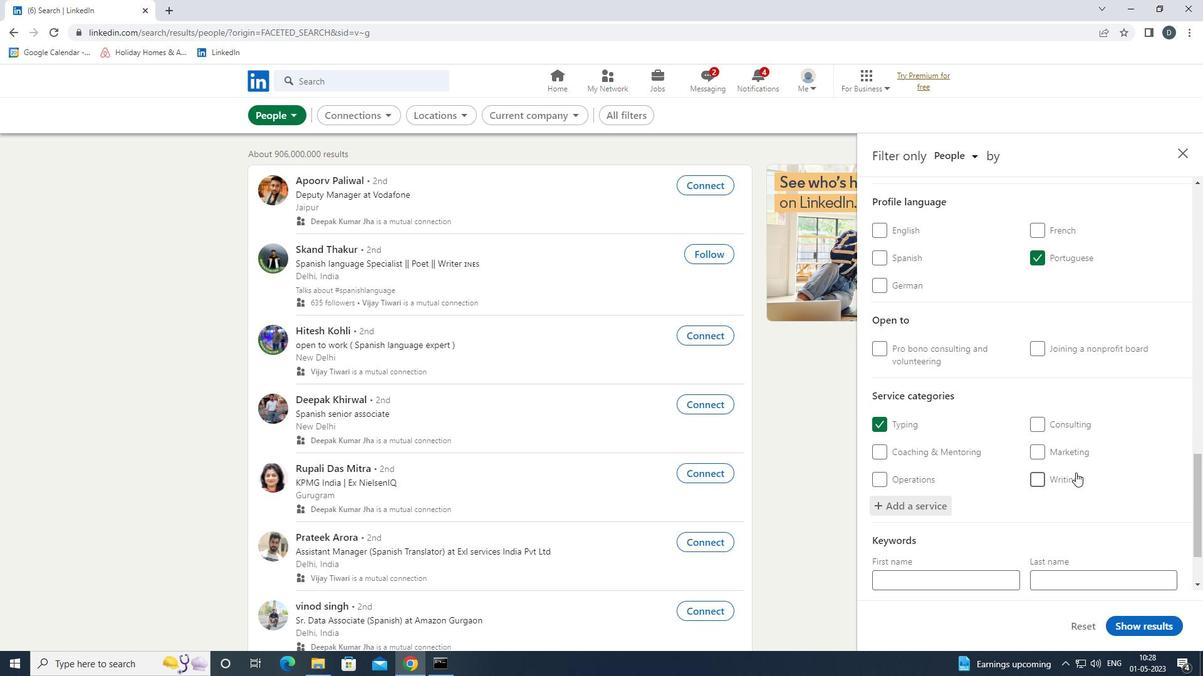 
Action: Mouse moved to (1075, 473)
Screenshot: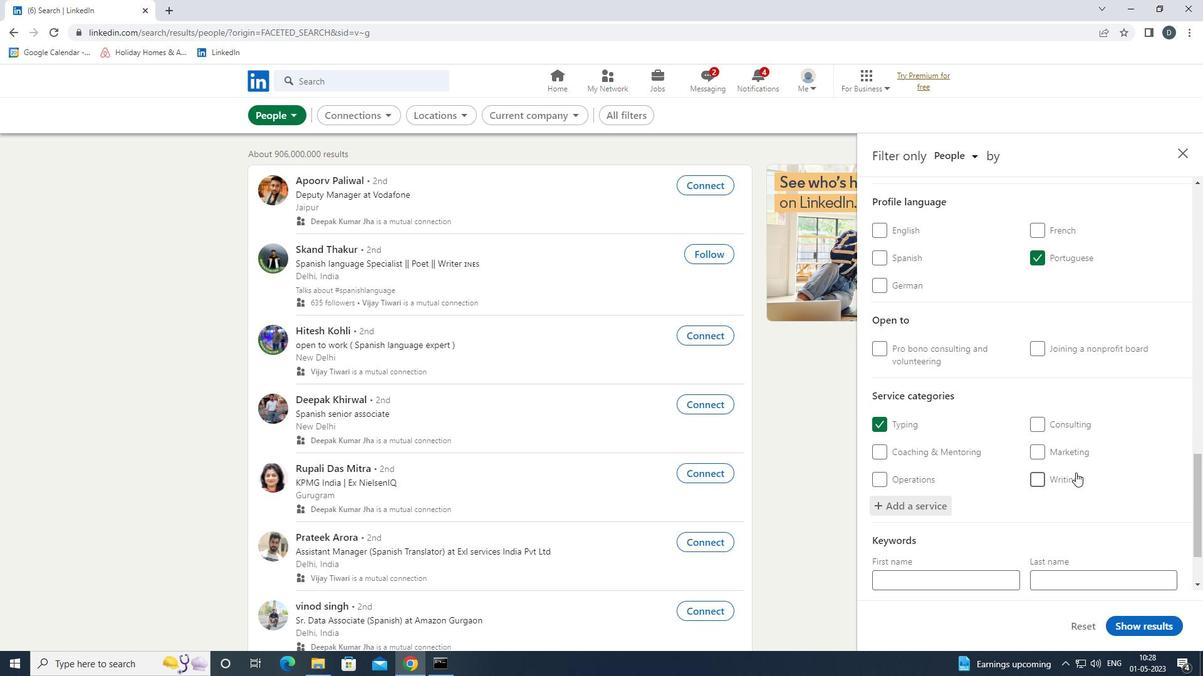 
Action: Mouse scrolled (1075, 473) with delta (0, 0)
Screenshot: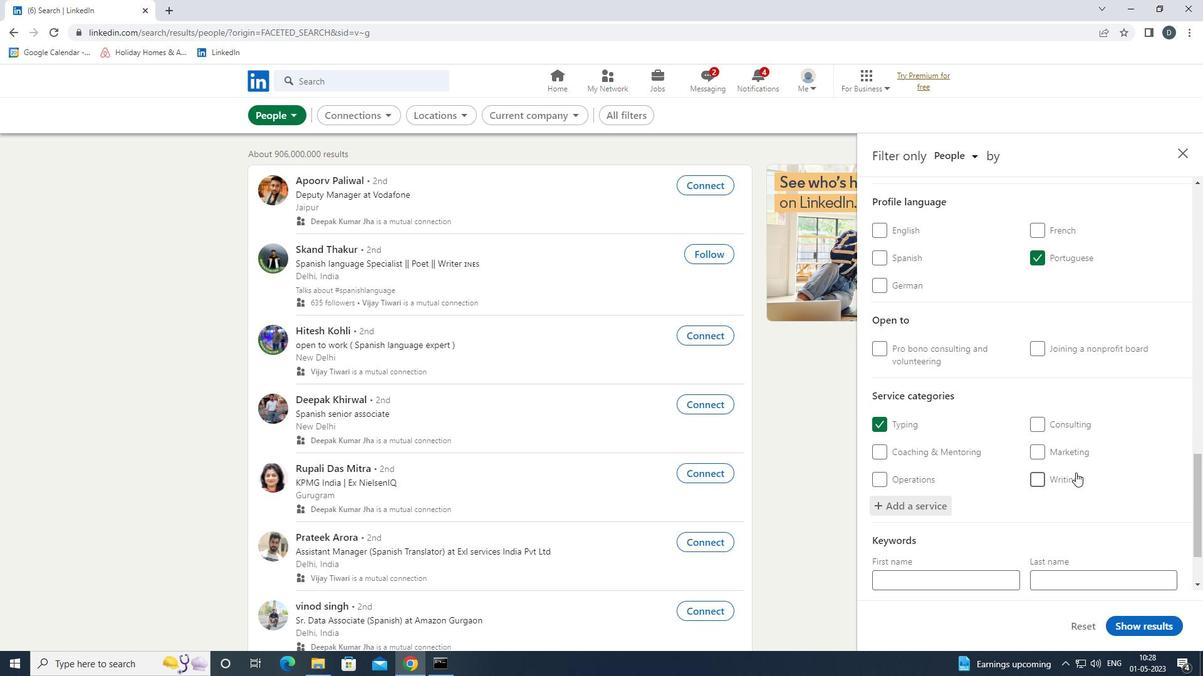 
Action: Mouse moved to (975, 530)
Screenshot: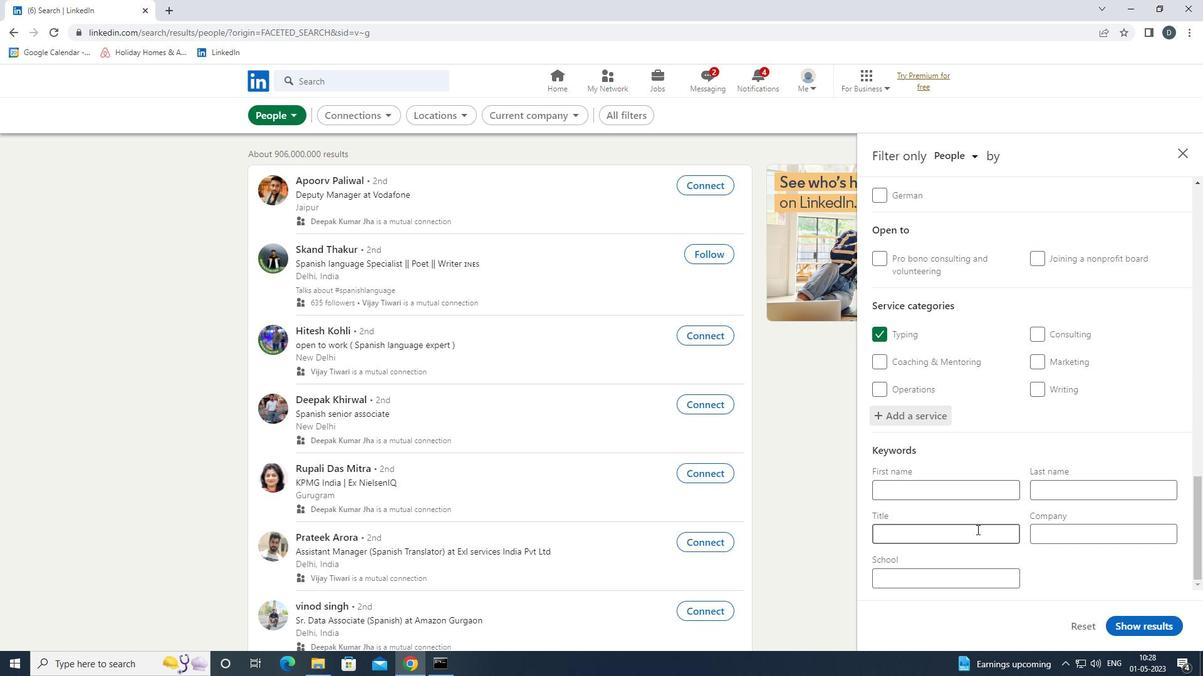 
Action: Mouse pressed left at (975, 530)
Screenshot: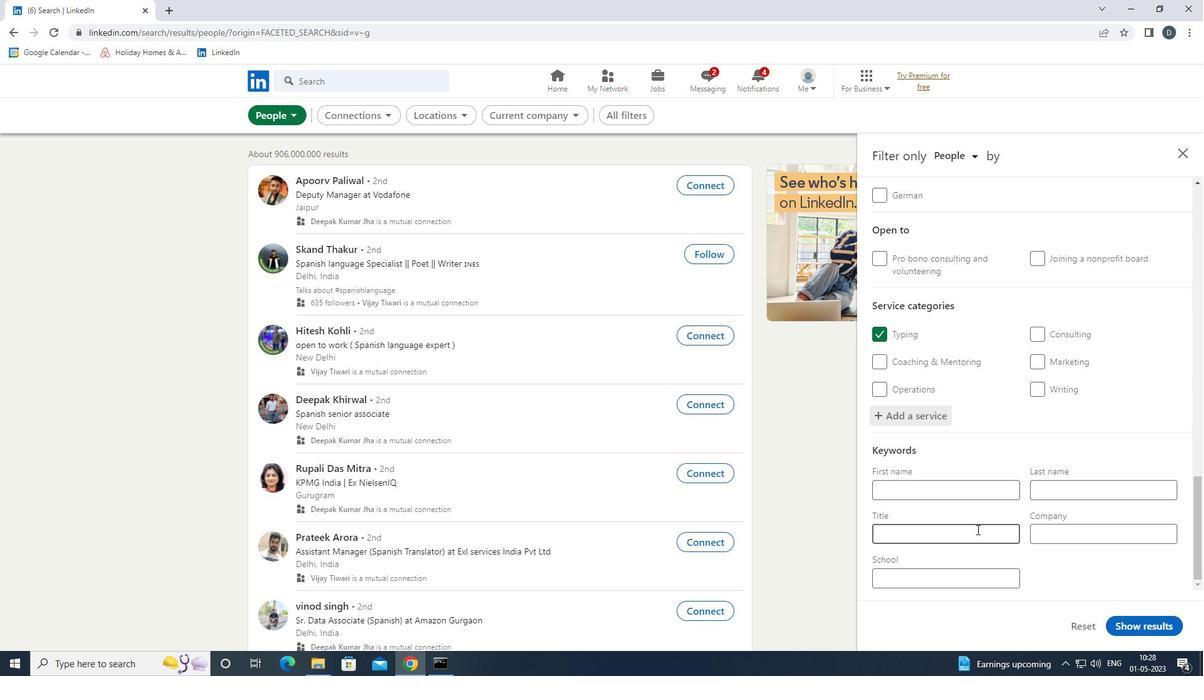 
Action: Key pressed <Key.shift><Key.shift>PROPOSAL<Key.space><Key.shift><Key.shift><Key.shift><Key.shift><Key.shift><Key.shift><Key.shift>WRITER
Screenshot: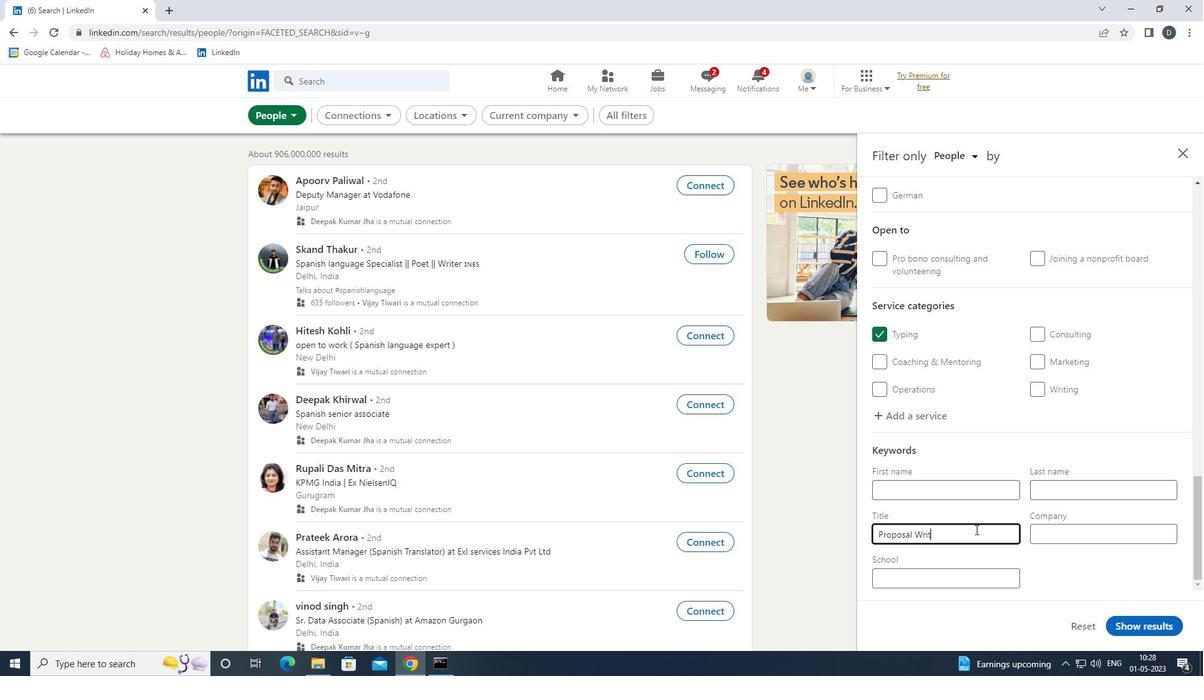 
Action: Mouse moved to (1144, 631)
Screenshot: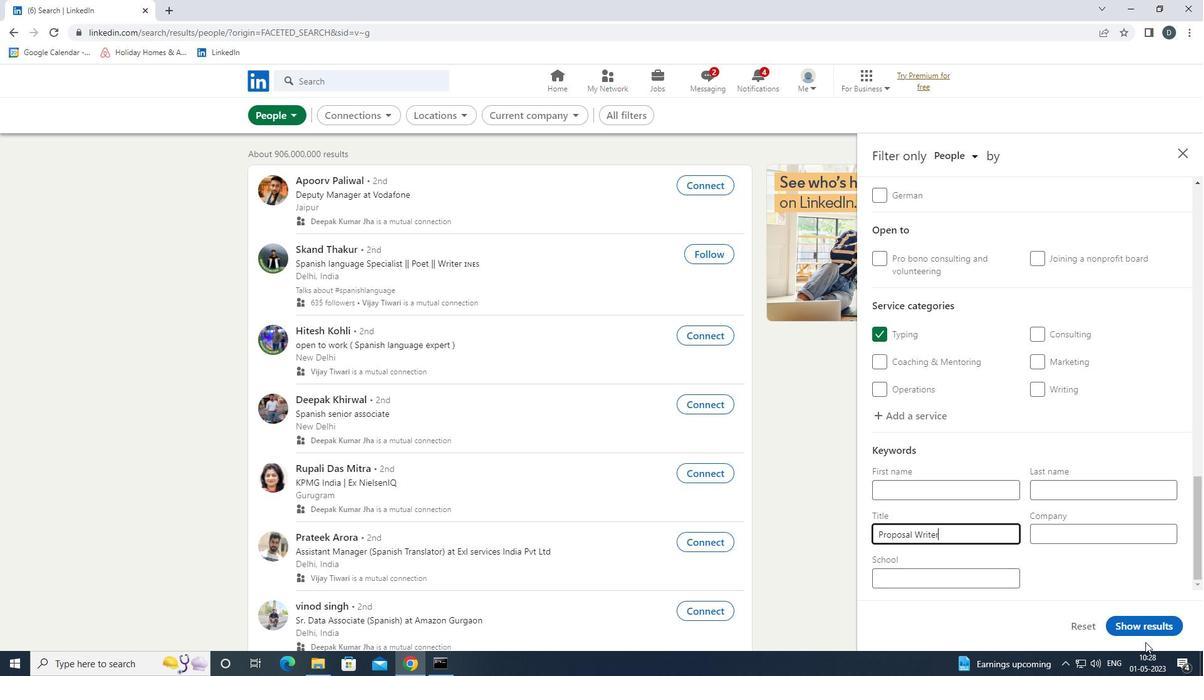 
Action: Mouse pressed left at (1144, 631)
Screenshot: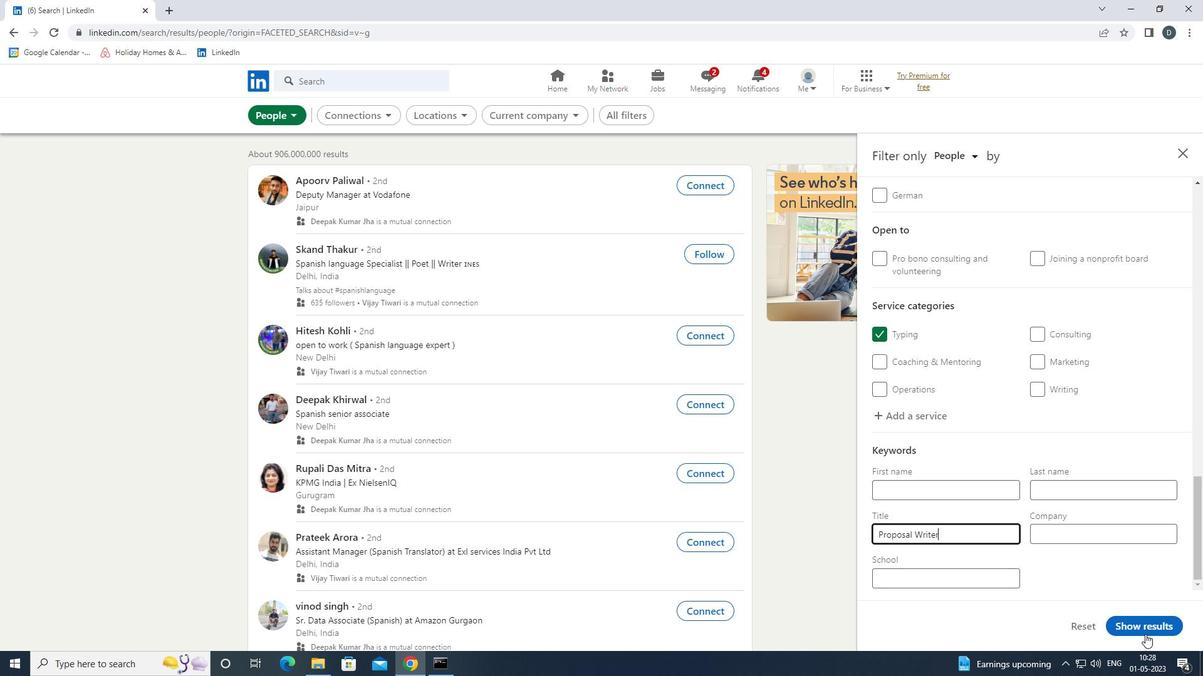 
Action: Mouse moved to (825, 391)
Screenshot: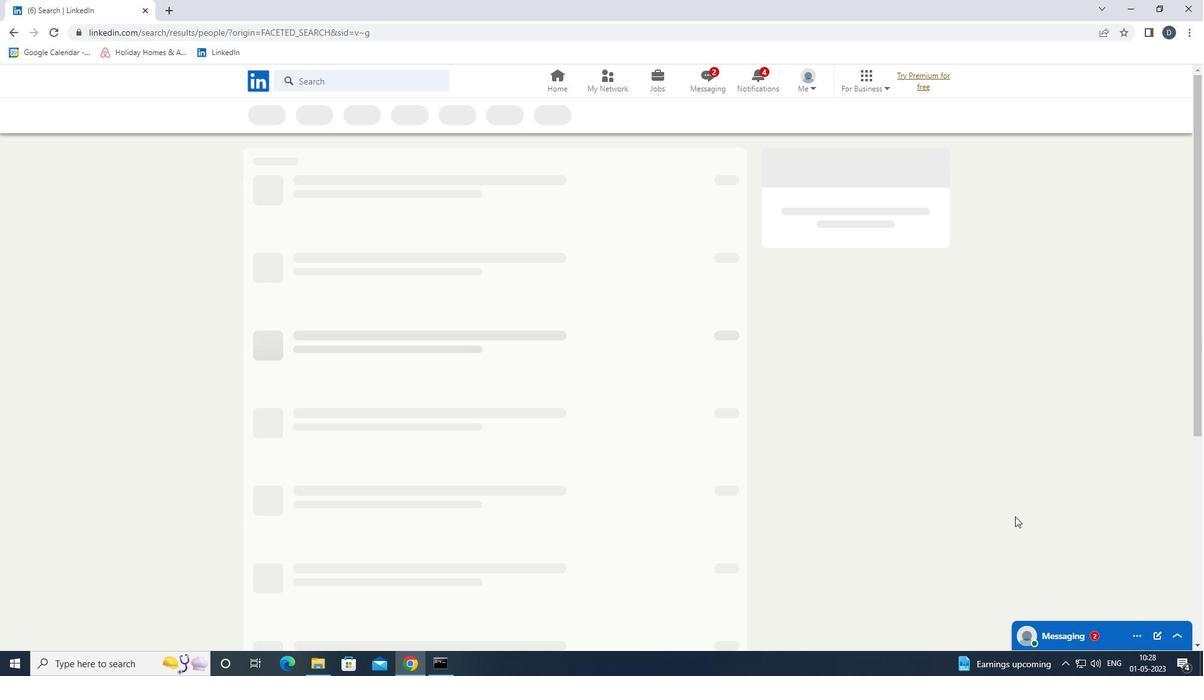 
